 Task: Look for Airbnb properties in Yara, Cuba from 21st November, 2023 to 29th November, 2023 for 4 adults.2 bedrooms having 2 beds and 2 bathrooms. Property type can be flat. Look for 4 properties as per requirement.
Action: Mouse moved to (405, 92)
Screenshot: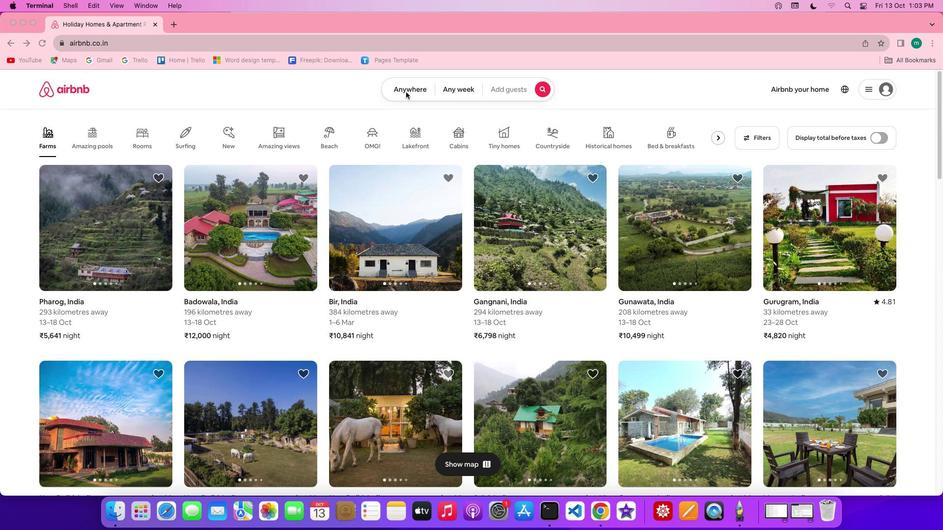 
Action: Mouse pressed left at (405, 92)
Screenshot: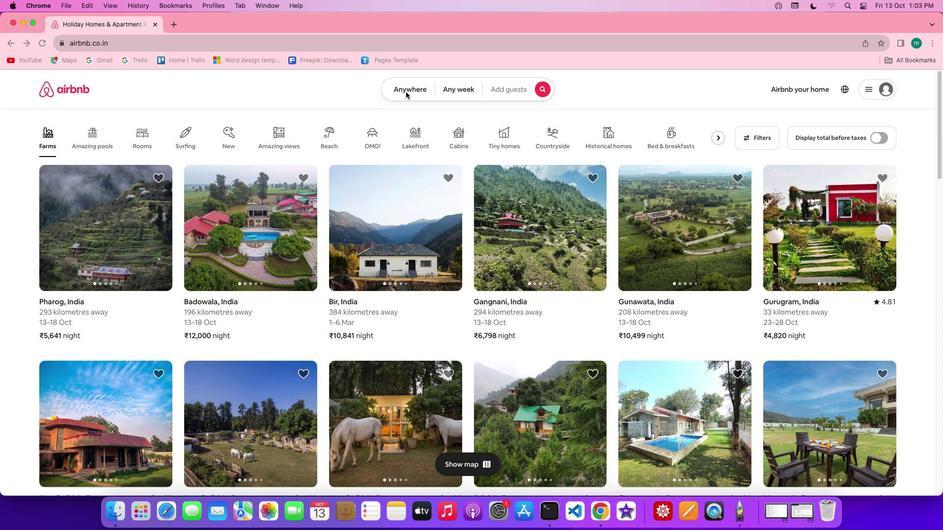 
Action: Mouse pressed left at (405, 92)
Screenshot: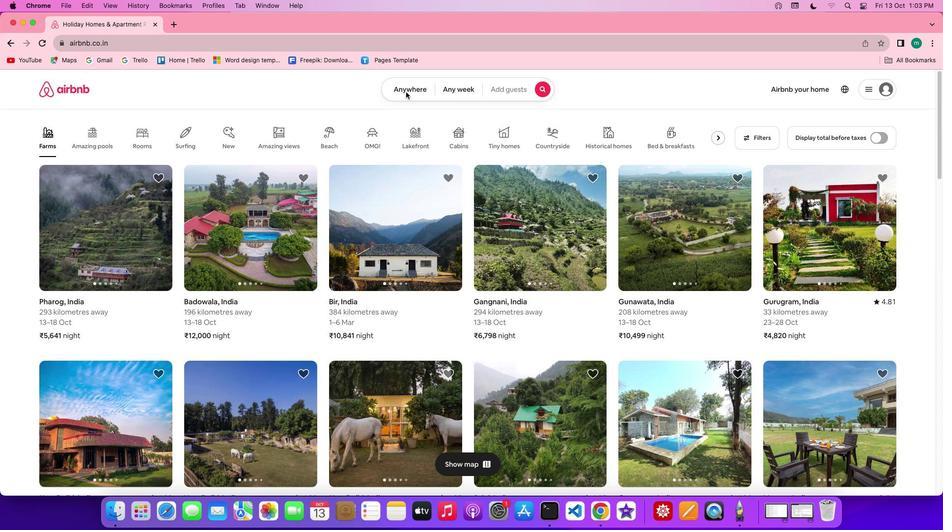 
Action: Mouse moved to (368, 119)
Screenshot: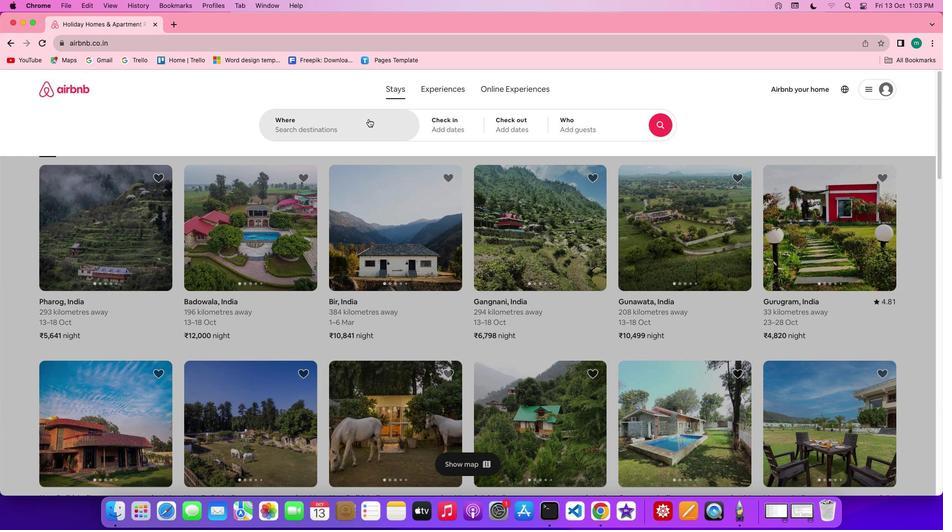 
Action: Mouse pressed left at (368, 119)
Screenshot: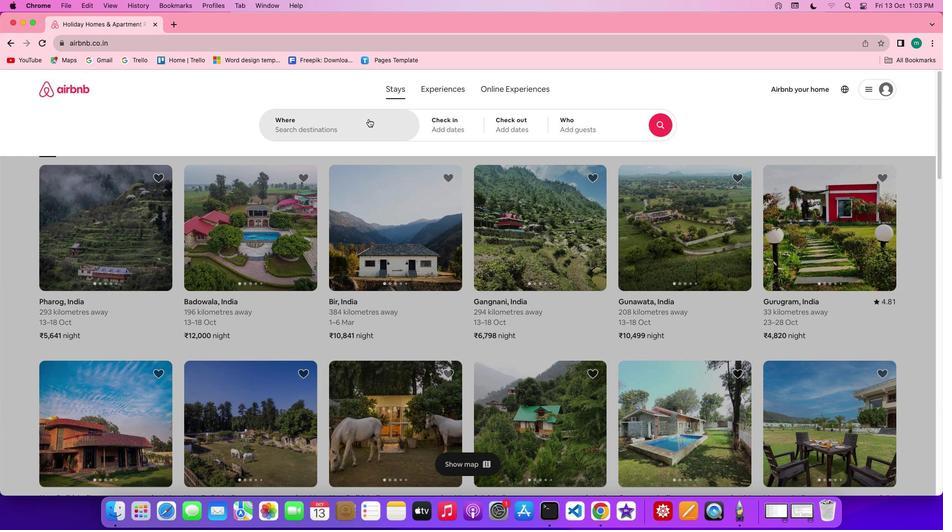 
Action: Key pressed Key.shift'Y''a''r''a'',''c''u''b''a'
Screenshot: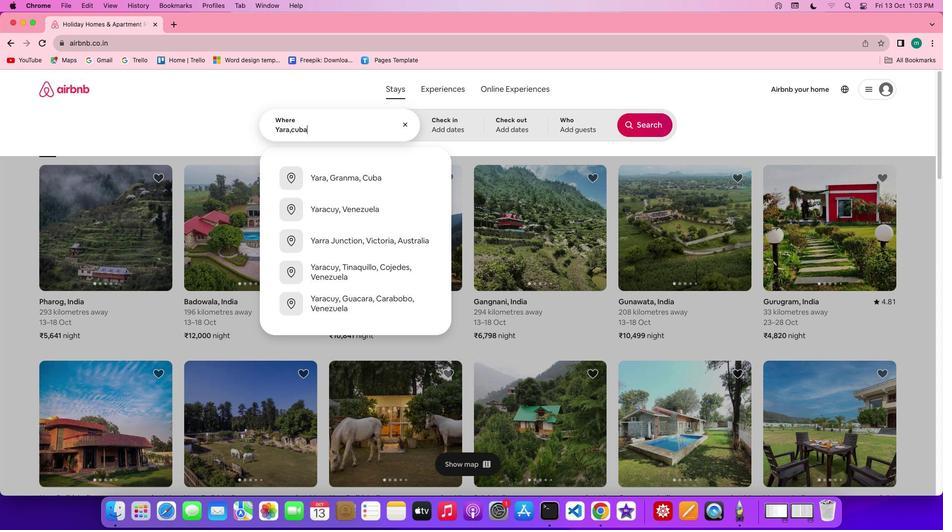 
Action: Mouse moved to (461, 126)
Screenshot: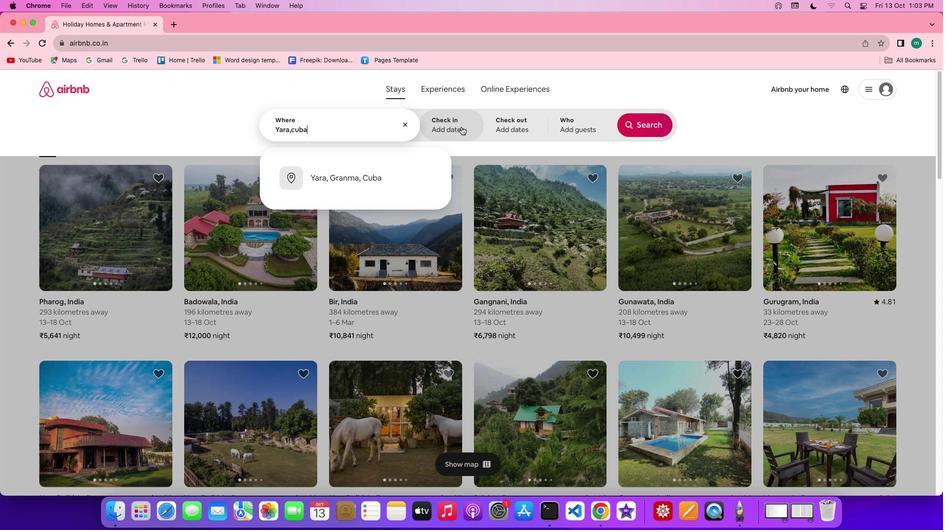 
Action: Mouse pressed left at (461, 126)
Screenshot: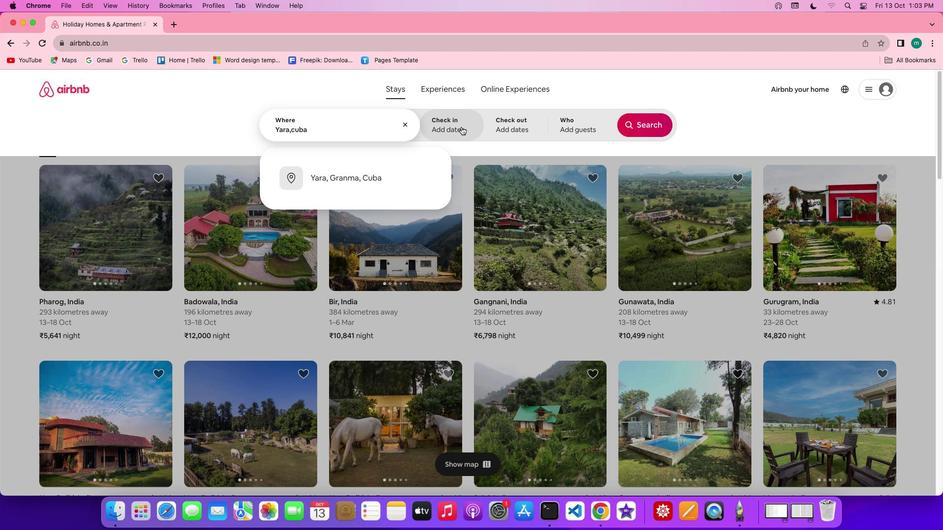 
Action: Mouse moved to (543, 318)
Screenshot: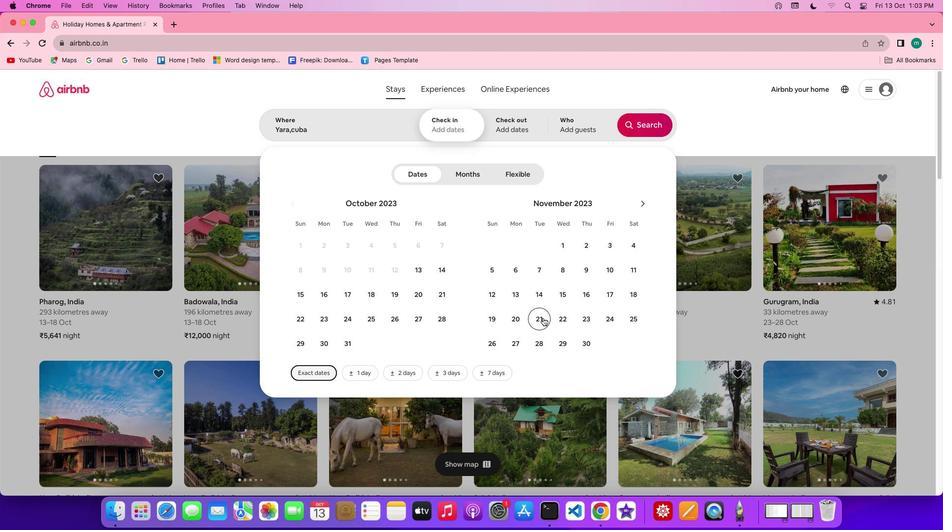 
Action: Mouse pressed left at (543, 318)
Screenshot: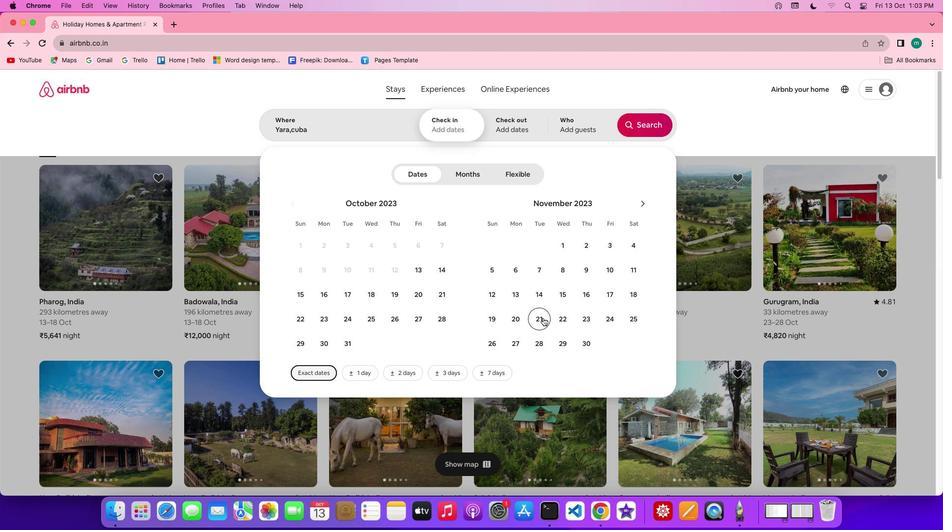 
Action: Mouse moved to (553, 340)
Screenshot: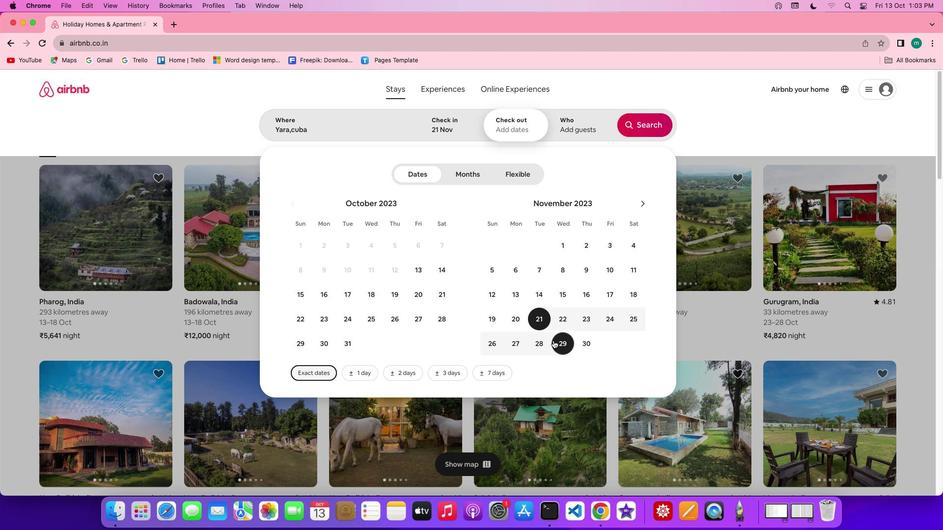 
Action: Mouse pressed left at (553, 340)
Screenshot: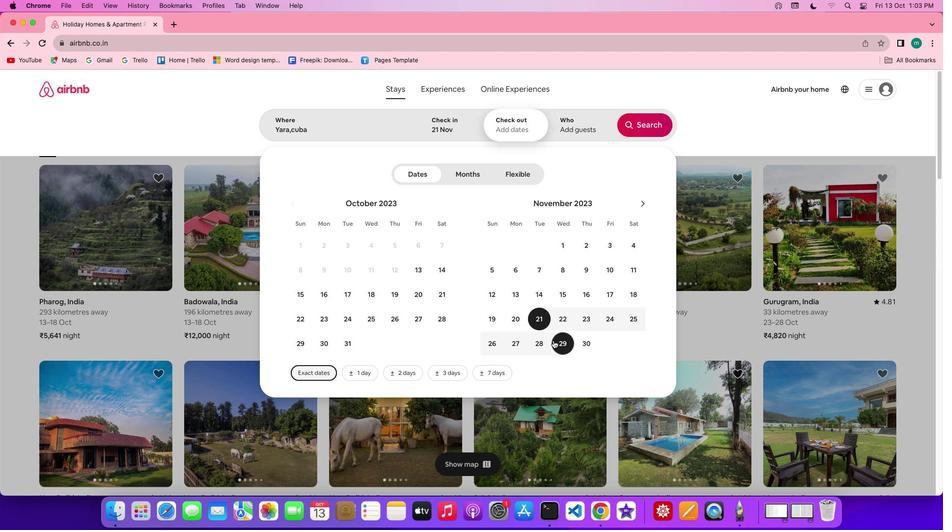 
Action: Mouse moved to (560, 131)
Screenshot: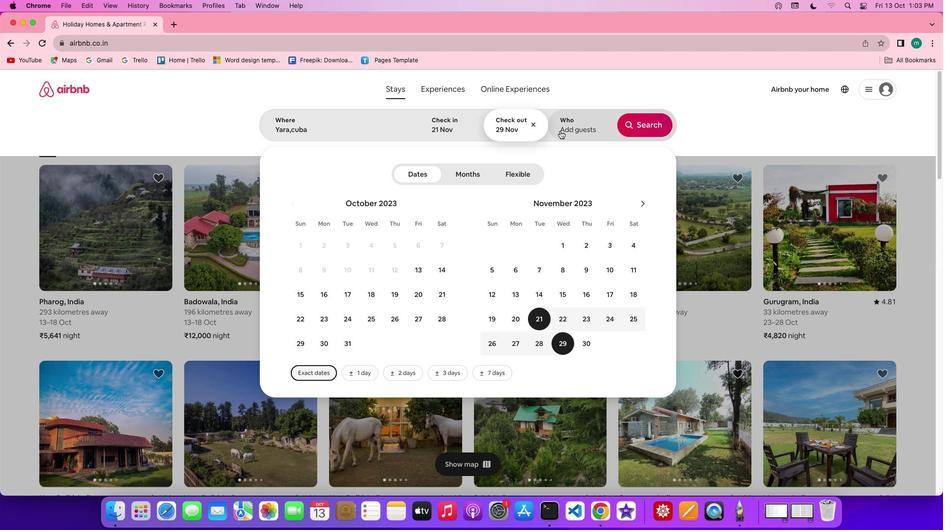 
Action: Mouse pressed left at (560, 131)
Screenshot: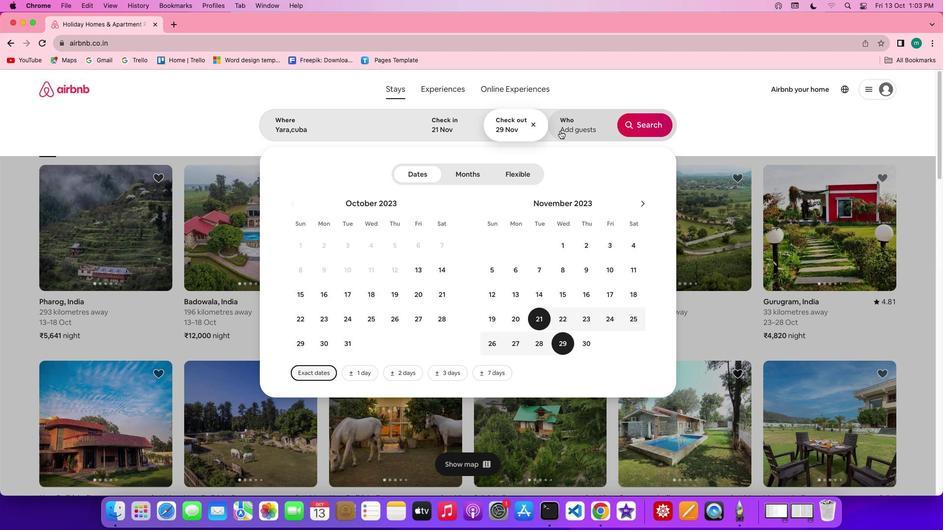 
Action: Mouse moved to (644, 181)
Screenshot: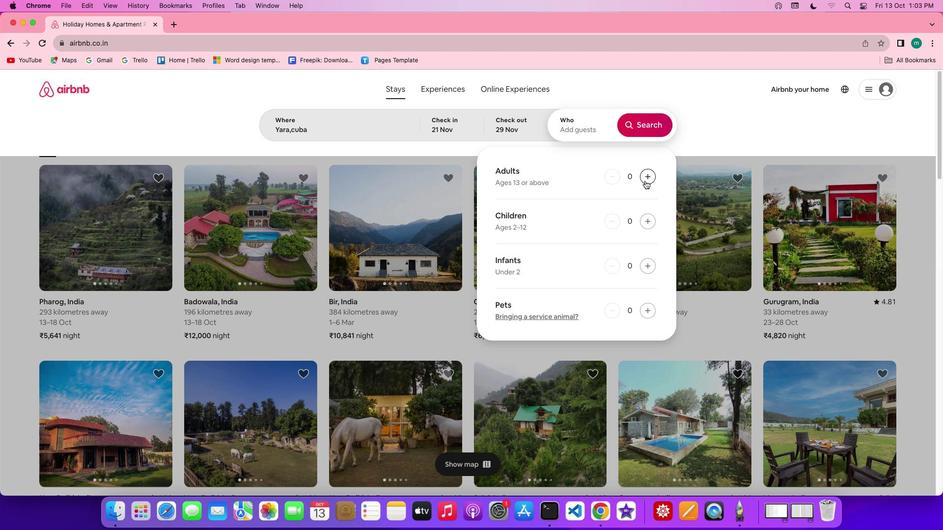 
Action: Mouse pressed left at (644, 181)
Screenshot: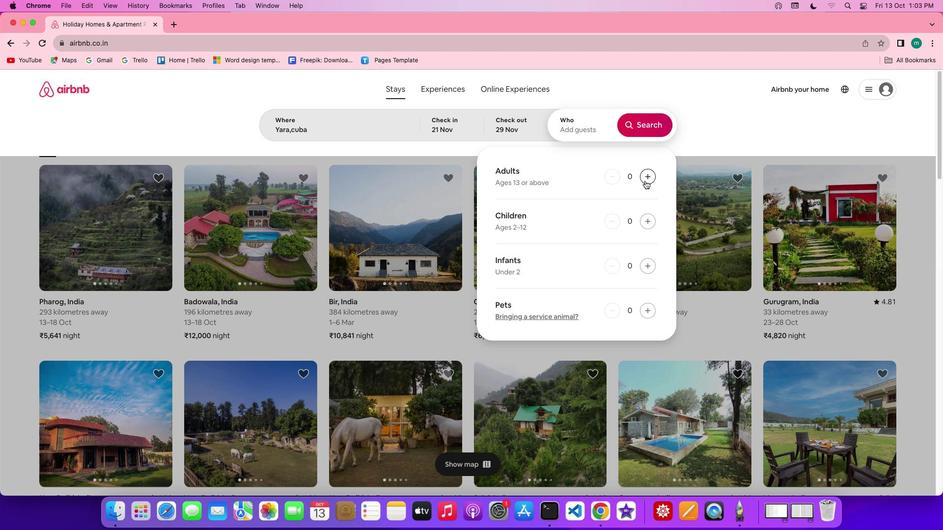 
Action: Mouse pressed left at (644, 181)
Screenshot: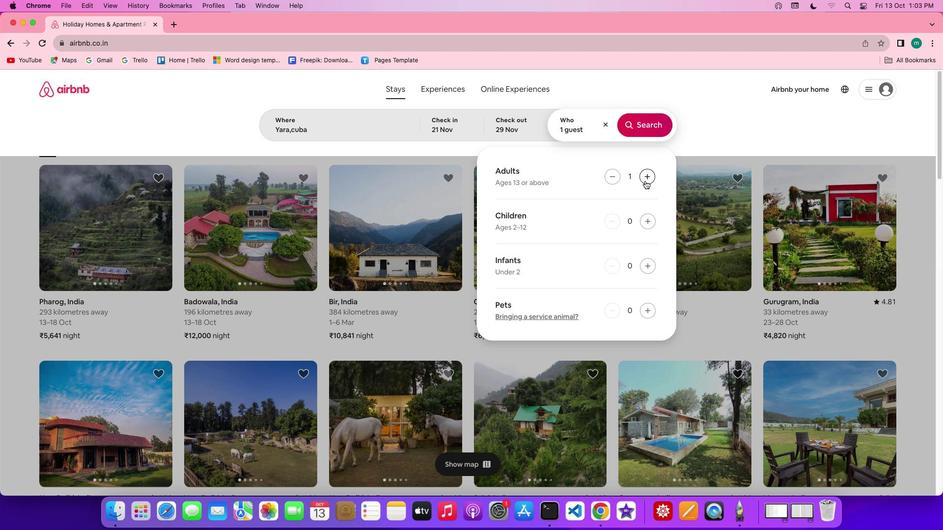 
Action: Mouse pressed left at (644, 181)
Screenshot: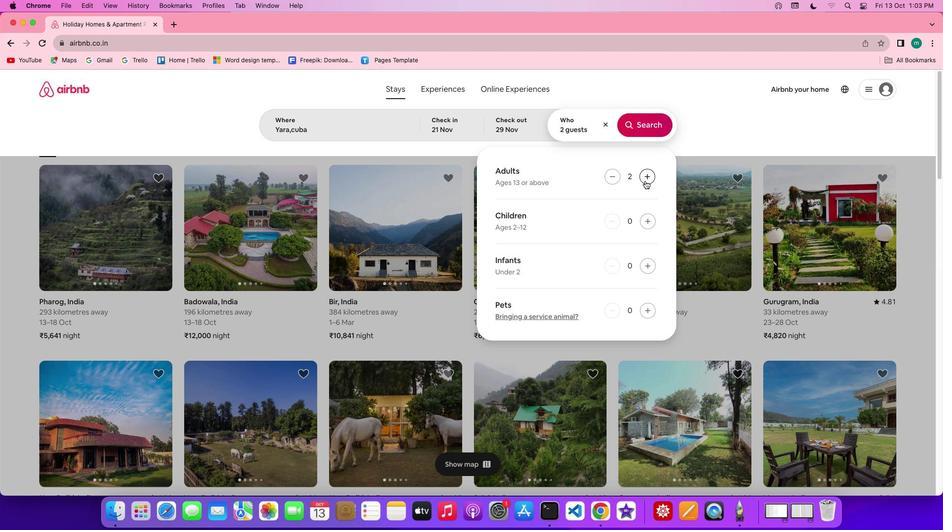 
Action: Mouse pressed left at (644, 181)
Screenshot: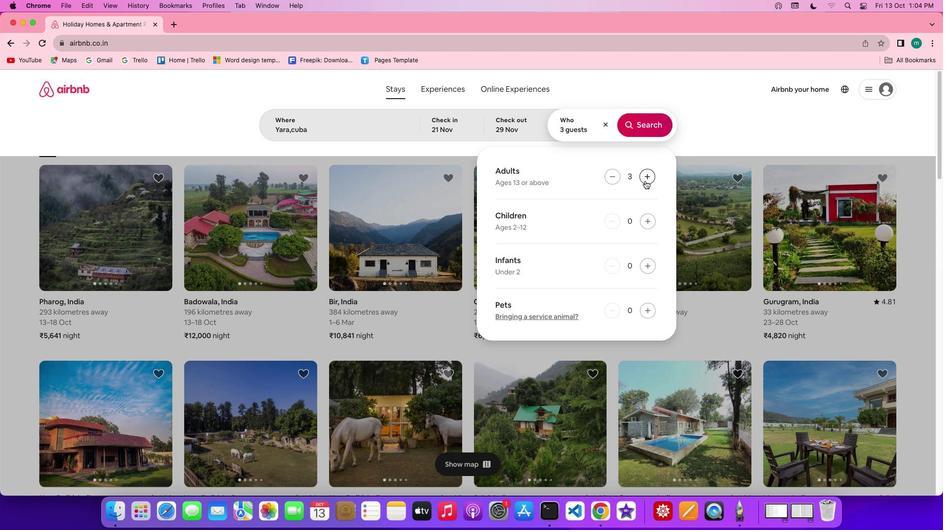 
Action: Mouse moved to (638, 124)
Screenshot: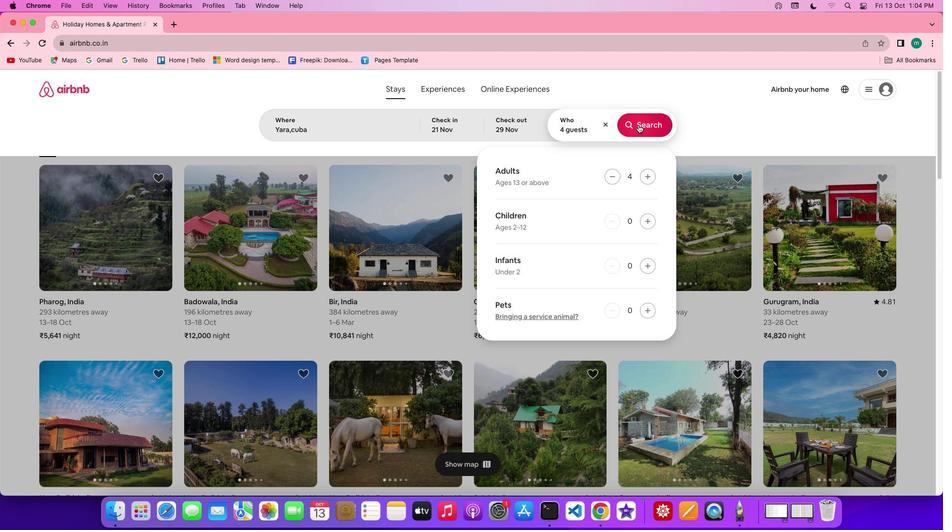 
Action: Mouse pressed left at (638, 124)
Screenshot: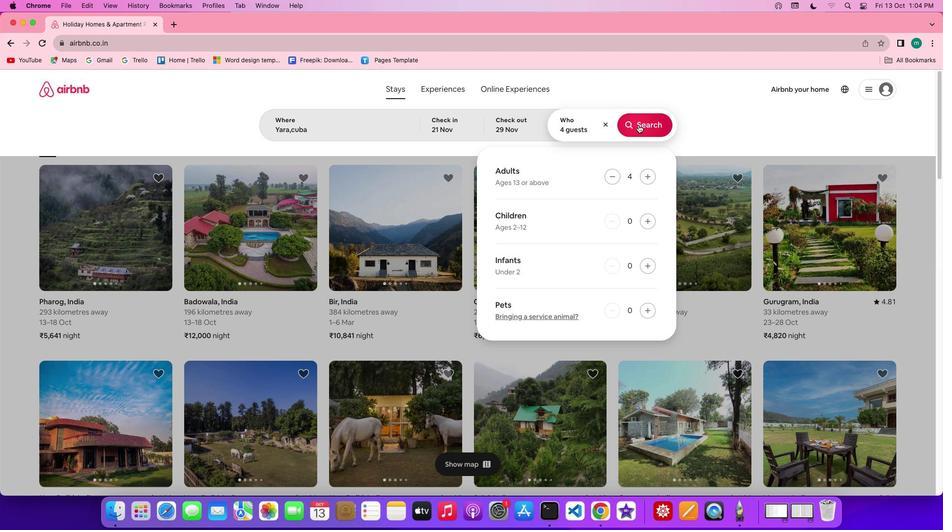 
Action: Mouse moved to (770, 128)
Screenshot: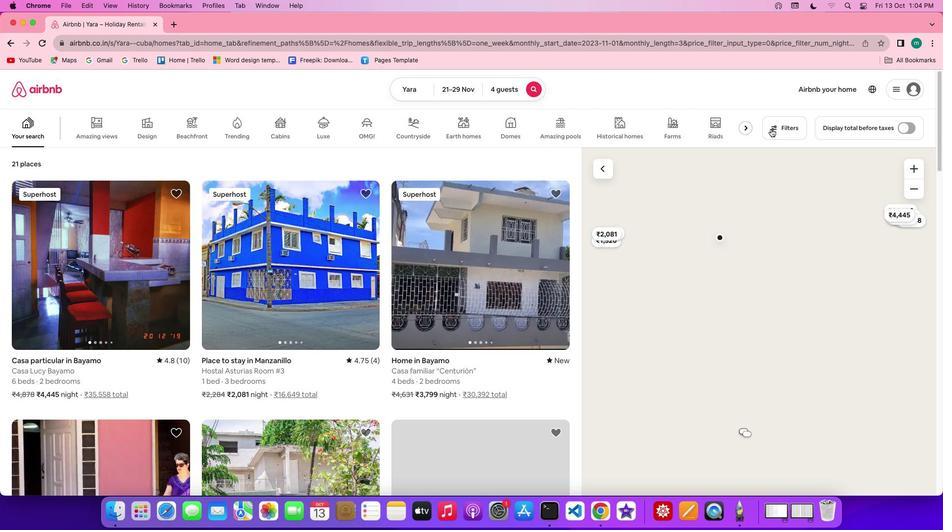 
Action: Mouse pressed left at (770, 128)
Screenshot: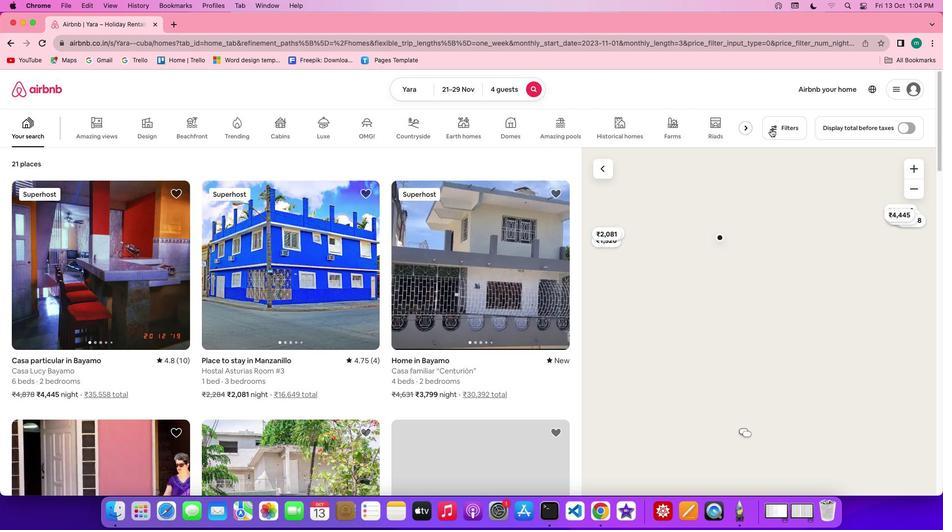 
Action: Mouse moved to (474, 298)
Screenshot: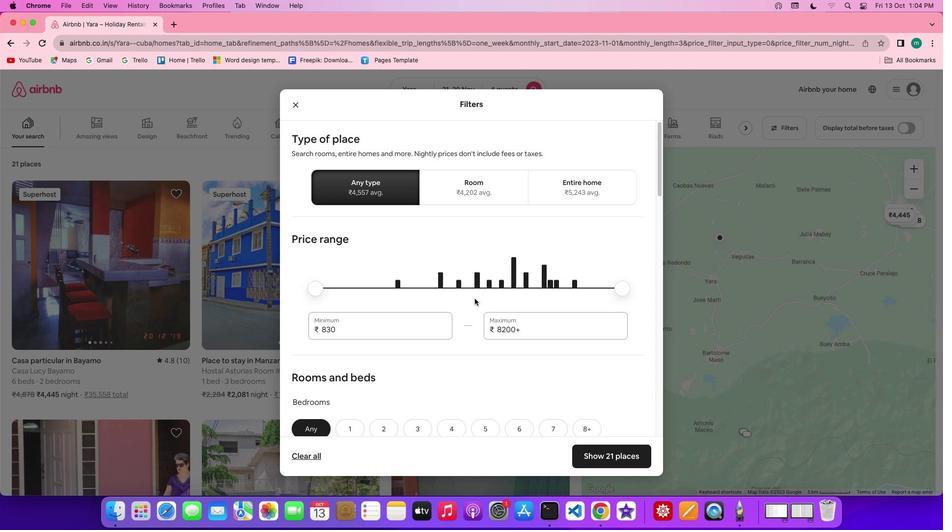 
Action: Mouse scrolled (474, 298) with delta (0, 0)
Screenshot: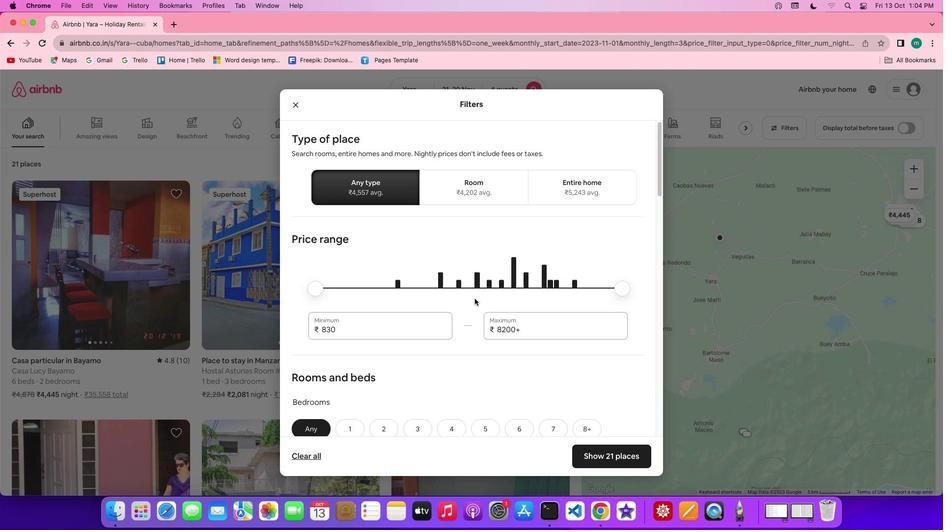 
Action: Mouse scrolled (474, 298) with delta (0, 0)
Screenshot: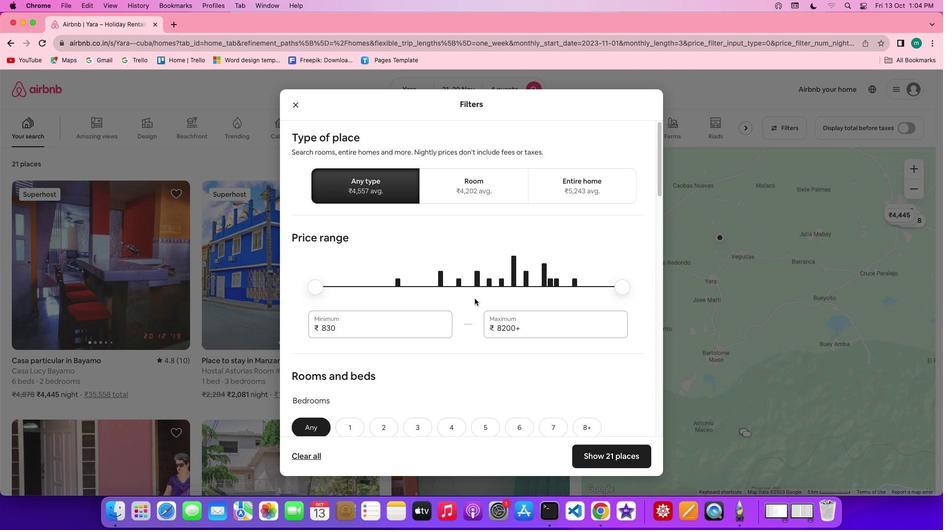 
Action: Mouse scrolled (474, 298) with delta (0, -1)
Screenshot: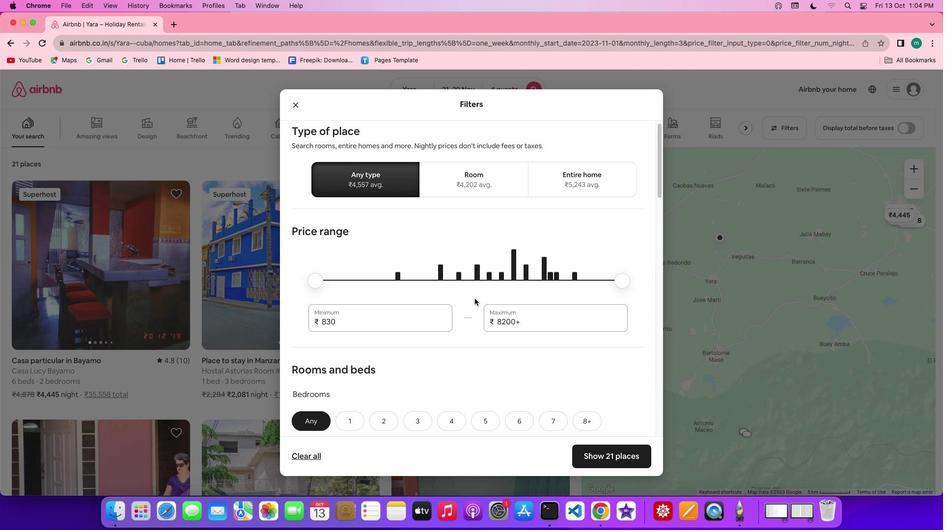 
Action: Mouse scrolled (474, 298) with delta (0, -1)
Screenshot: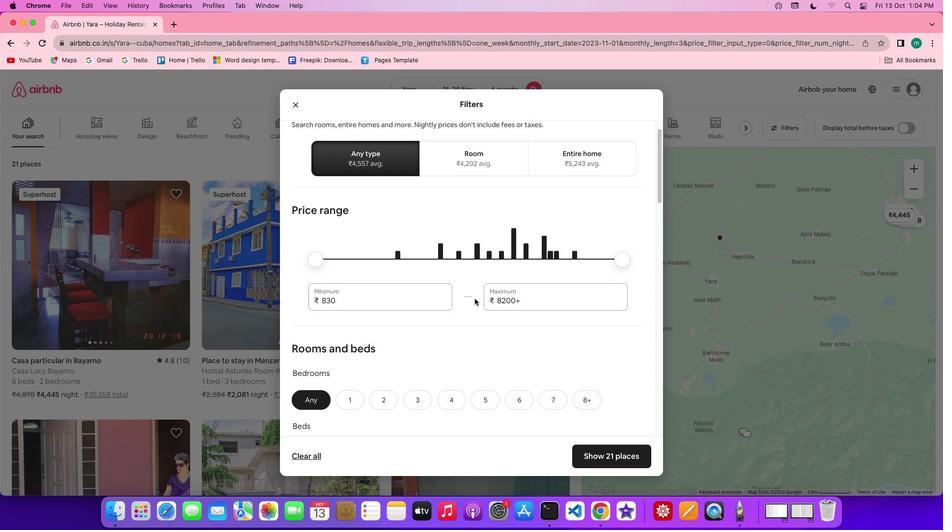 
Action: Mouse scrolled (474, 298) with delta (0, -1)
Screenshot: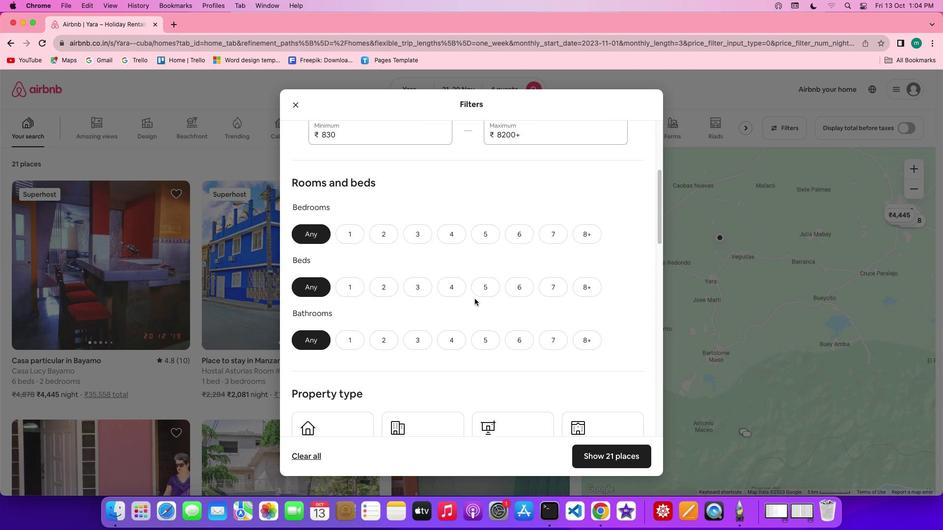 
Action: Mouse moved to (389, 176)
Screenshot: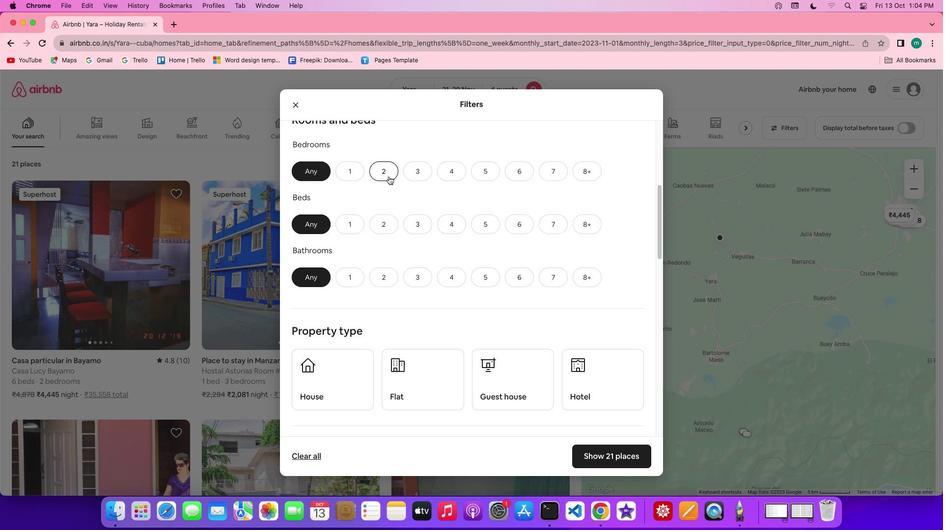 
Action: Mouse pressed left at (389, 176)
Screenshot: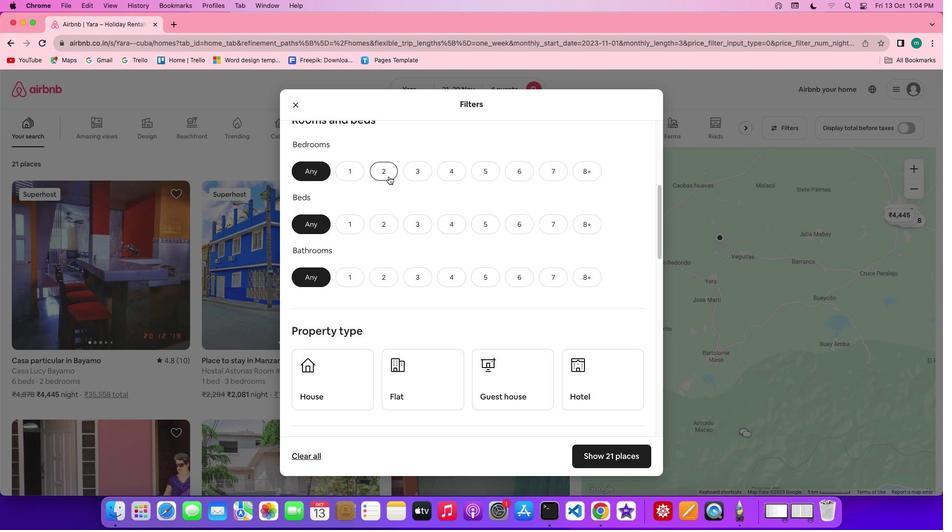 
Action: Mouse moved to (385, 224)
Screenshot: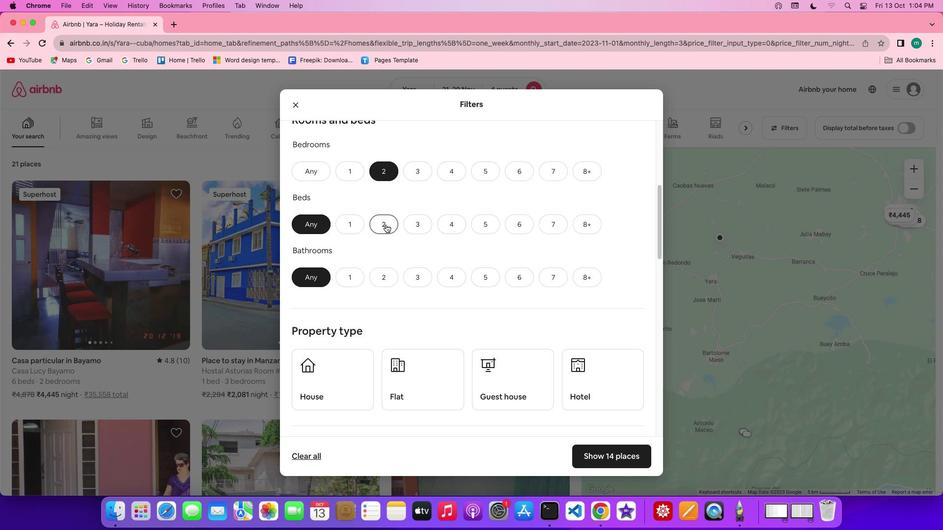 
Action: Mouse pressed left at (385, 224)
Screenshot: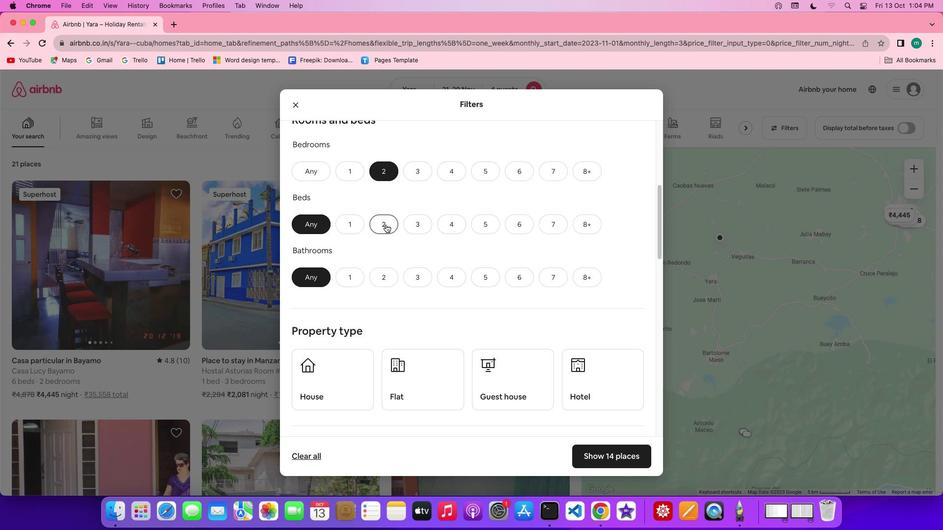 
Action: Mouse moved to (381, 273)
Screenshot: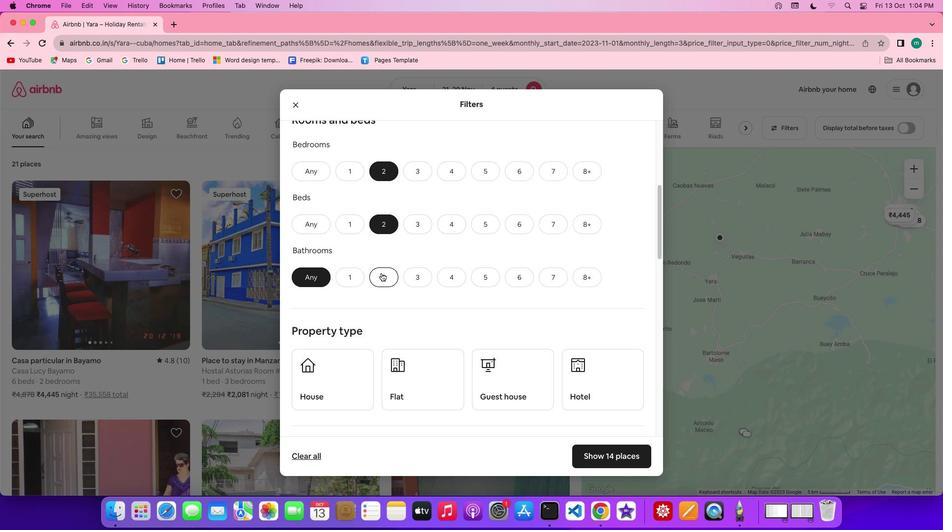 
Action: Mouse pressed left at (381, 273)
Screenshot: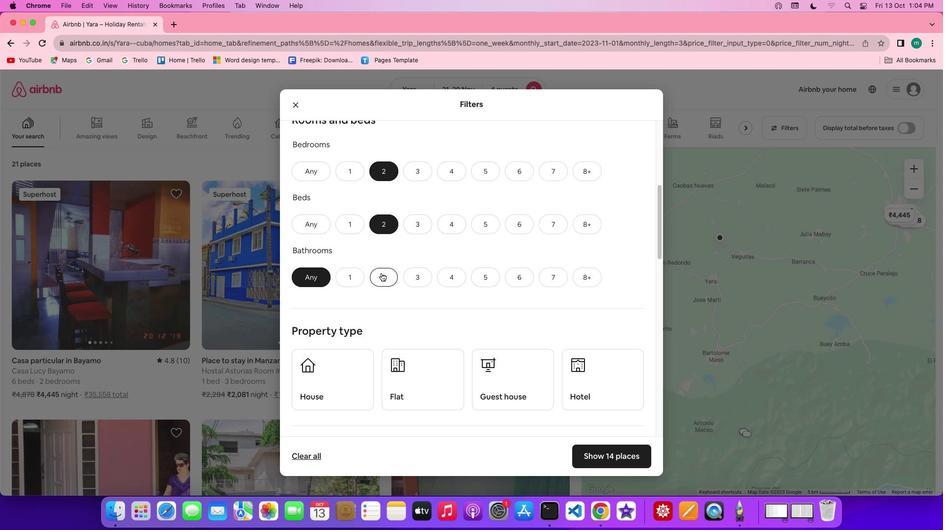 
Action: Mouse moved to (461, 255)
Screenshot: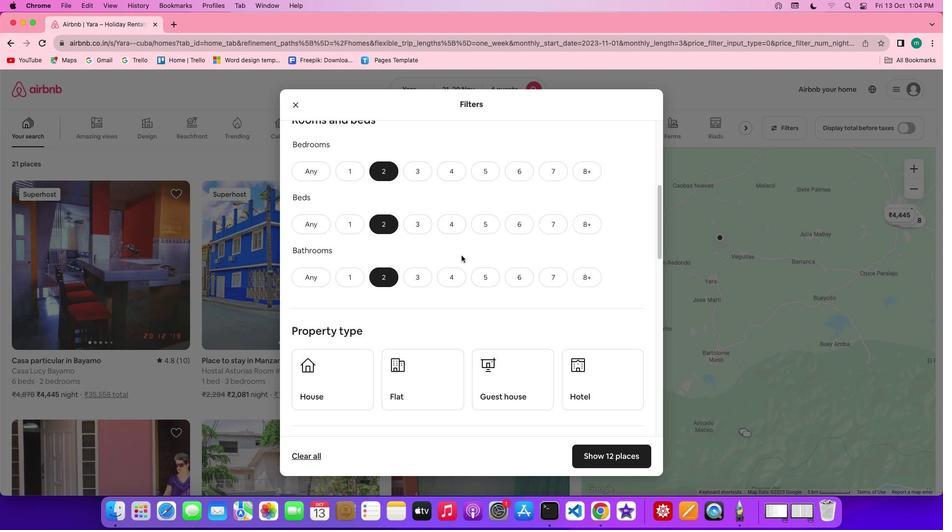 
Action: Mouse scrolled (461, 255) with delta (0, 0)
Screenshot: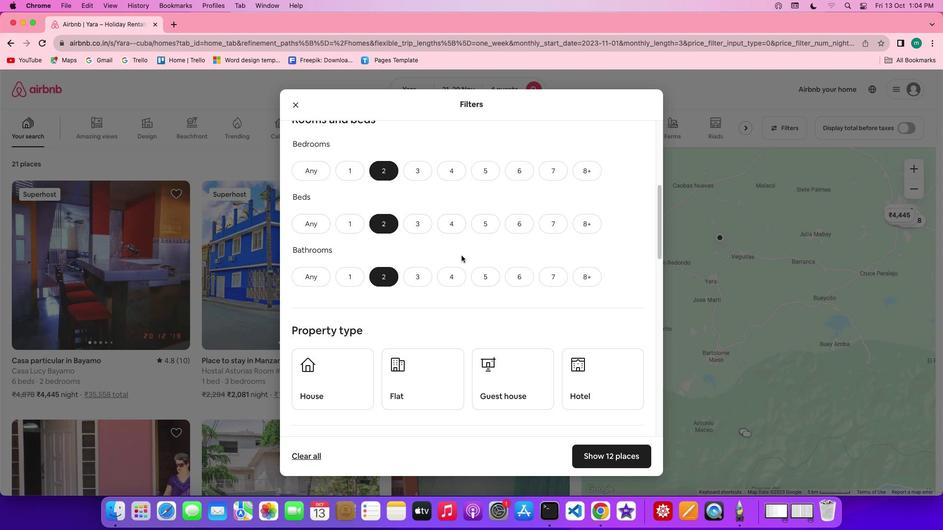 
Action: Mouse scrolled (461, 255) with delta (0, 0)
Screenshot: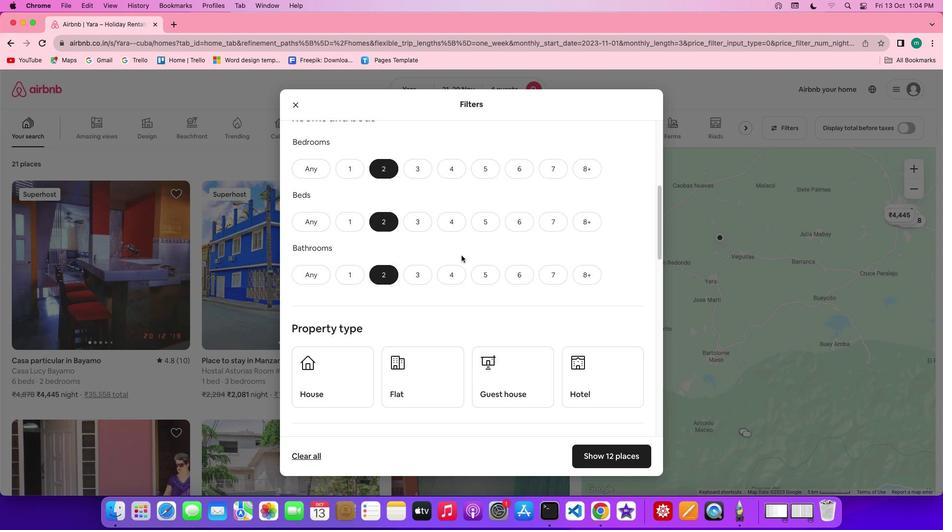 
Action: Mouse scrolled (461, 255) with delta (0, 0)
Screenshot: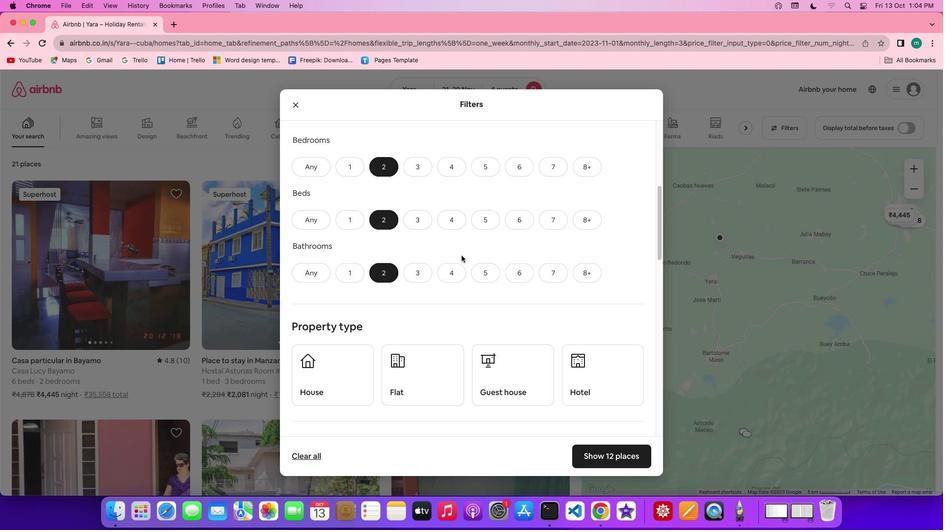 
Action: Mouse scrolled (461, 255) with delta (0, 0)
Screenshot: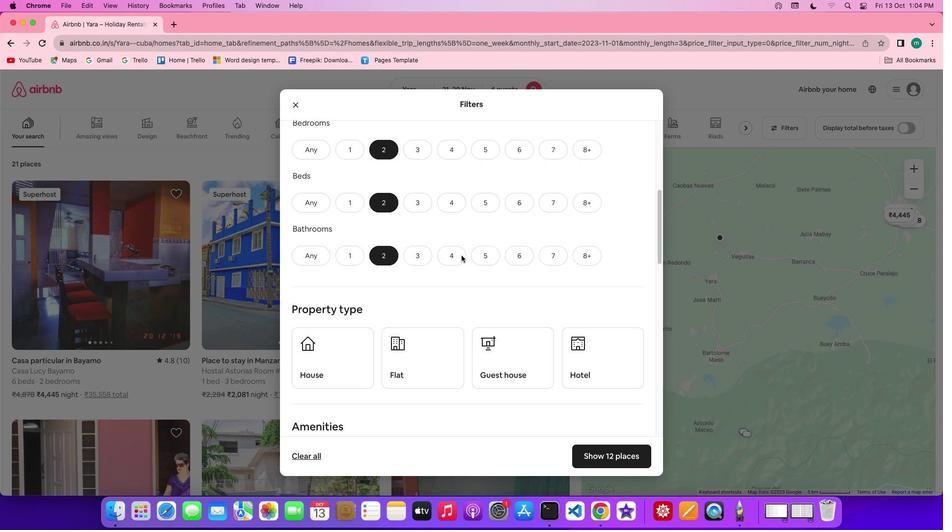 
Action: Mouse scrolled (461, 255) with delta (0, 0)
Screenshot: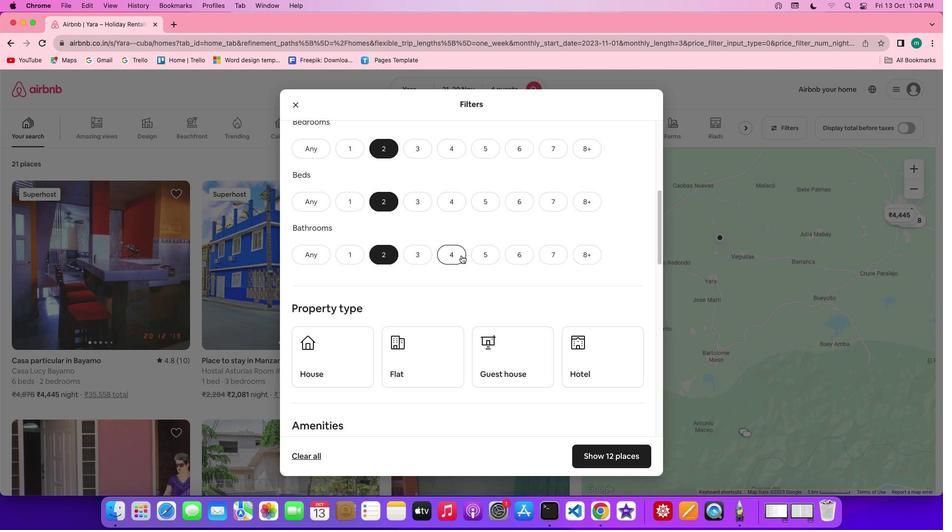 
Action: Mouse scrolled (461, 255) with delta (0, 0)
Screenshot: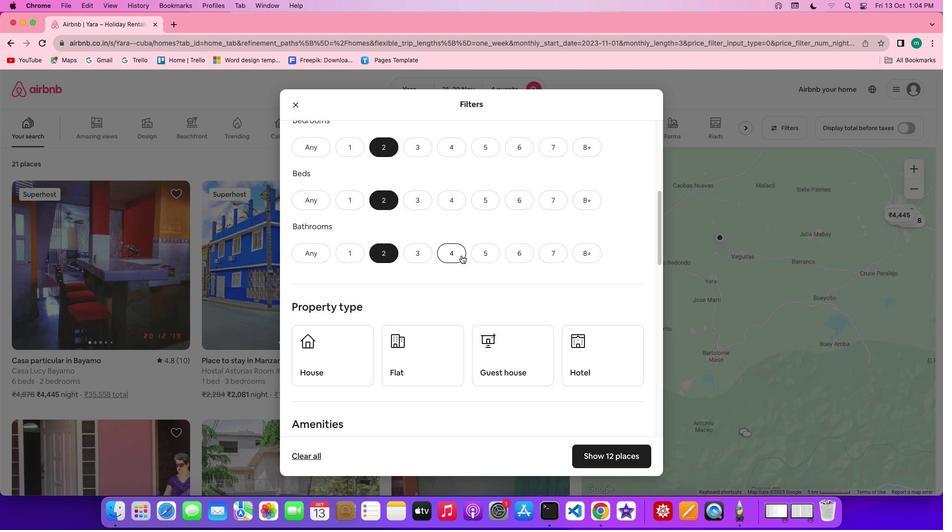 
Action: Mouse scrolled (461, 255) with delta (0, 0)
Screenshot: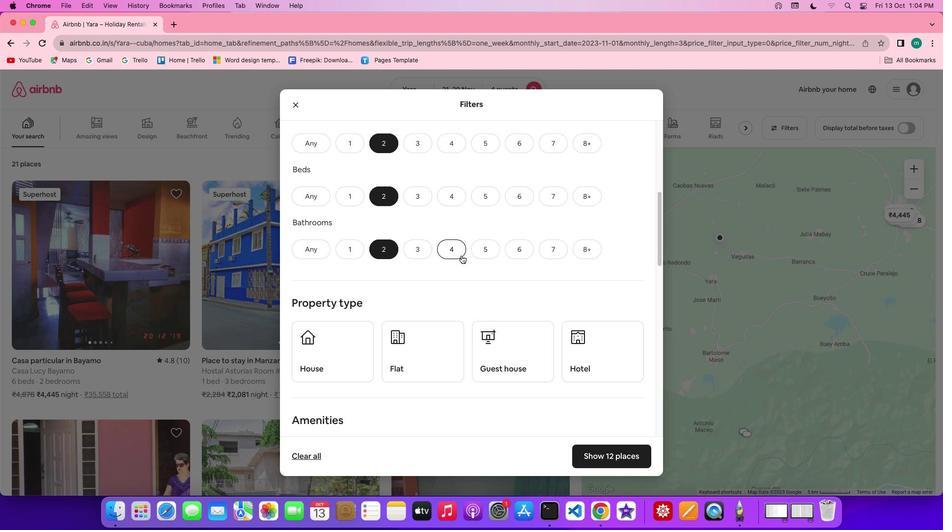 
Action: Mouse scrolled (461, 255) with delta (0, 0)
Screenshot: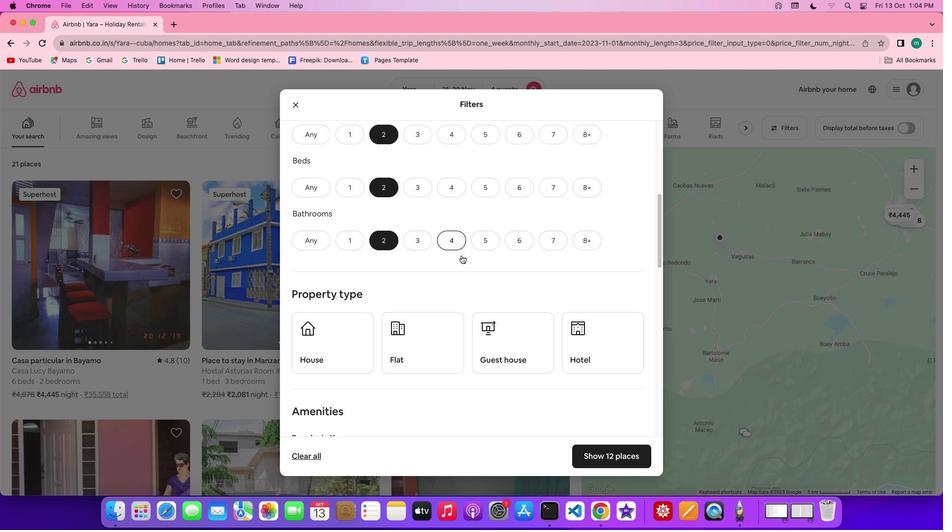 
Action: Mouse scrolled (461, 255) with delta (0, 0)
Screenshot: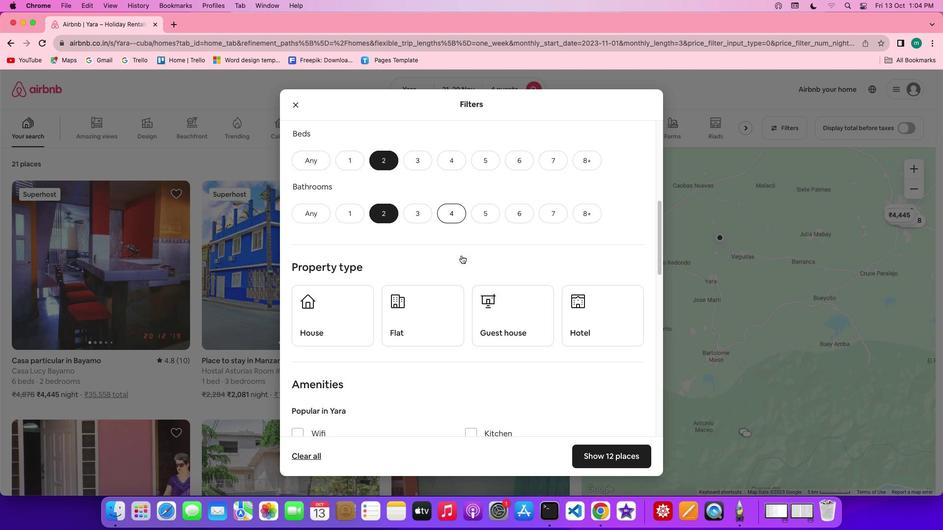 
Action: Mouse scrolled (461, 255) with delta (0, 0)
Screenshot: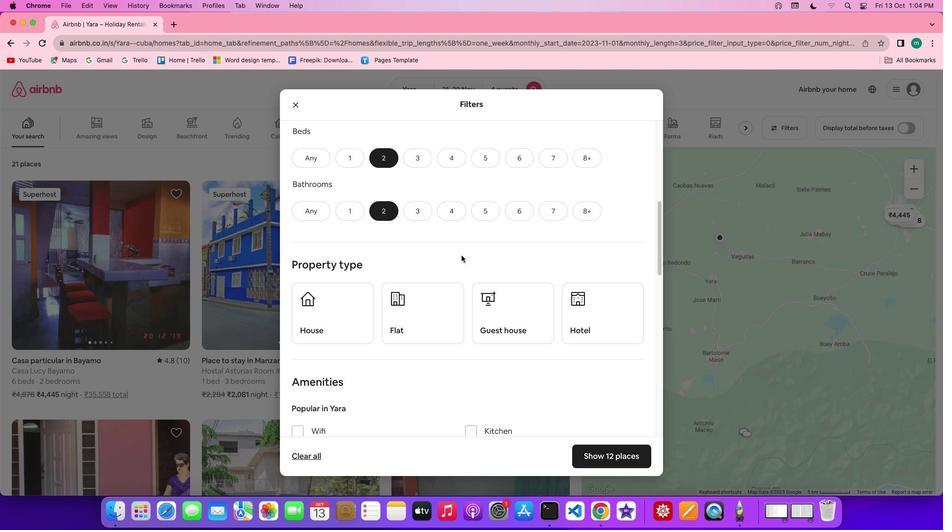 
Action: Mouse scrolled (461, 255) with delta (0, 0)
Screenshot: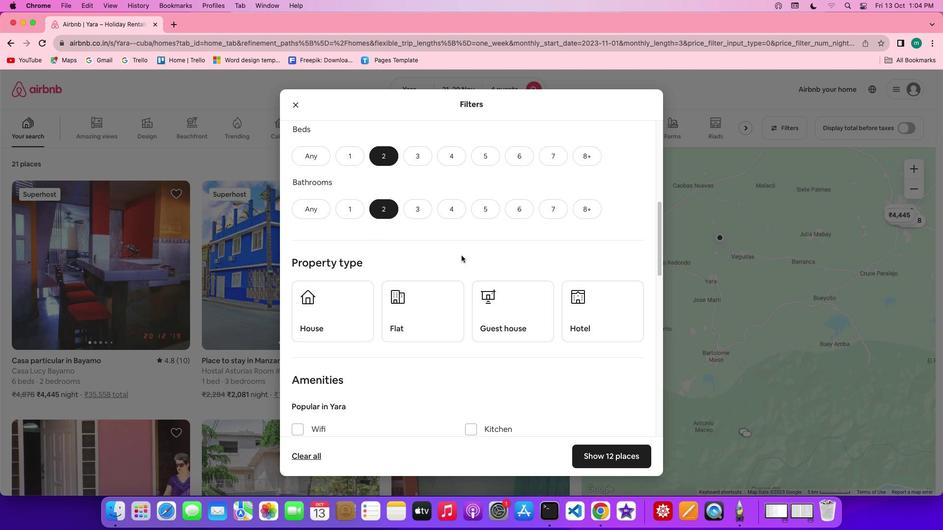 
Action: Mouse scrolled (461, 255) with delta (0, 0)
Screenshot: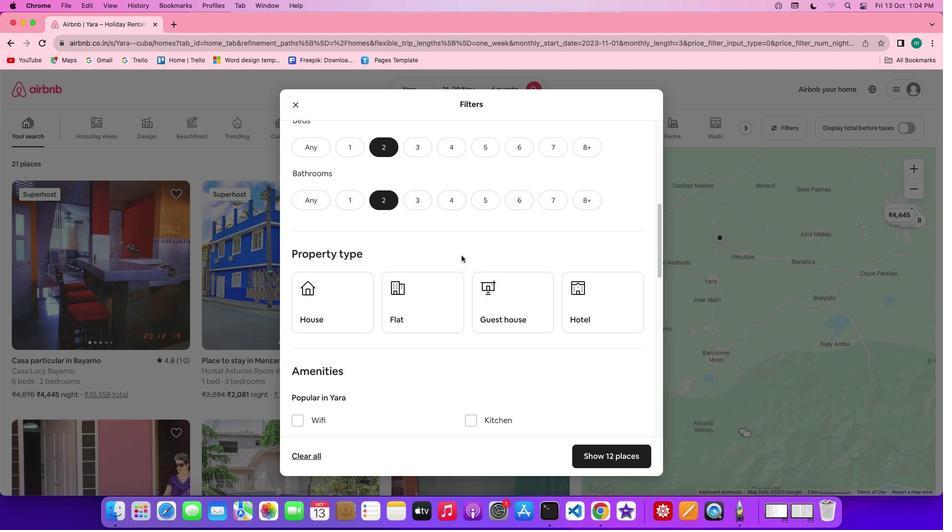 
Action: Mouse scrolled (461, 255) with delta (0, 0)
Screenshot: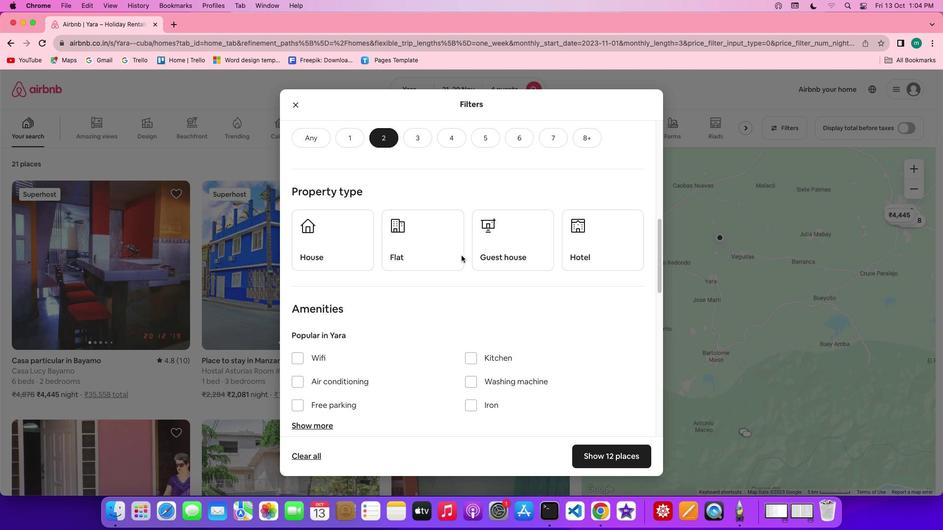 
Action: Mouse moved to (430, 252)
Screenshot: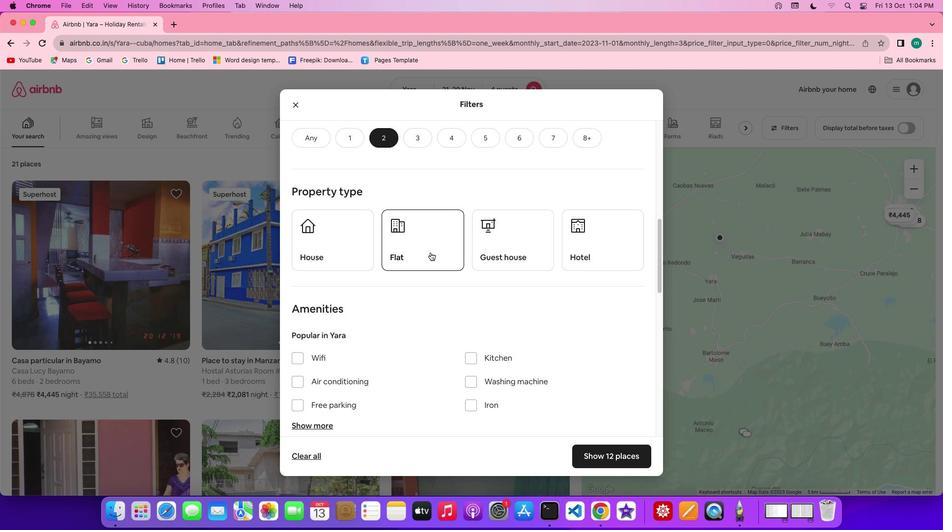 
Action: Mouse pressed left at (430, 252)
Screenshot: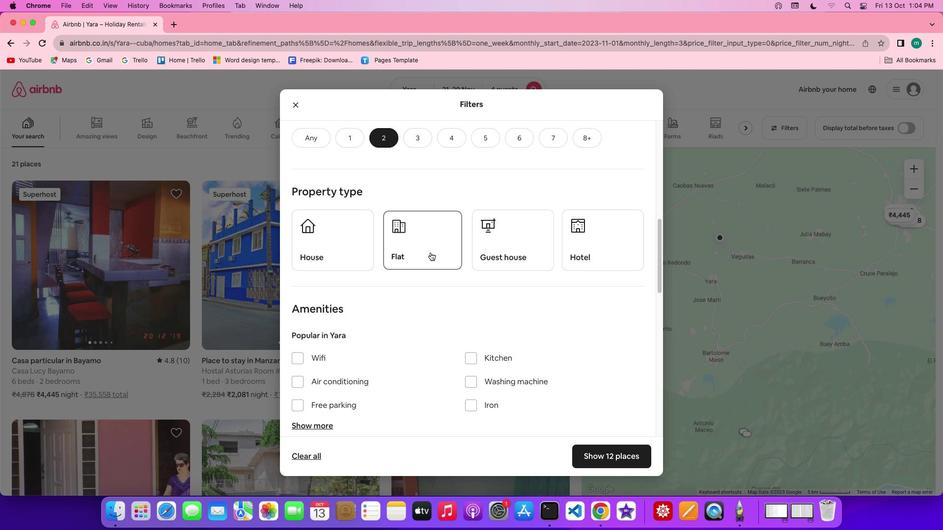 
Action: Mouse moved to (557, 274)
Screenshot: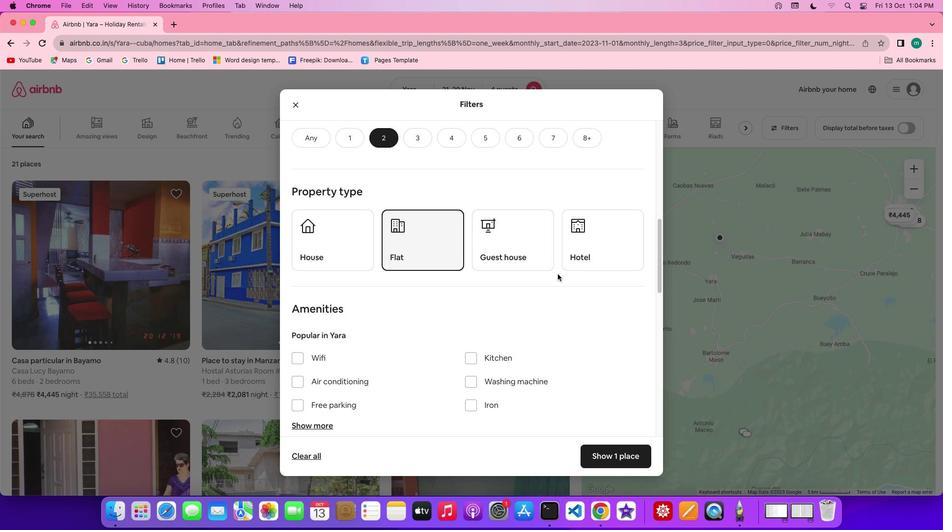 
Action: Mouse scrolled (557, 274) with delta (0, 0)
Screenshot: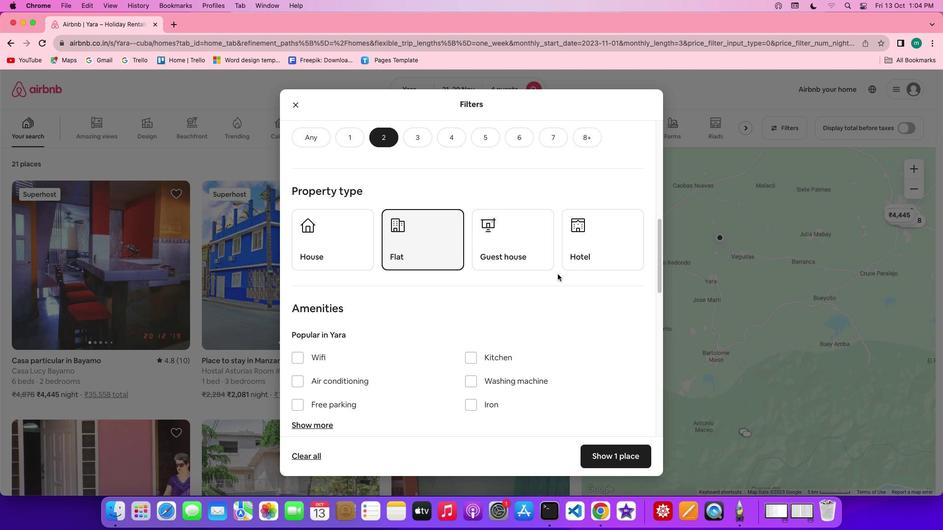 
Action: Mouse scrolled (557, 274) with delta (0, 0)
Screenshot: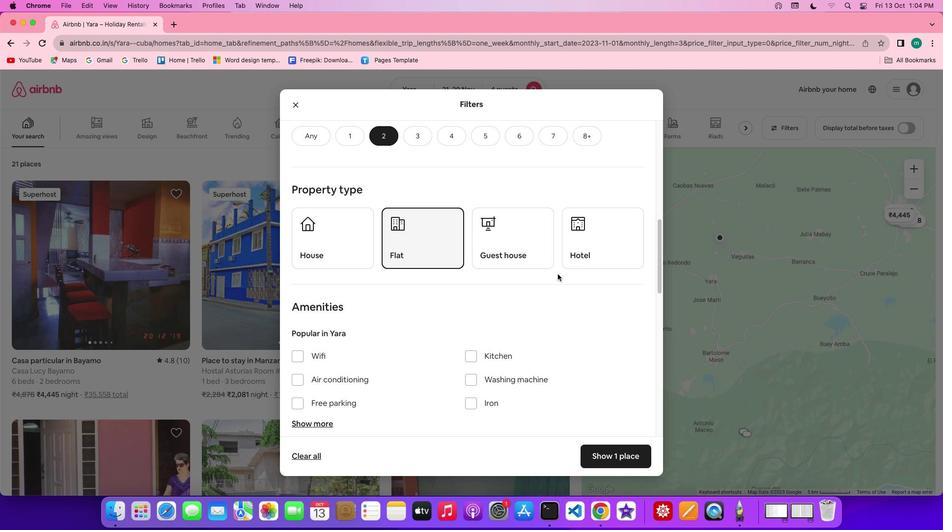 
Action: Mouse scrolled (557, 274) with delta (0, 0)
Screenshot: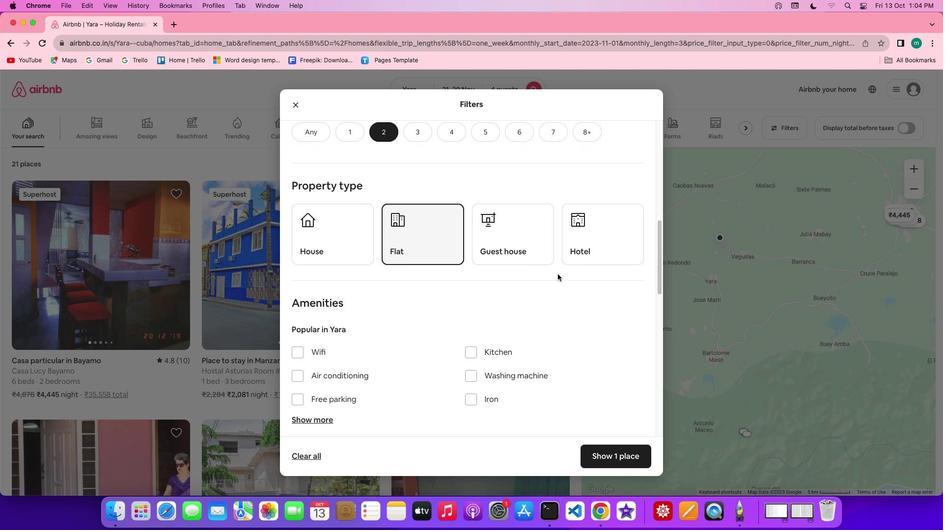 
Action: Mouse scrolled (557, 274) with delta (0, 0)
Screenshot: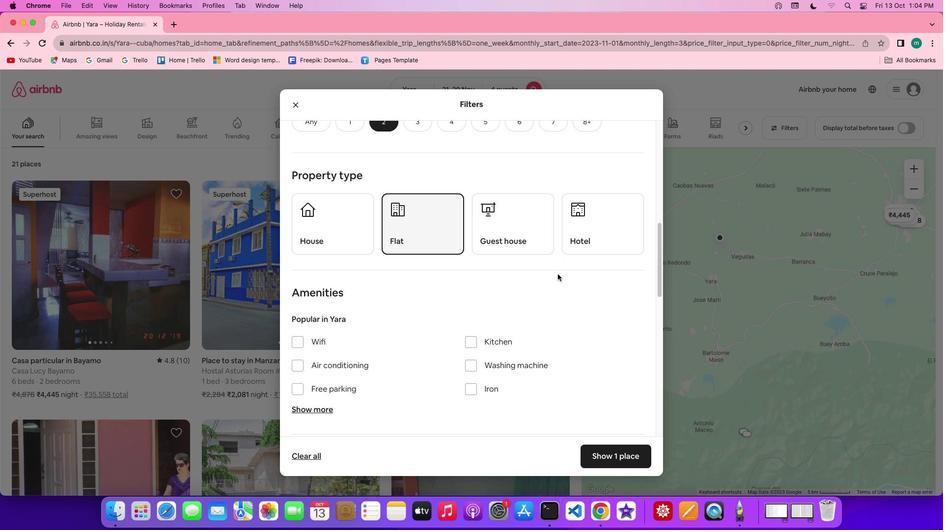 
Action: Mouse scrolled (557, 274) with delta (0, 0)
Screenshot: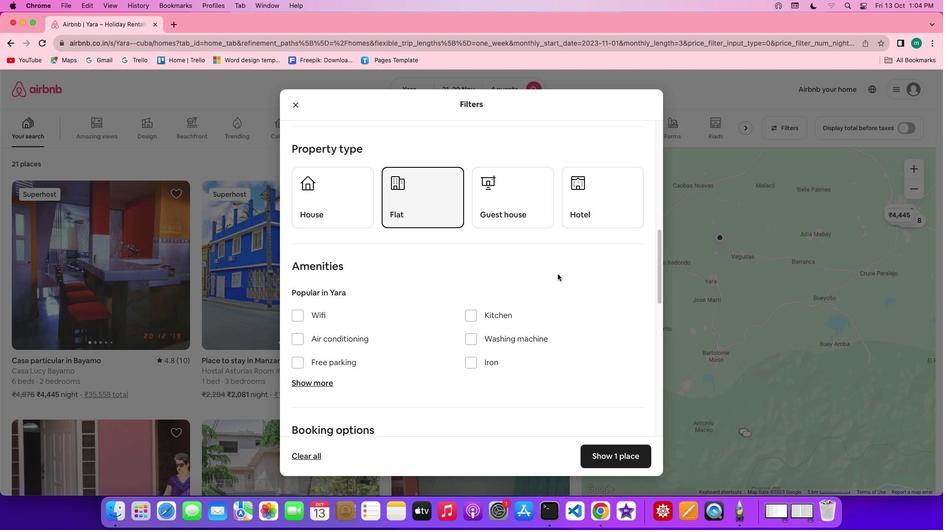 
Action: Mouse scrolled (557, 274) with delta (0, 0)
Screenshot: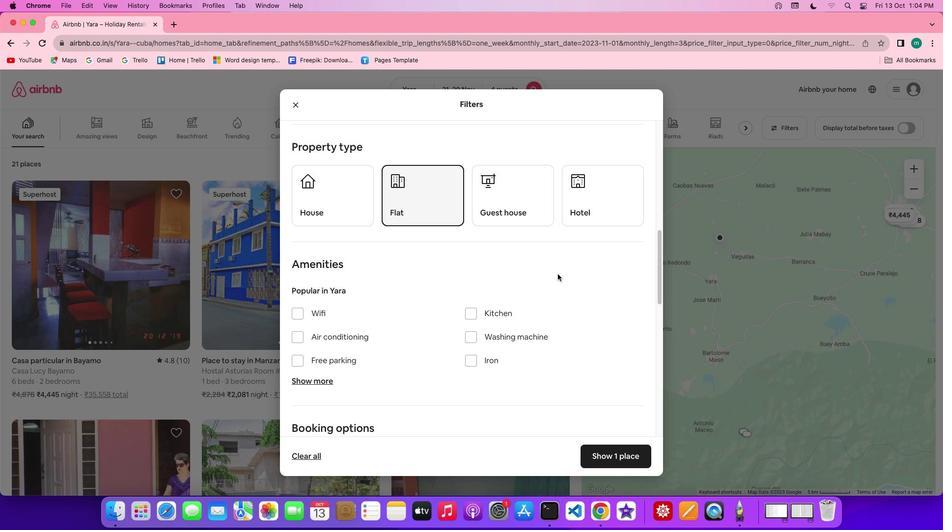 
Action: Mouse scrolled (557, 274) with delta (0, 0)
Screenshot: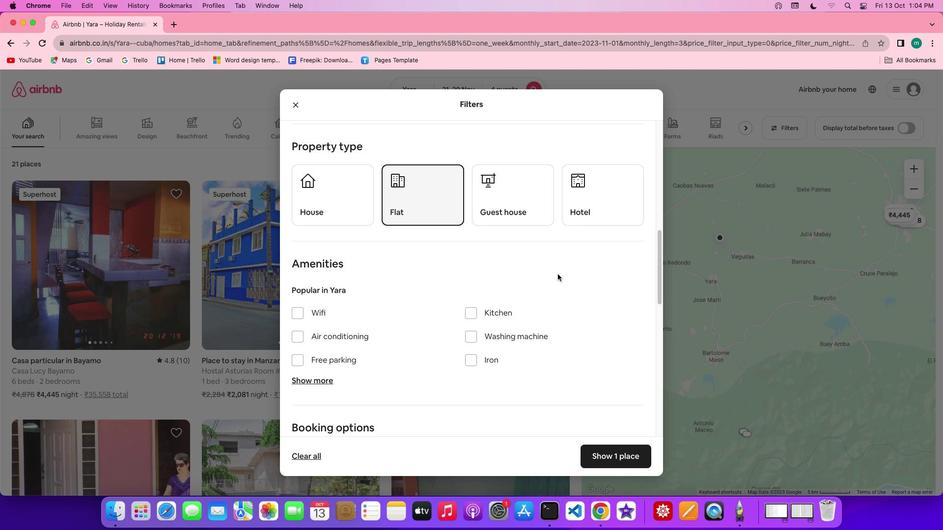 
Action: Mouse scrolled (557, 274) with delta (0, 0)
Screenshot: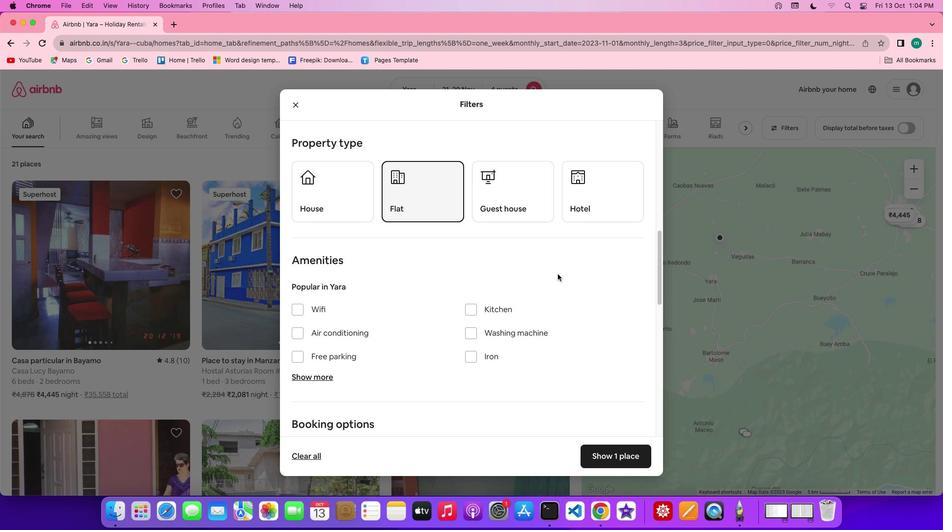 
Action: Mouse scrolled (557, 274) with delta (0, 0)
Screenshot: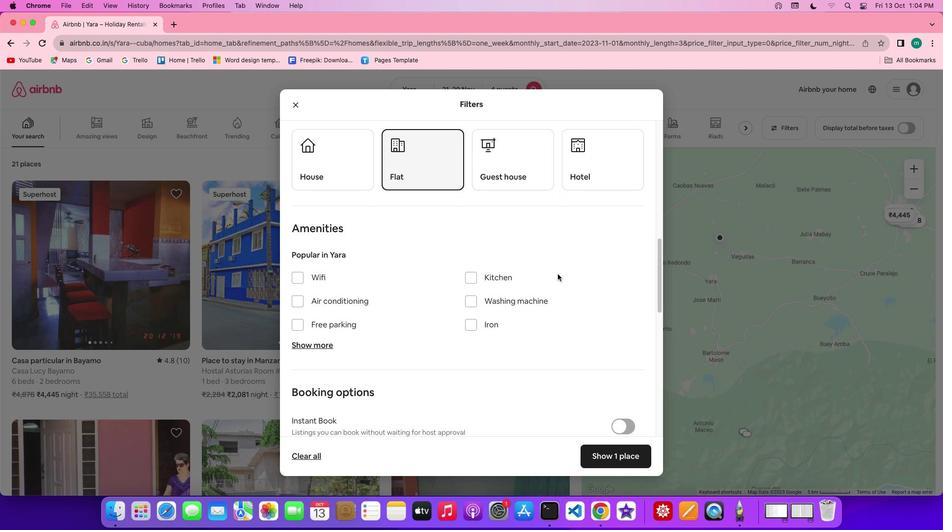 
Action: Mouse scrolled (557, 274) with delta (0, 0)
Screenshot: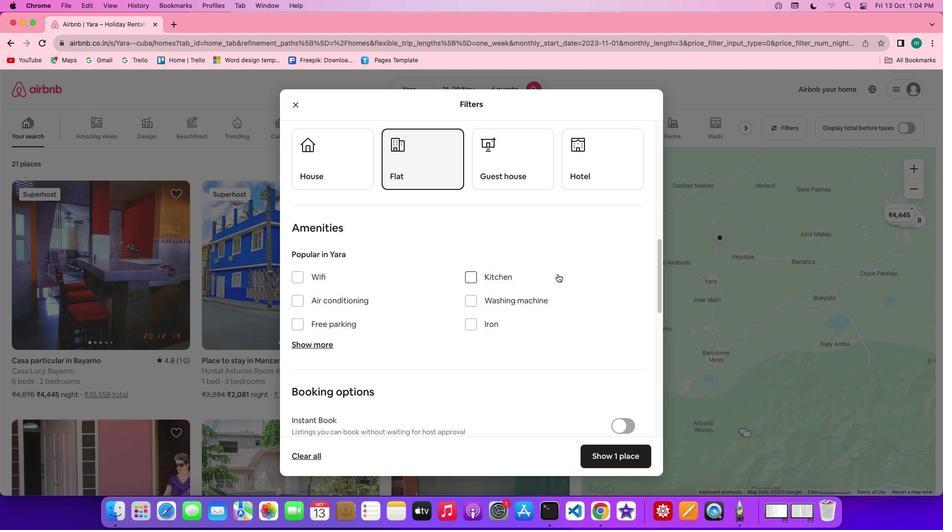 
Action: Mouse scrolled (557, 274) with delta (0, 0)
Screenshot: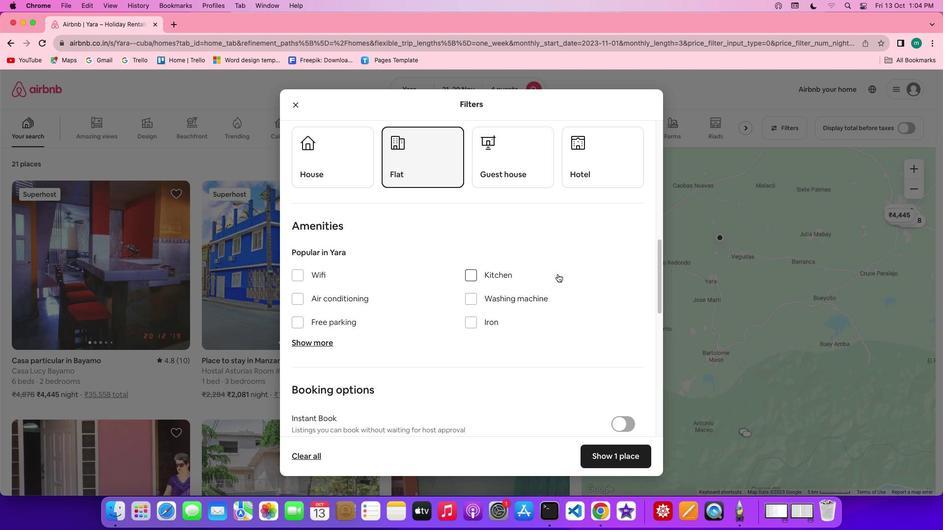 
Action: Mouse scrolled (557, 274) with delta (0, 0)
Screenshot: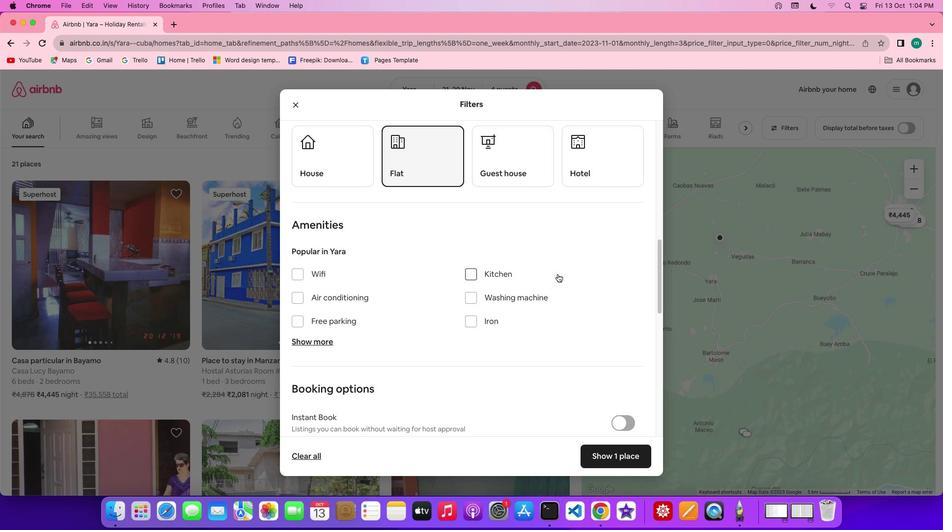 
Action: Mouse scrolled (557, 274) with delta (0, 0)
Screenshot: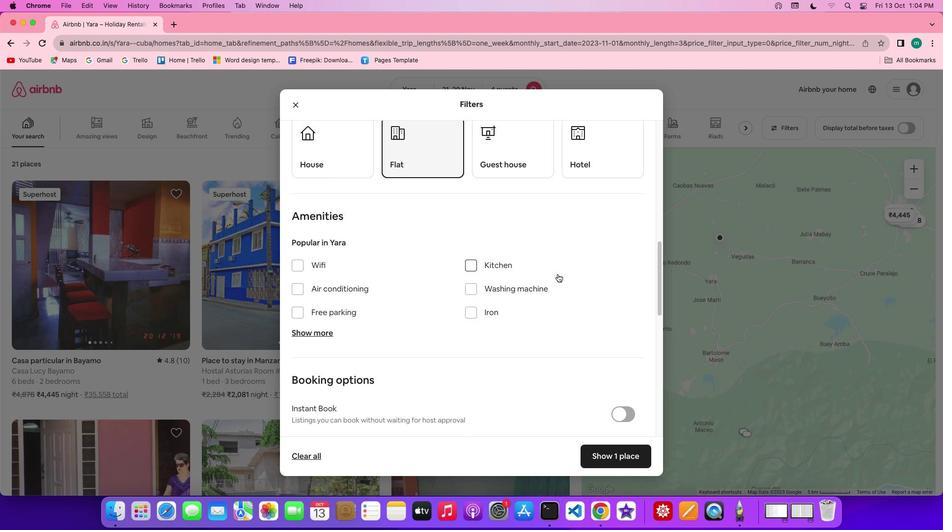 
Action: Mouse scrolled (557, 274) with delta (0, 0)
Screenshot: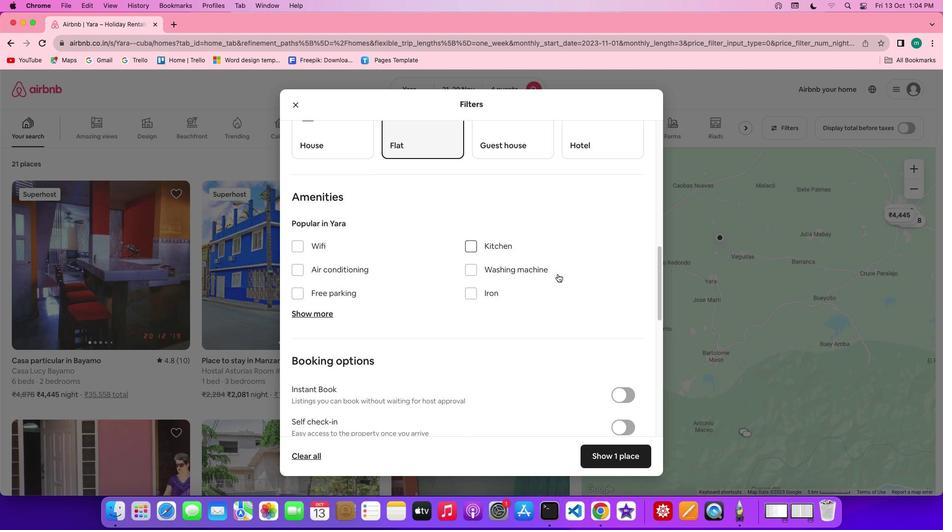 
Action: Mouse scrolled (557, 274) with delta (0, 0)
Screenshot: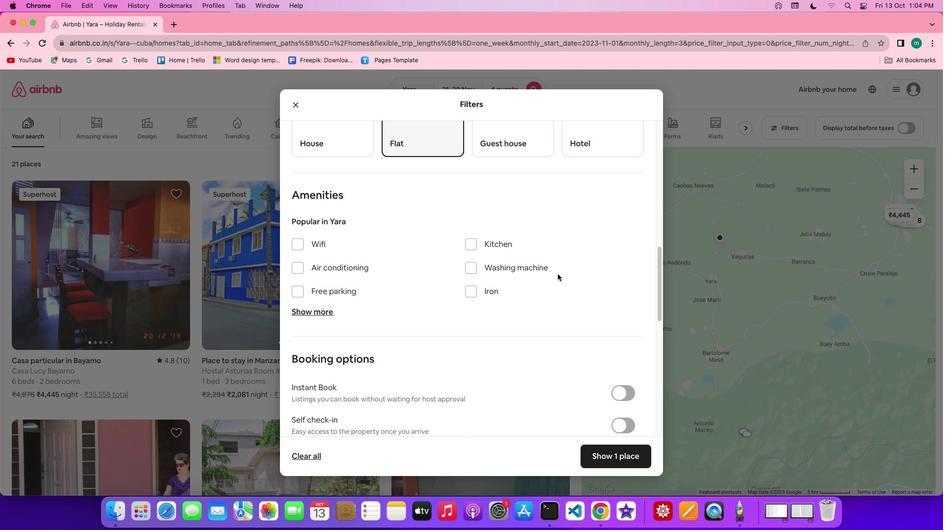 
Action: Mouse scrolled (557, 274) with delta (0, 0)
Screenshot: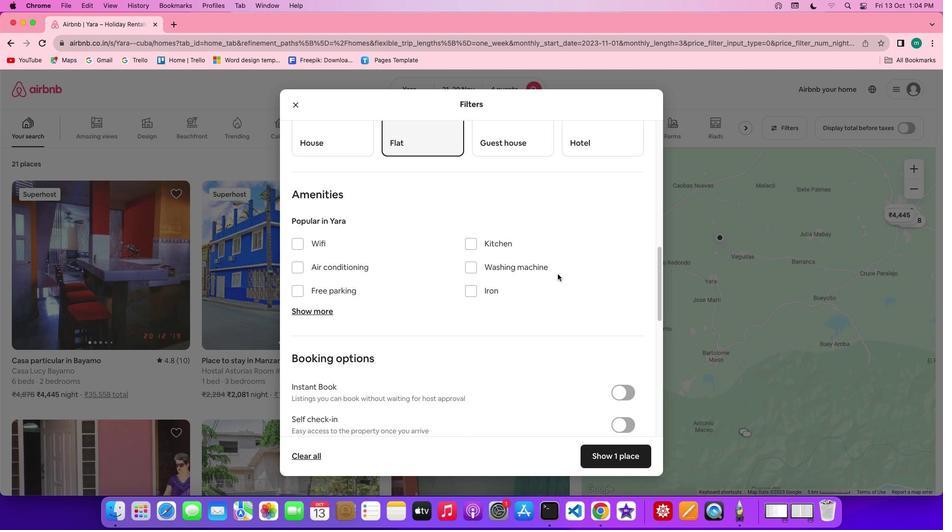 
Action: Mouse scrolled (557, 274) with delta (0, 0)
Screenshot: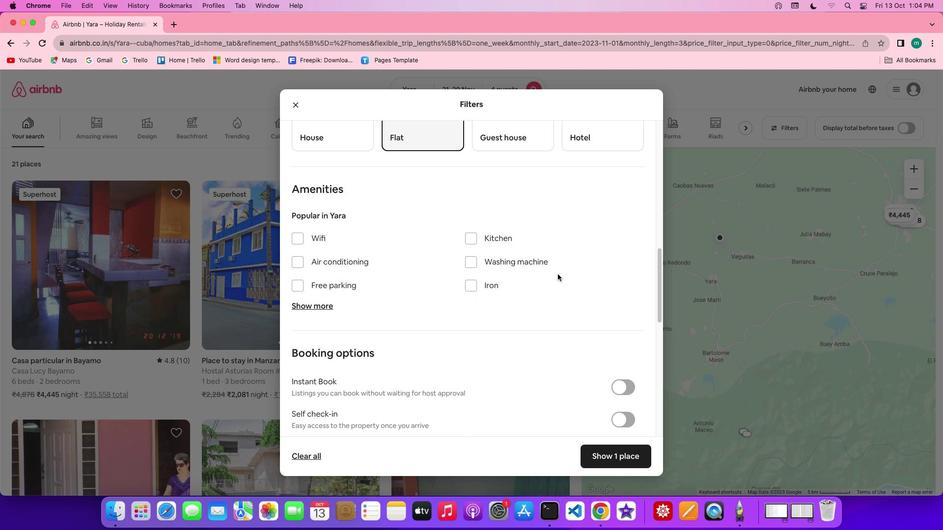 
Action: Mouse scrolled (557, 274) with delta (0, 0)
Screenshot: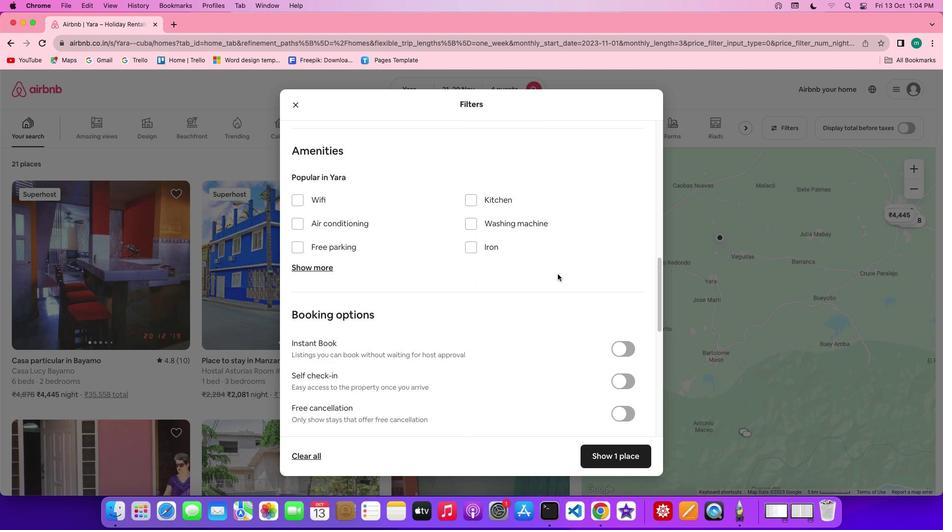 
Action: Mouse scrolled (557, 274) with delta (0, 0)
Screenshot: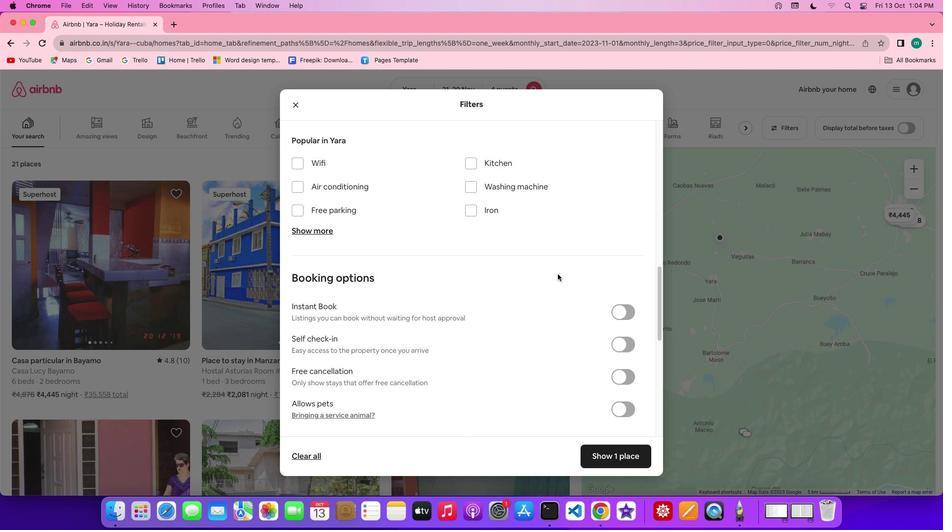 
Action: Mouse scrolled (557, 274) with delta (0, 0)
Screenshot: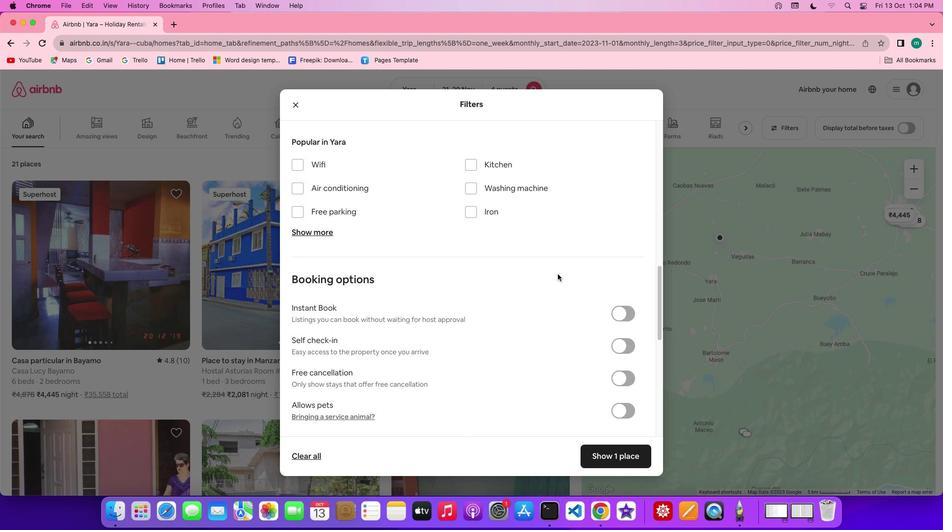 
Action: Mouse scrolled (557, 274) with delta (0, 0)
Screenshot: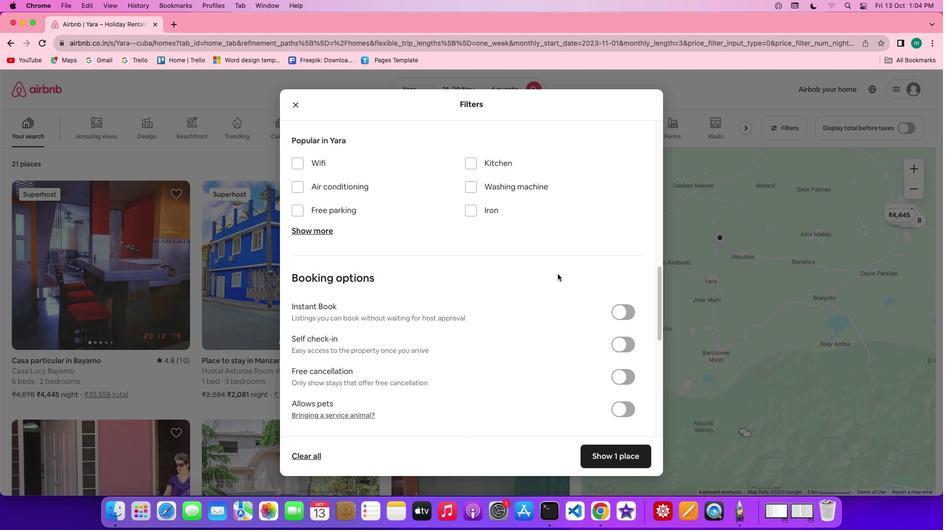 
Action: Mouse scrolled (557, 274) with delta (0, 0)
Screenshot: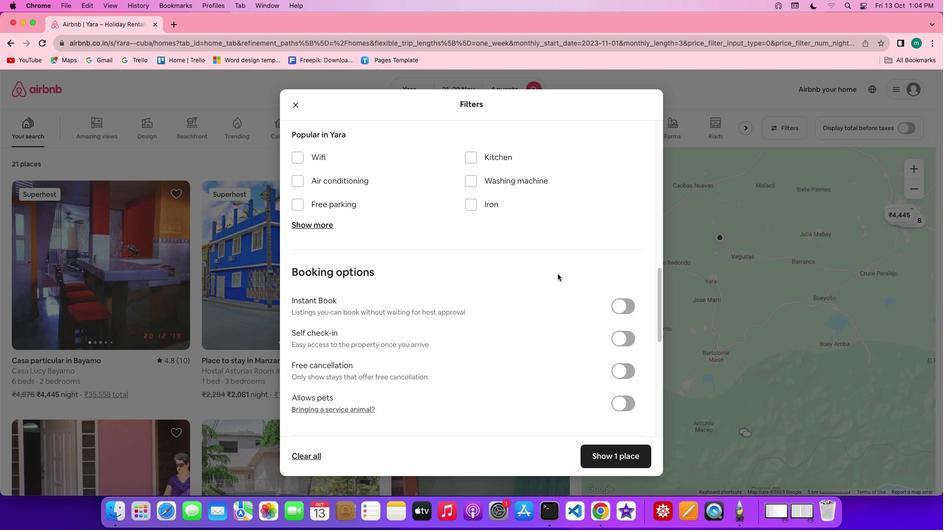 
Action: Mouse scrolled (557, 274) with delta (0, 0)
Screenshot: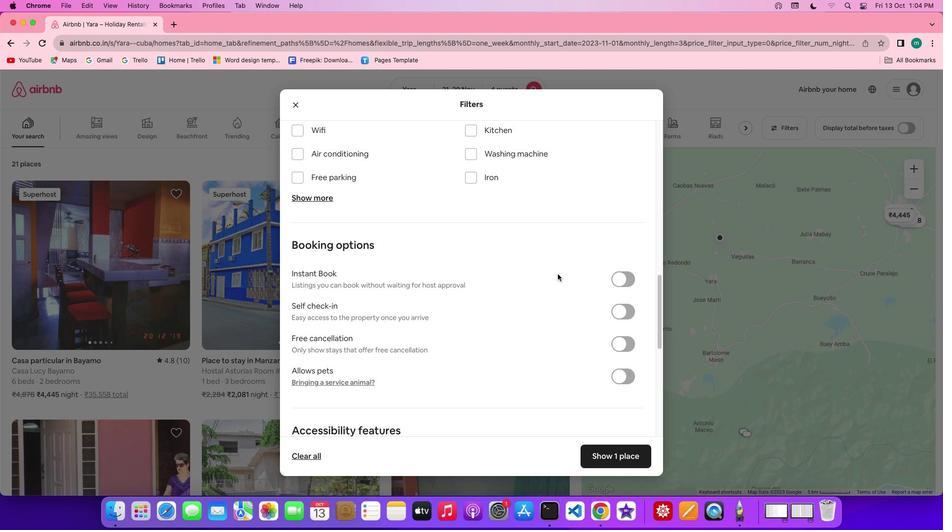 
Action: Mouse scrolled (557, 274) with delta (0, 0)
Screenshot: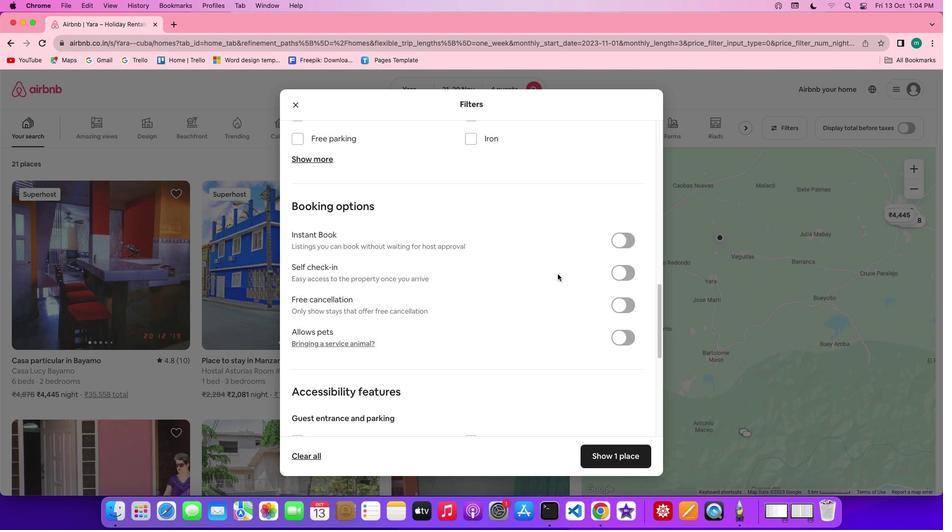 
Action: Mouse scrolled (557, 274) with delta (0, 0)
Screenshot: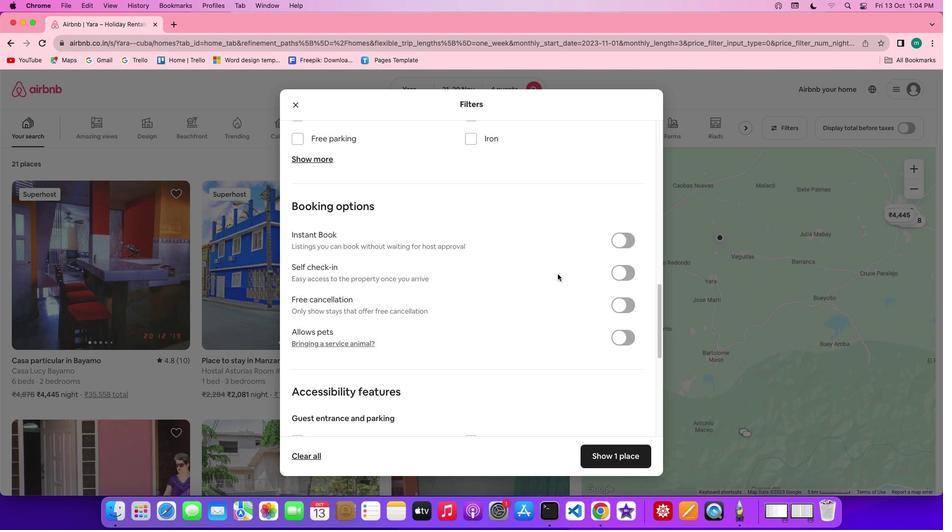 
Action: Mouse scrolled (557, 274) with delta (0, -1)
Screenshot: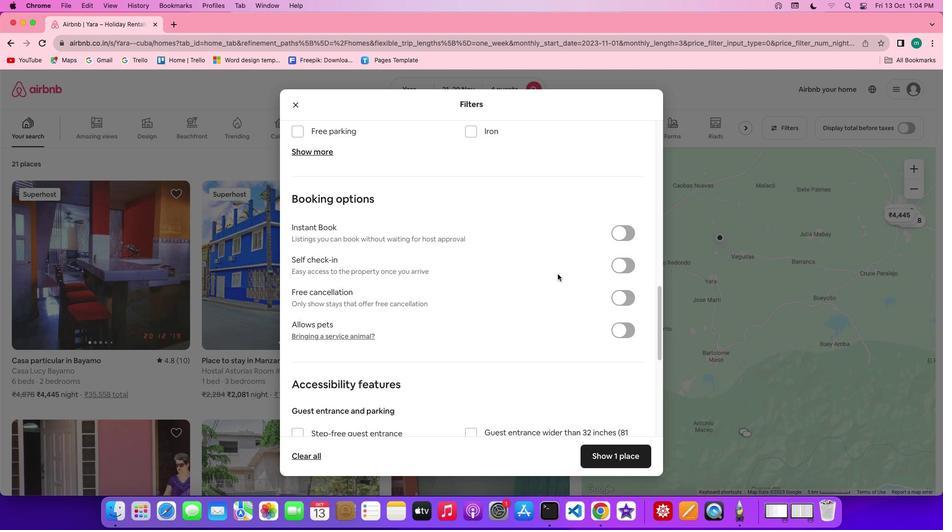 
Action: Mouse scrolled (557, 274) with delta (0, -2)
Screenshot: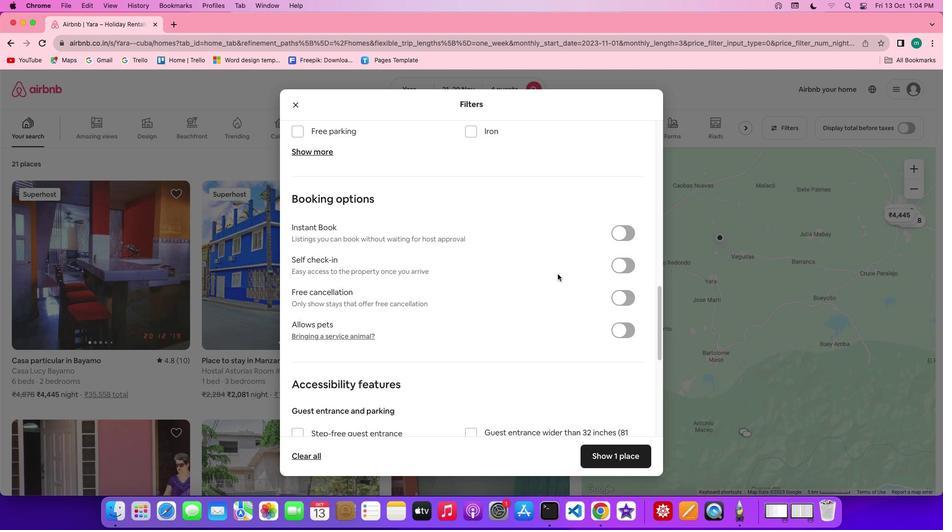 
Action: Mouse scrolled (557, 274) with delta (0, -2)
Screenshot: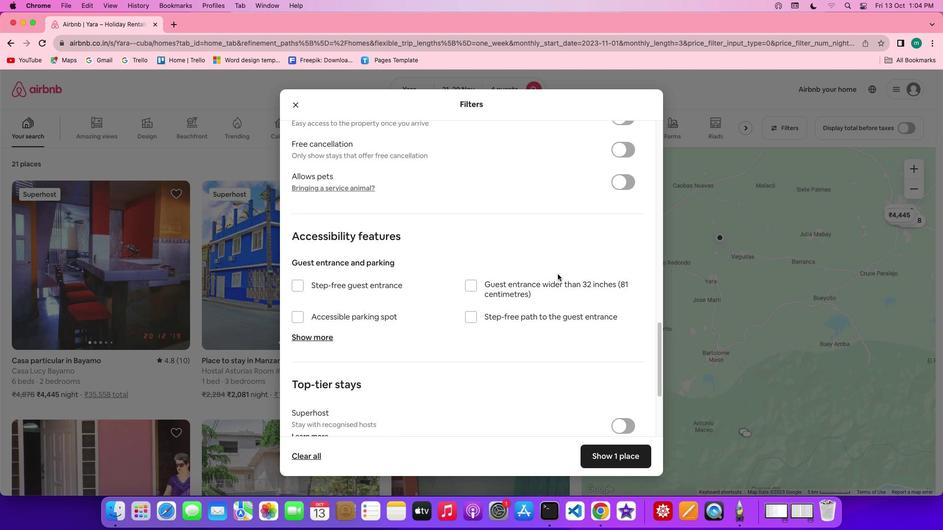 
Action: Mouse moved to (620, 462)
Screenshot: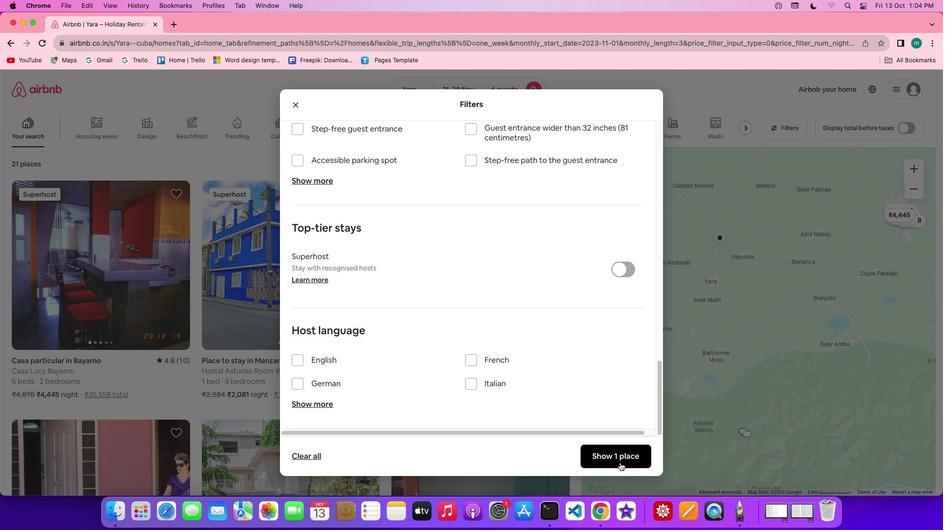 
Action: Mouse pressed left at (620, 462)
Screenshot: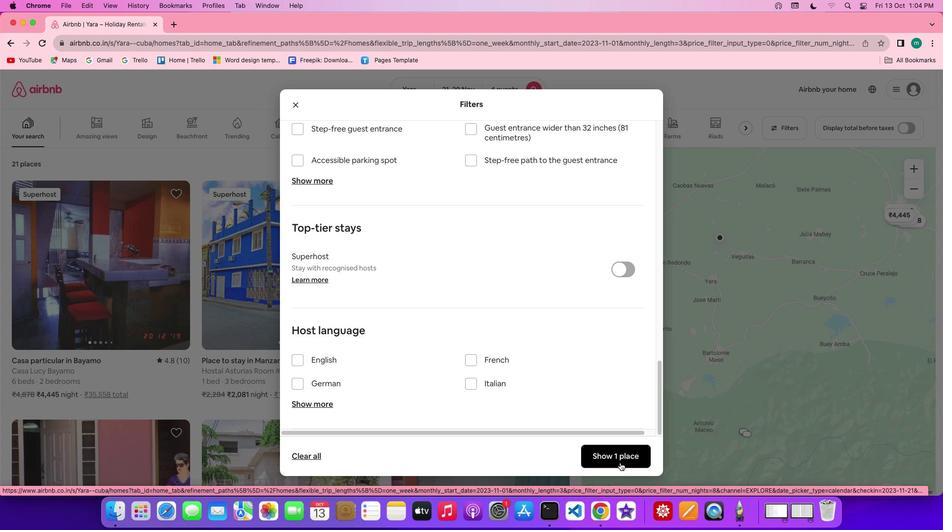 
Action: Mouse moved to (140, 300)
Screenshot: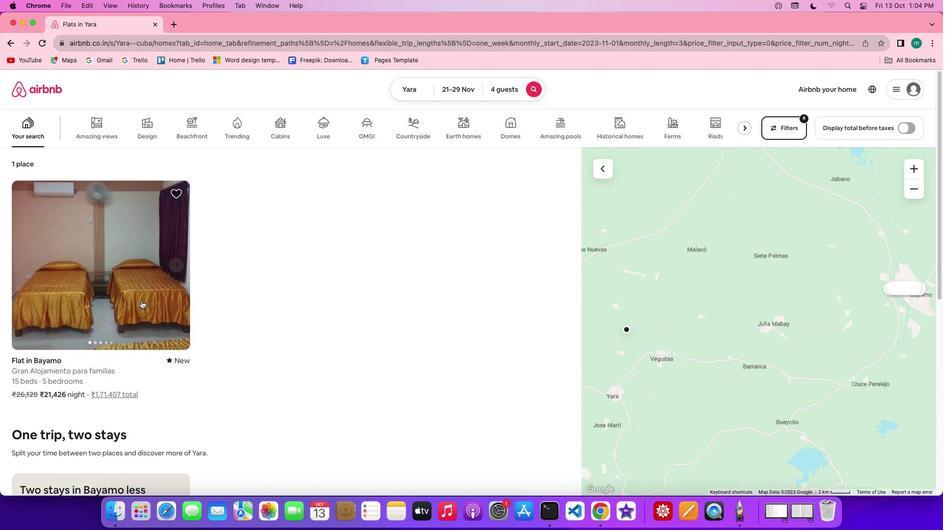 
Action: Mouse pressed left at (140, 300)
Screenshot: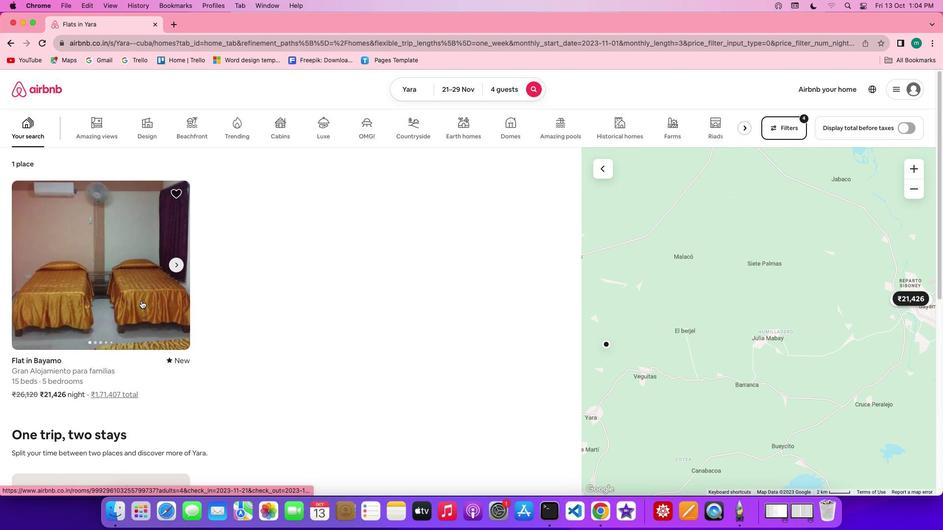 
Action: Mouse moved to (700, 366)
Screenshot: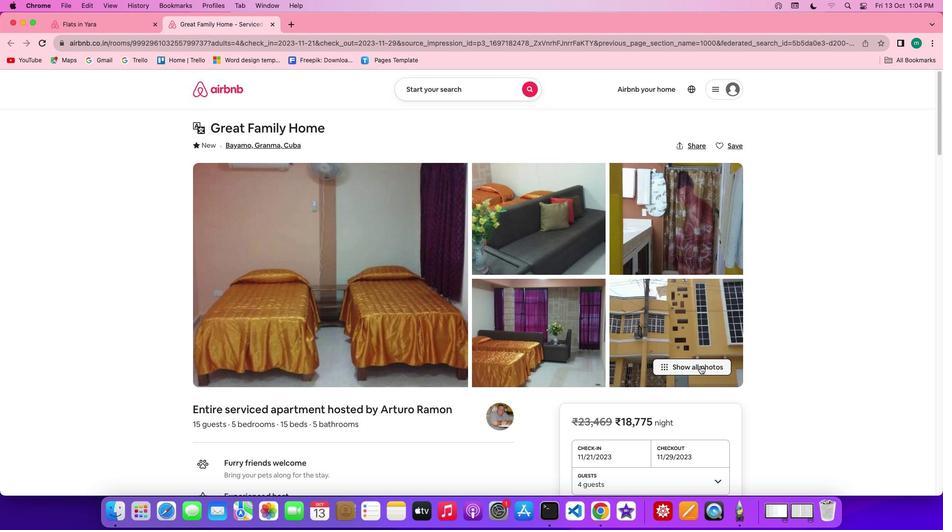 
Action: Mouse pressed left at (700, 366)
Screenshot: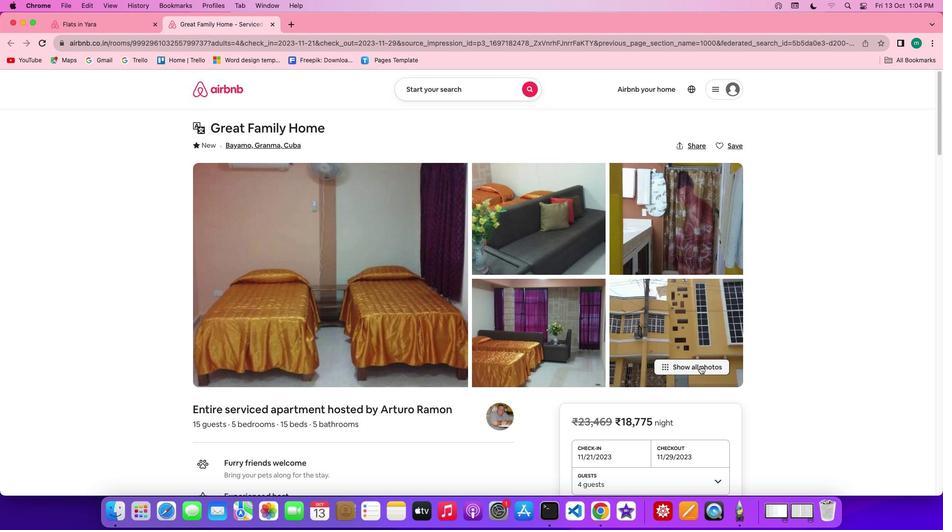 
Action: Mouse moved to (700, 366)
Screenshot: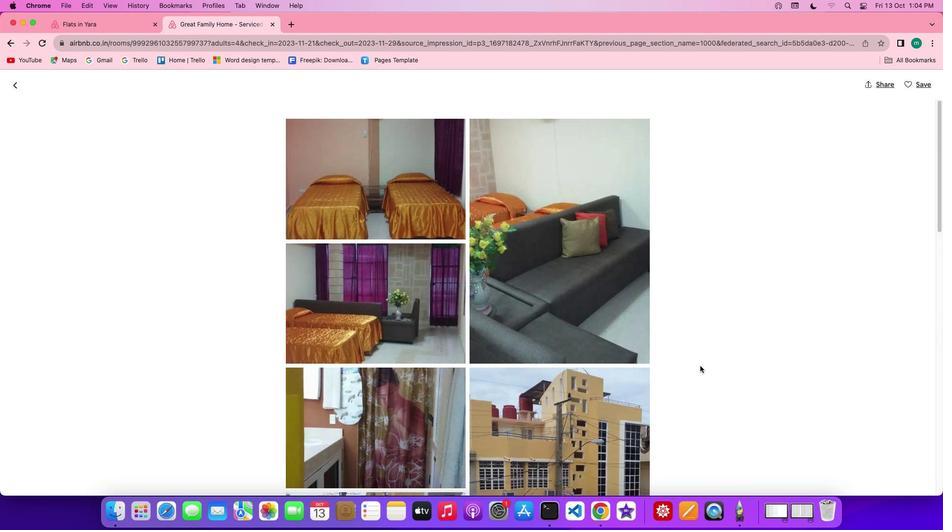 
Action: Mouse scrolled (700, 366) with delta (0, 0)
Screenshot: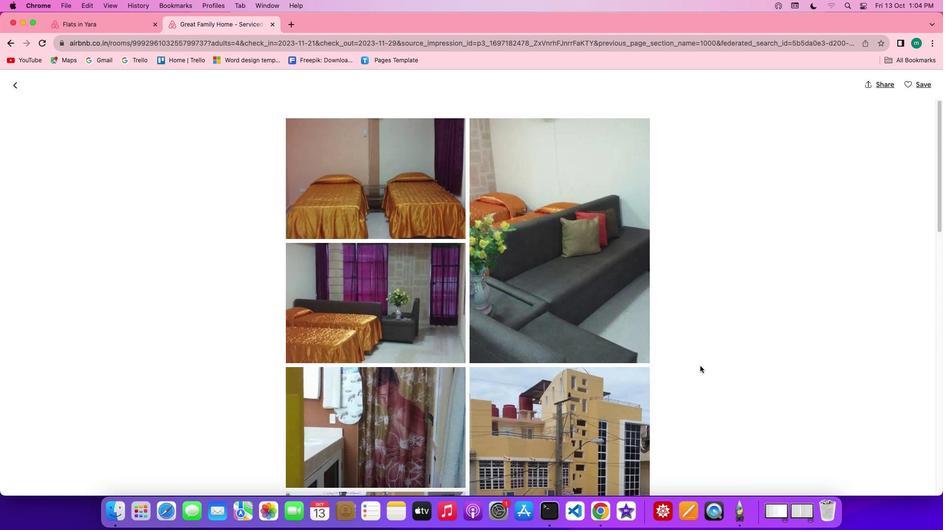 
Action: Mouse scrolled (700, 366) with delta (0, 0)
Screenshot: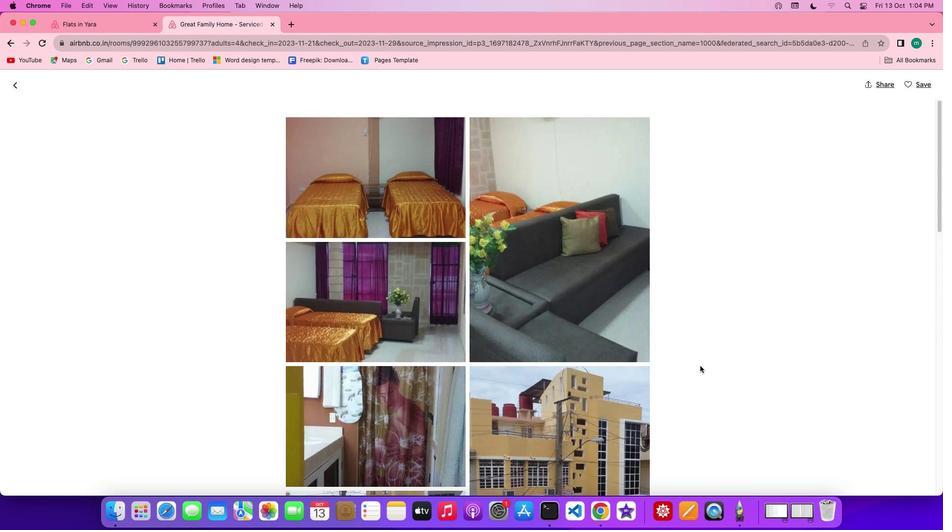 
Action: Mouse scrolled (700, 366) with delta (0, 0)
Screenshot: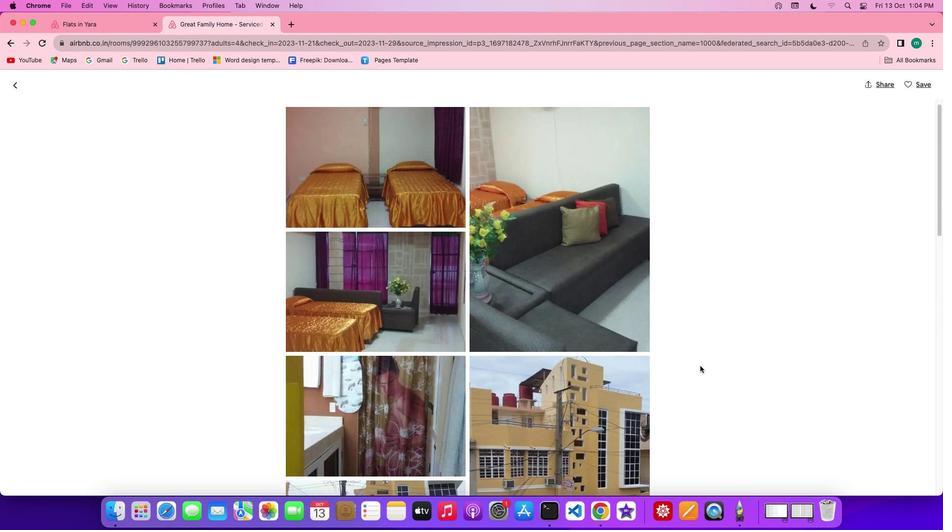 
Action: Mouse scrolled (700, 366) with delta (0, 0)
Screenshot: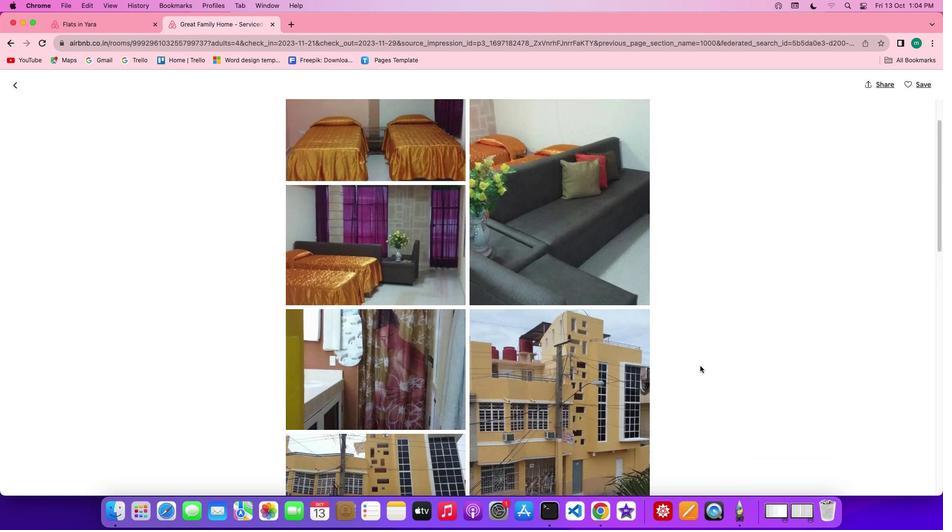 
Action: Mouse scrolled (700, 366) with delta (0, 0)
Screenshot: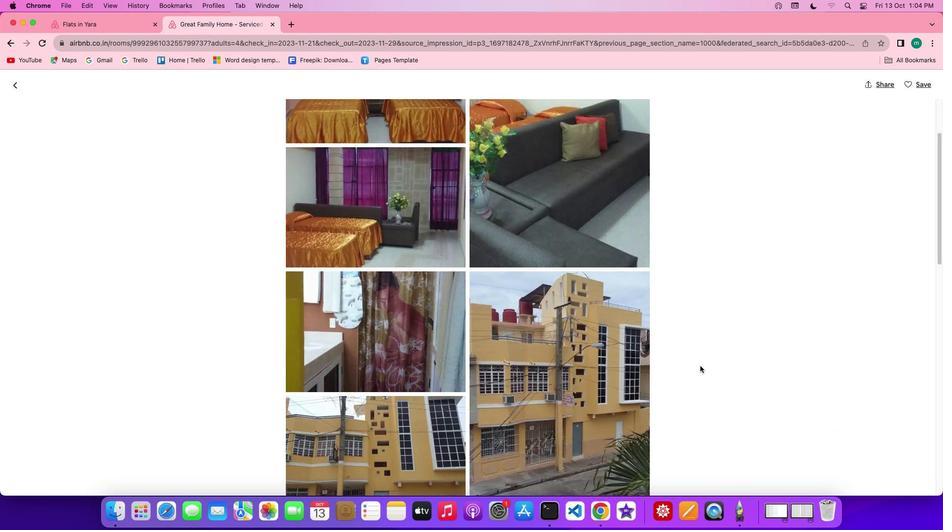 
Action: Mouse scrolled (700, 366) with delta (0, 0)
Screenshot: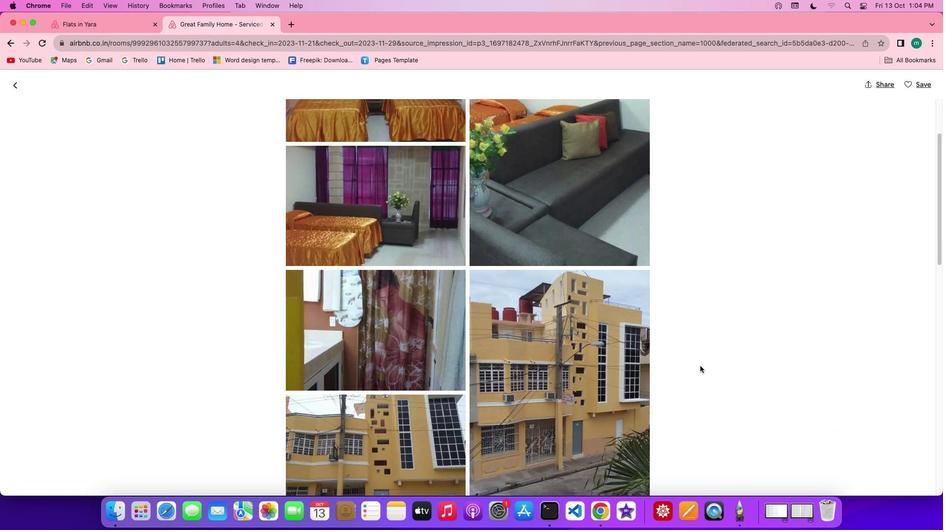 
Action: Mouse scrolled (700, 366) with delta (0, 0)
Screenshot: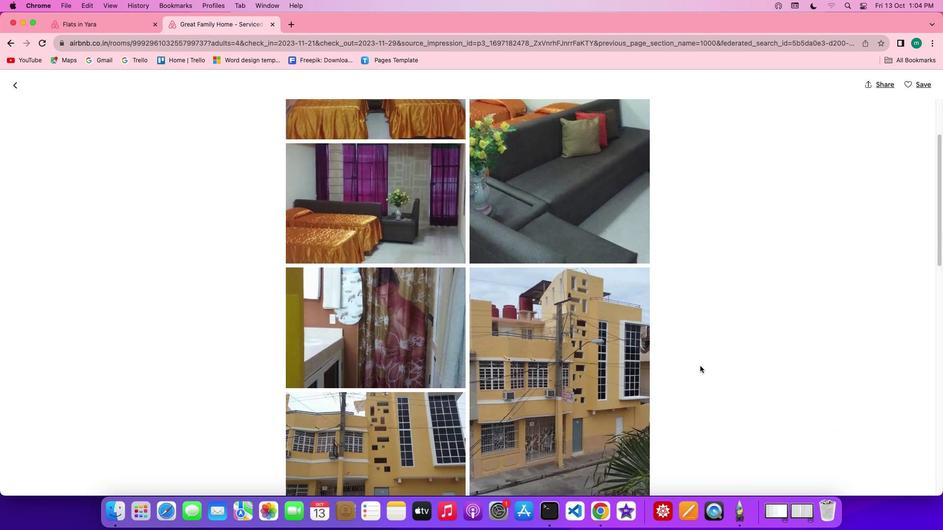 
Action: Mouse scrolled (700, 366) with delta (0, 0)
Screenshot: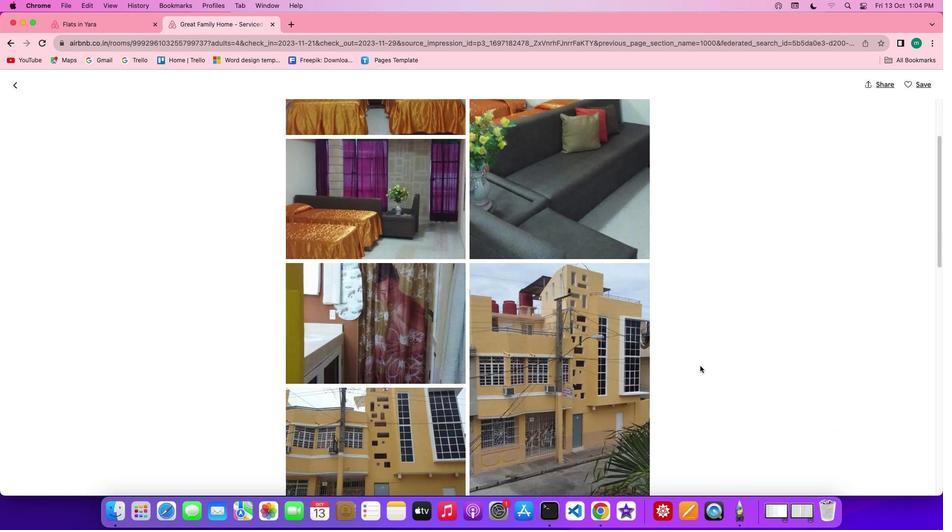 
Action: Mouse scrolled (700, 366) with delta (0, -1)
Screenshot: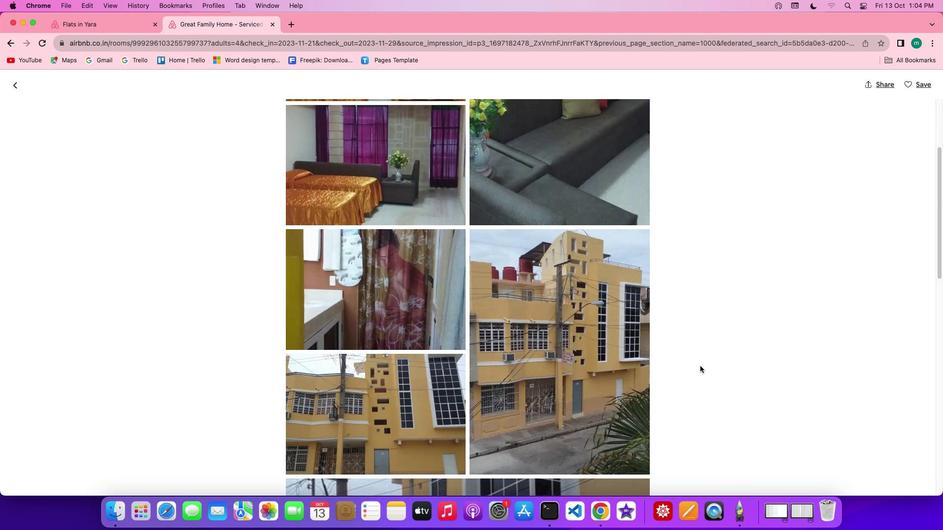 
Action: Mouse scrolled (700, 366) with delta (0, -1)
Screenshot: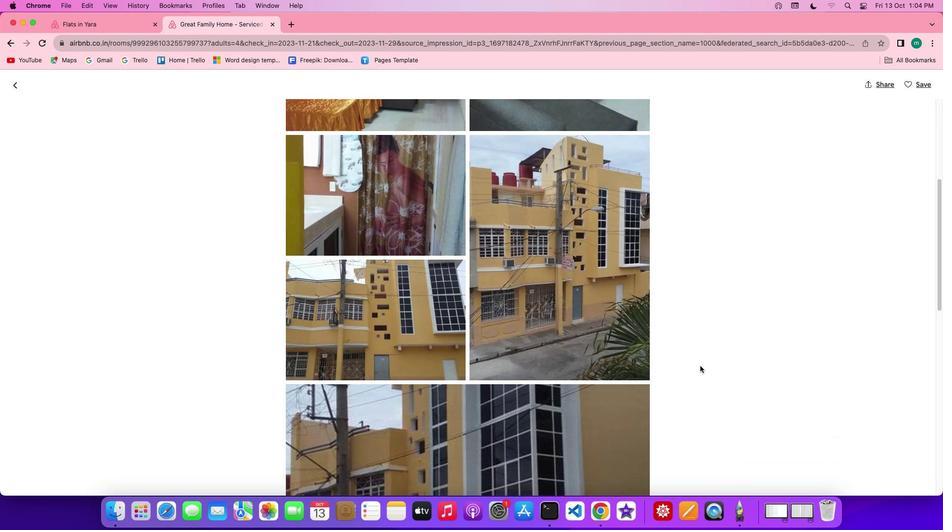 
Action: Mouse scrolled (700, 366) with delta (0, 0)
Screenshot: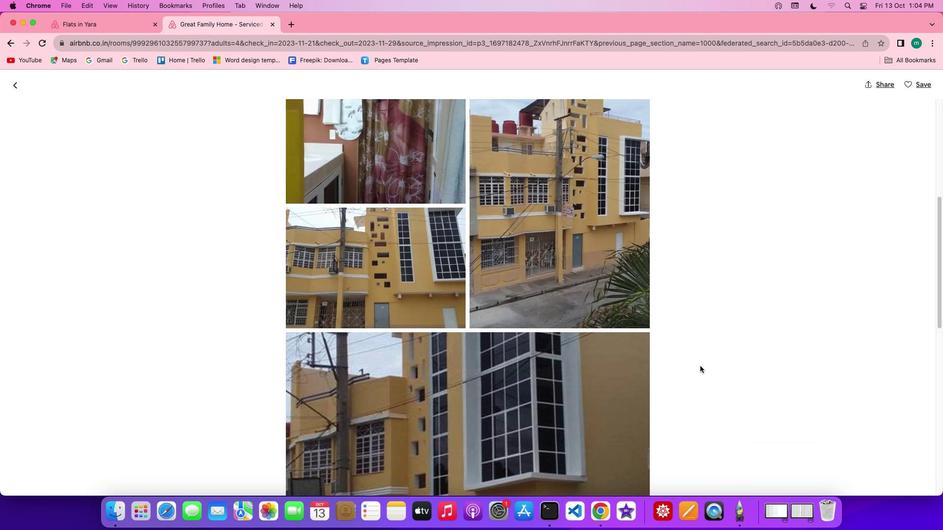 
Action: Mouse scrolled (700, 366) with delta (0, 0)
Screenshot: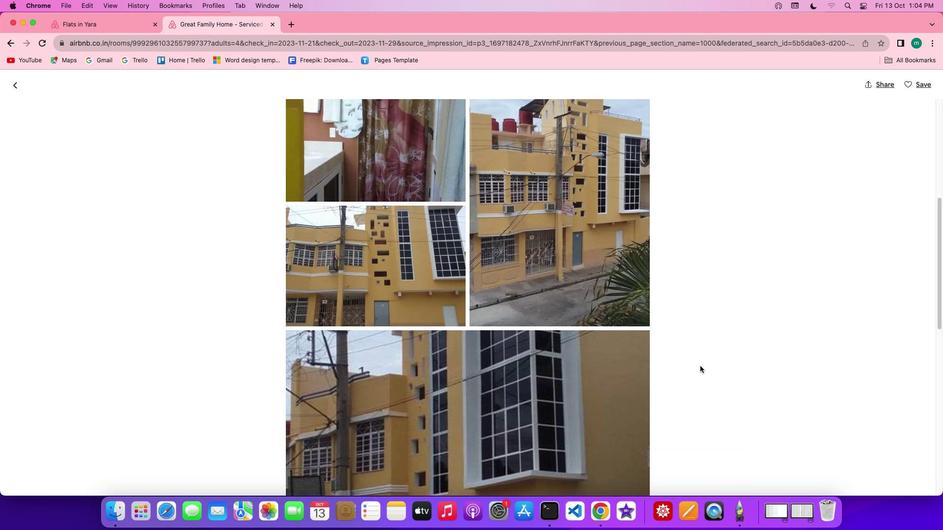 
Action: Mouse scrolled (700, 366) with delta (0, 0)
Screenshot: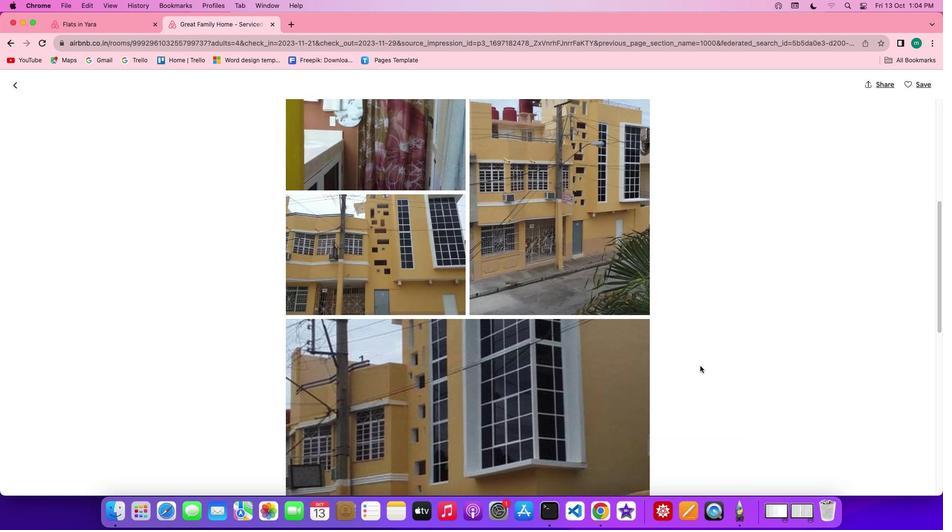 
Action: Mouse scrolled (700, 366) with delta (0, 0)
Screenshot: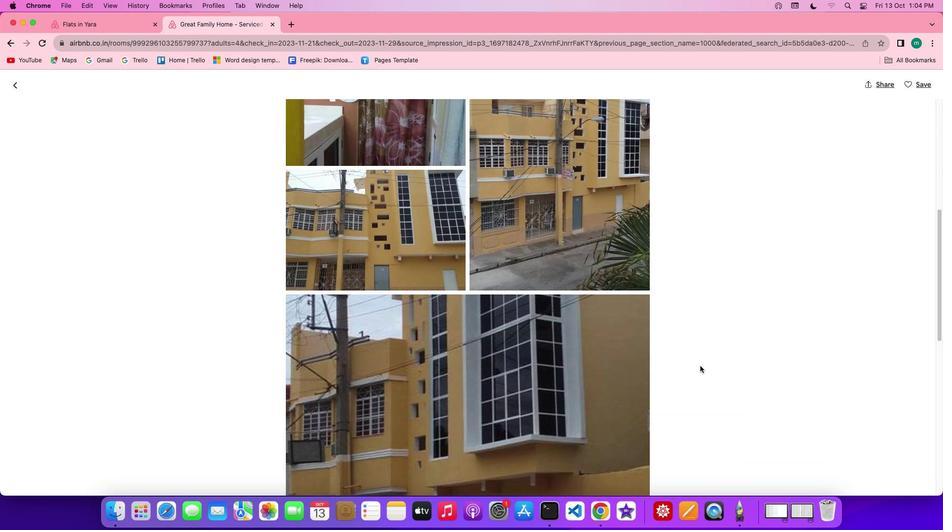 
Action: Mouse scrolled (700, 366) with delta (0, 0)
Screenshot: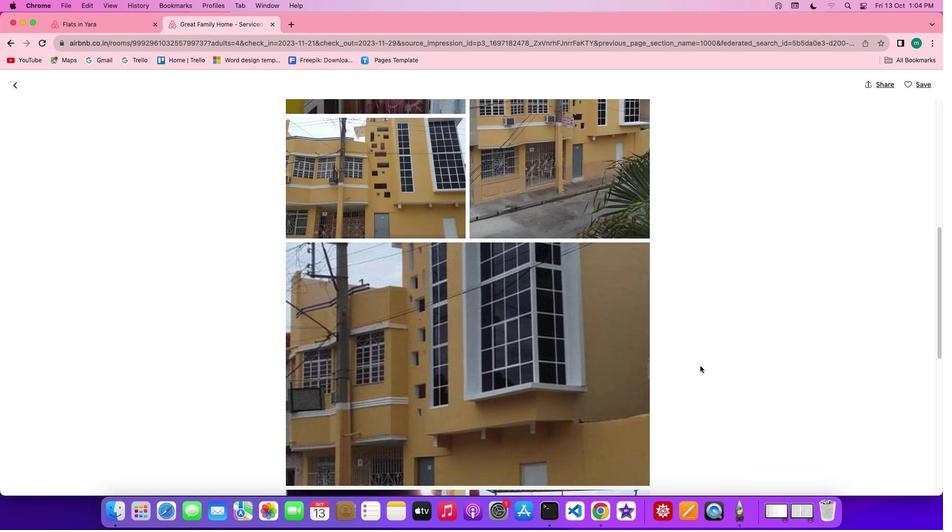 
Action: Mouse scrolled (700, 366) with delta (0, 0)
Screenshot: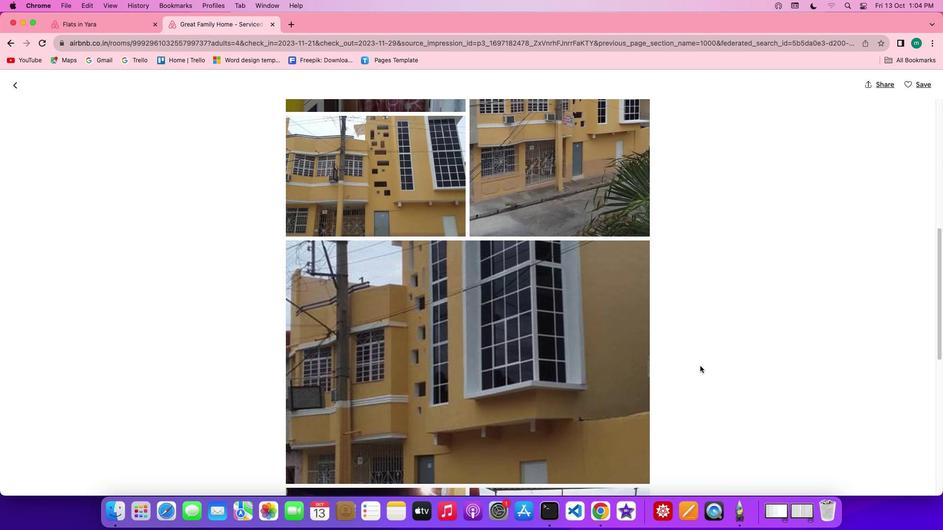 
Action: Mouse scrolled (700, 366) with delta (0, 0)
Screenshot: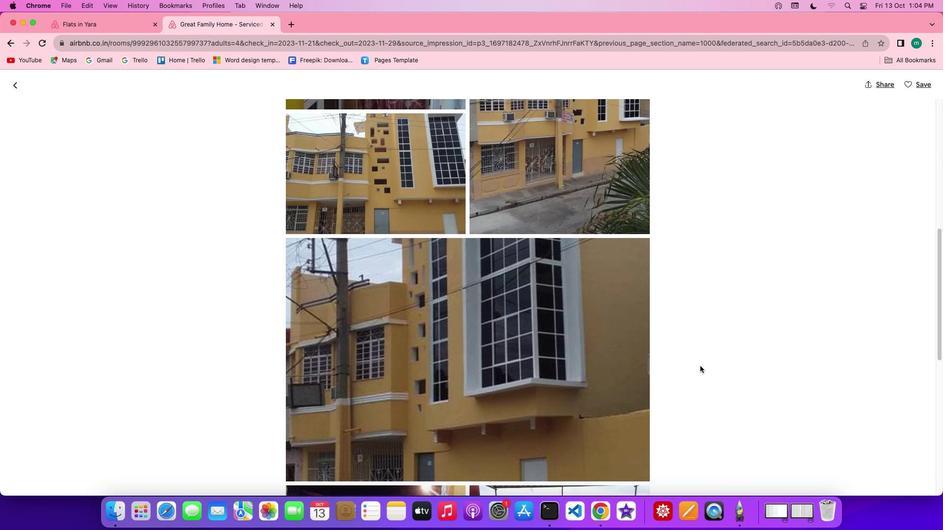 
Action: Mouse scrolled (700, 366) with delta (0, 0)
Screenshot: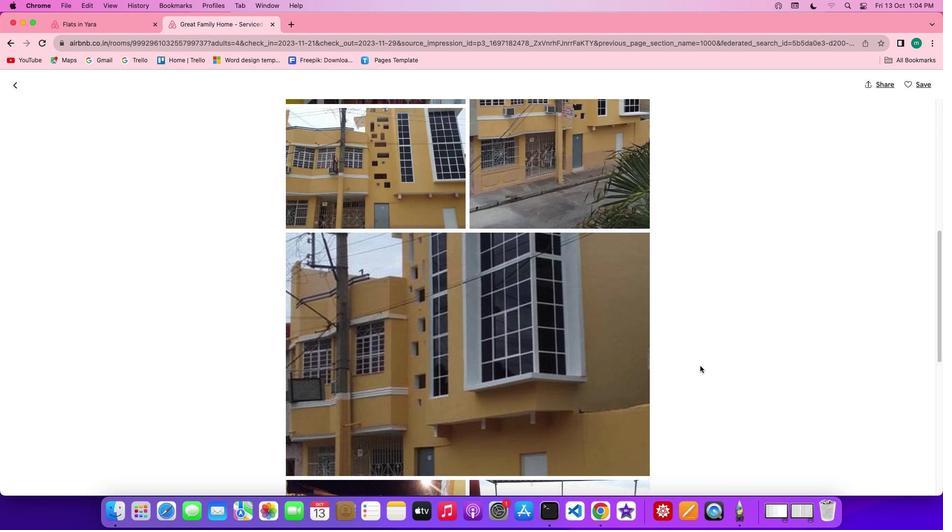
Action: Mouse scrolled (700, 366) with delta (0, 0)
Screenshot: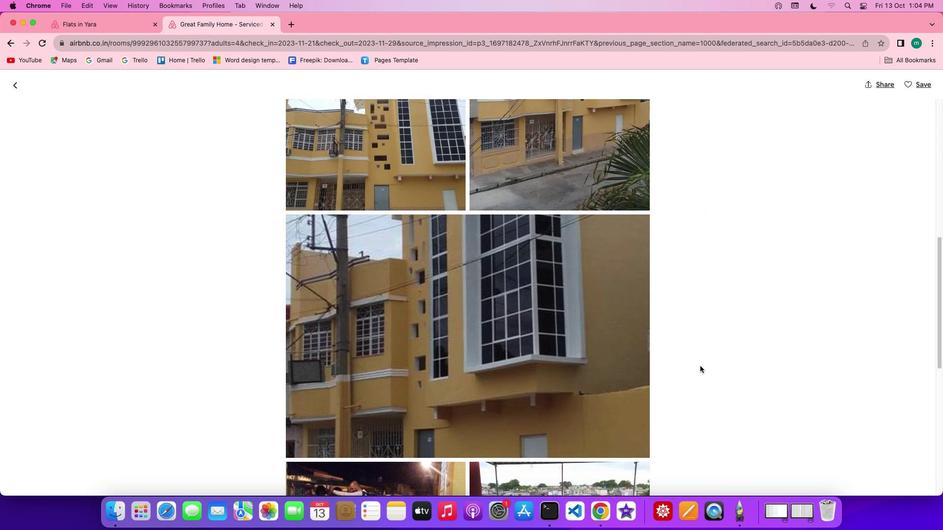 
Action: Mouse scrolled (700, 366) with delta (0, 0)
Screenshot: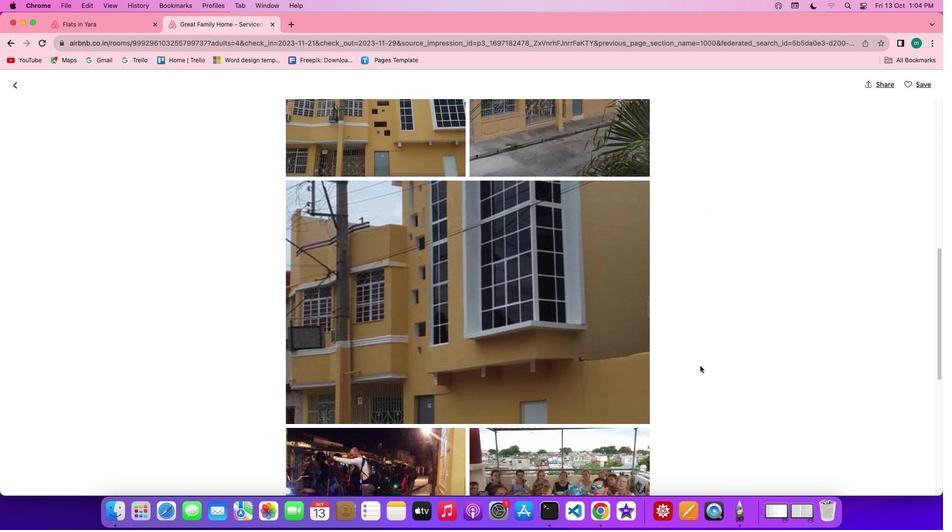 
Action: Mouse scrolled (700, 366) with delta (0, 0)
Screenshot: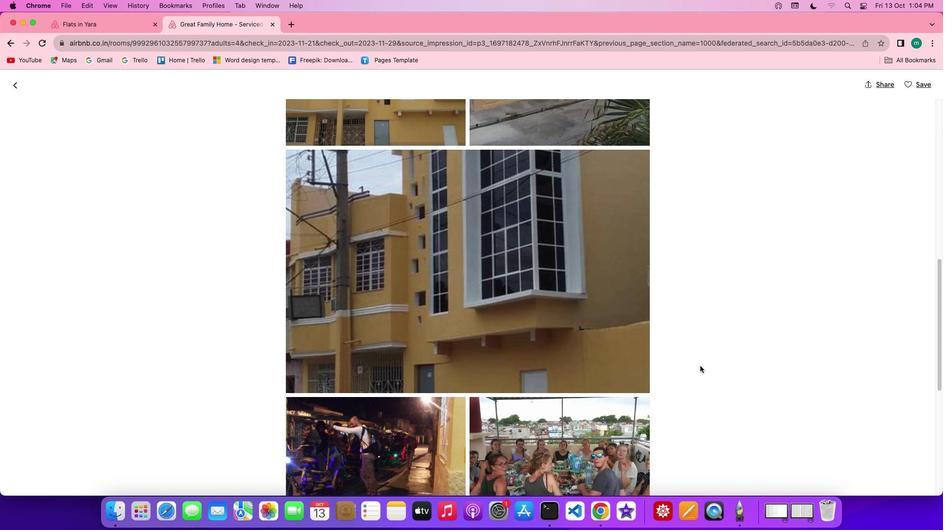 
Action: Mouse scrolled (700, 366) with delta (0, 0)
Screenshot: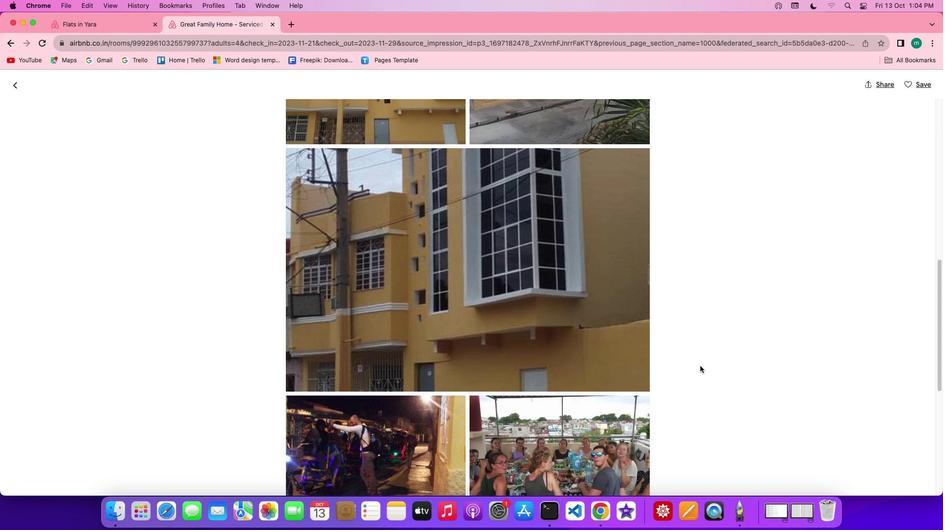 
Action: Mouse scrolled (700, 366) with delta (0, 0)
Screenshot: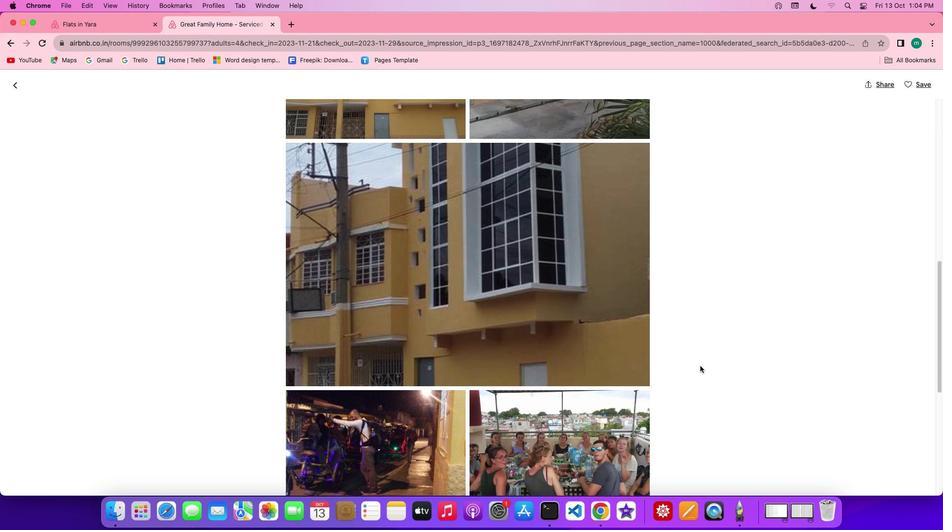 
Action: Mouse scrolled (700, 366) with delta (0, -1)
Screenshot: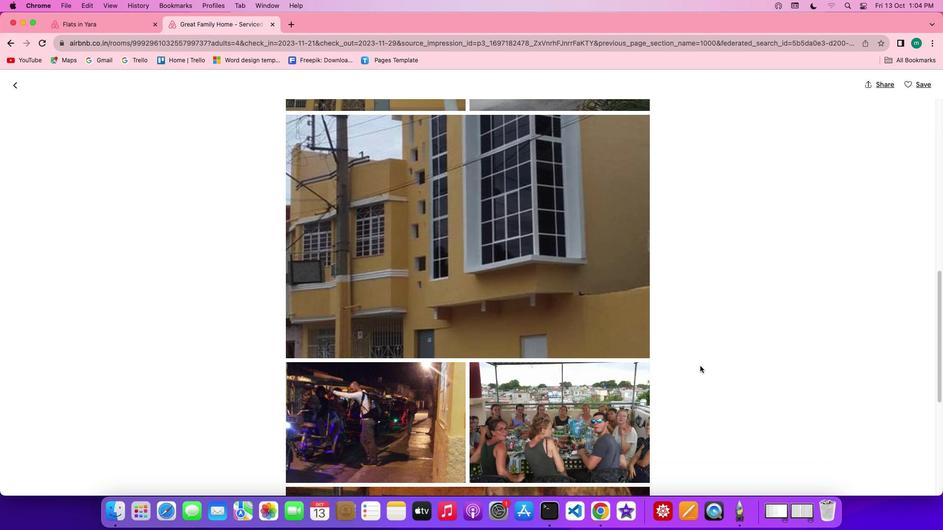 
Action: Mouse scrolled (700, 366) with delta (0, 0)
Screenshot: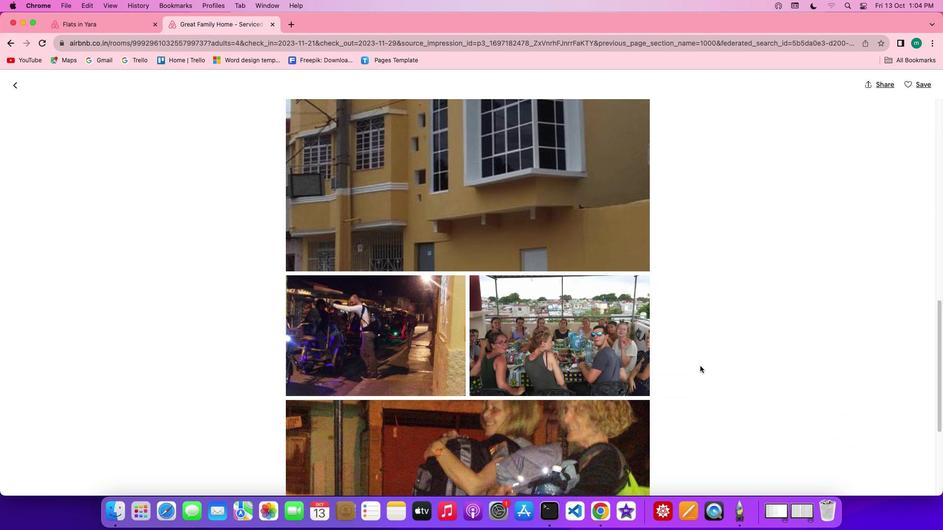
Action: Mouse scrolled (700, 366) with delta (0, 0)
Screenshot: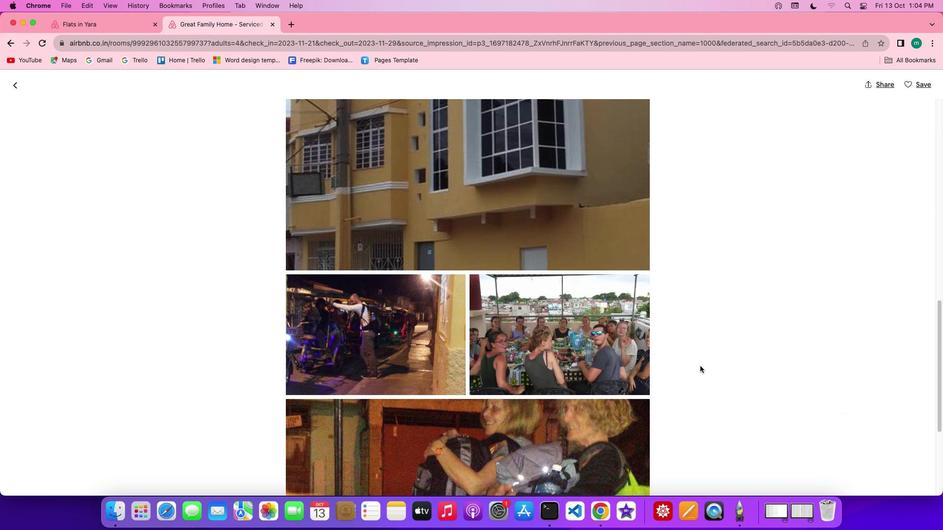 
Action: Mouse scrolled (700, 366) with delta (0, 0)
Screenshot: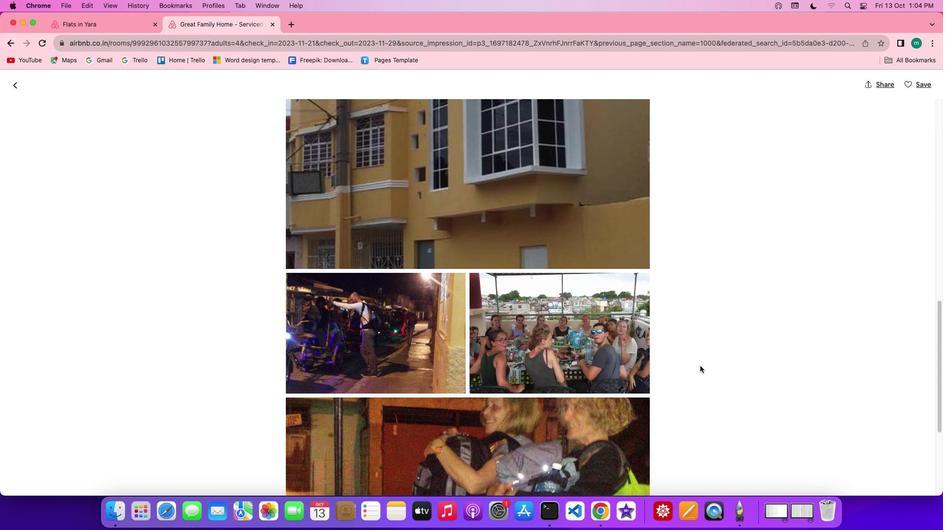 
Action: Mouse scrolled (700, 366) with delta (0, 0)
Screenshot: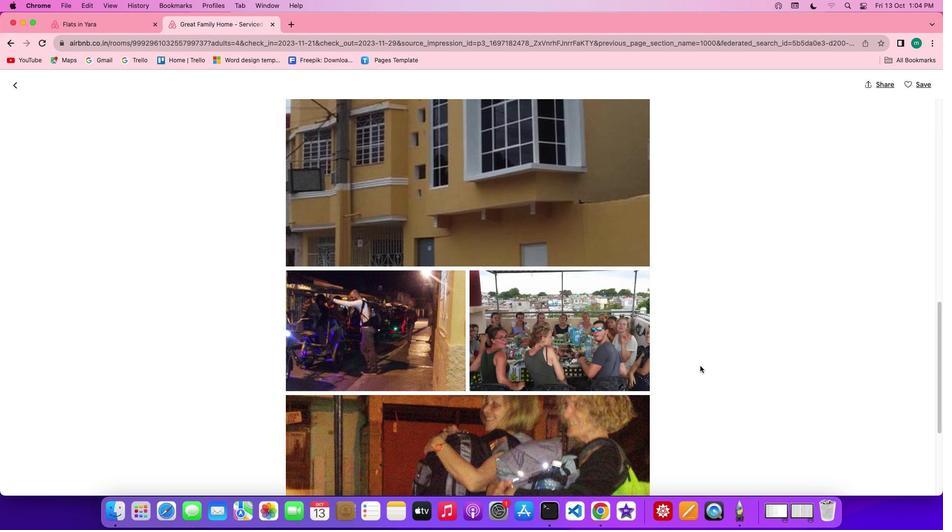 
Action: Mouse scrolled (700, 366) with delta (0, 0)
Screenshot: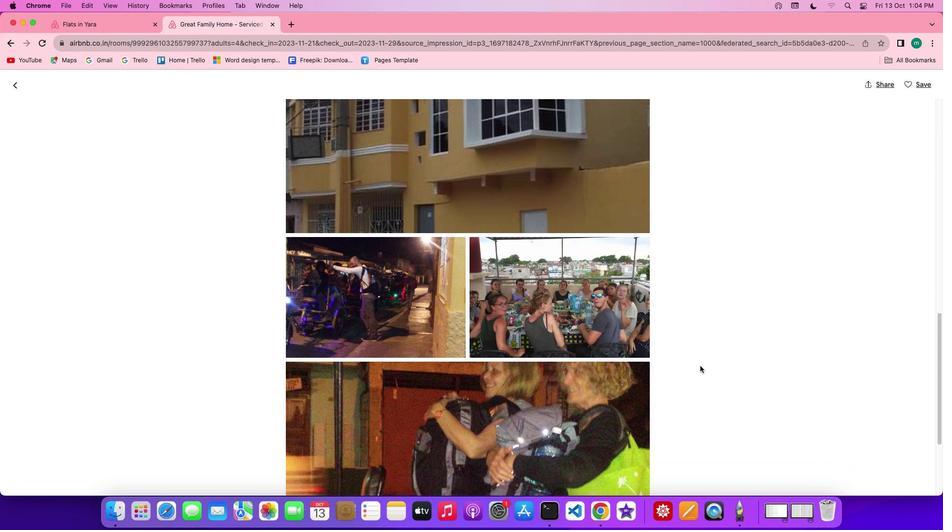 
Action: Mouse scrolled (700, 366) with delta (0, 0)
Screenshot: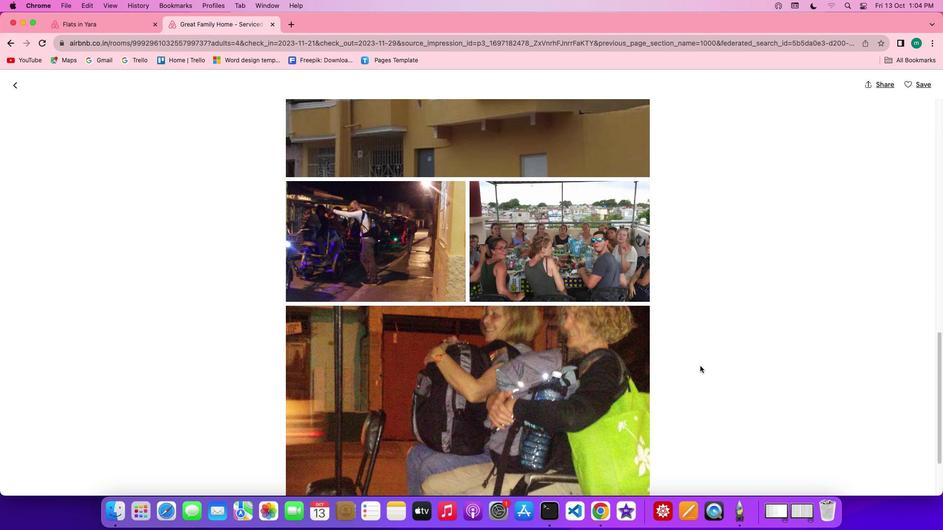 
Action: Mouse scrolled (700, 366) with delta (0, 0)
Screenshot: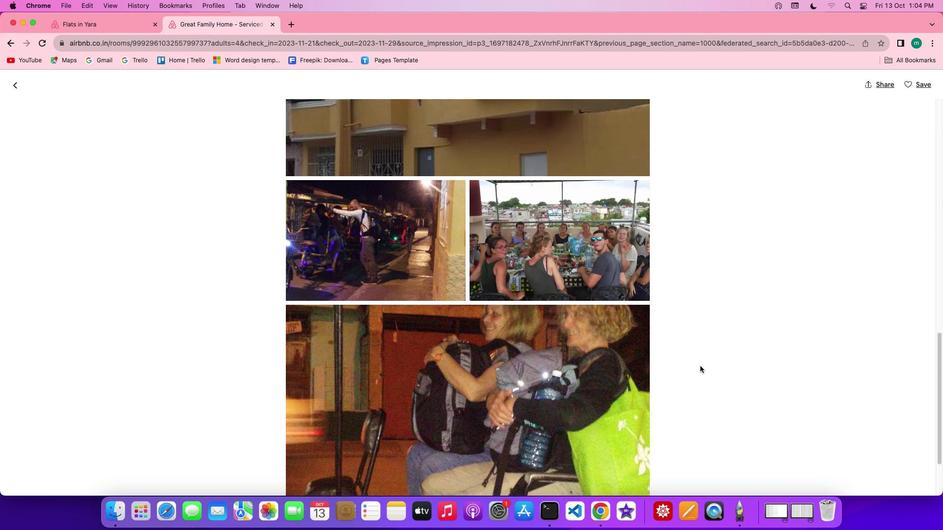 
Action: Mouse scrolled (700, 366) with delta (0, 0)
Screenshot: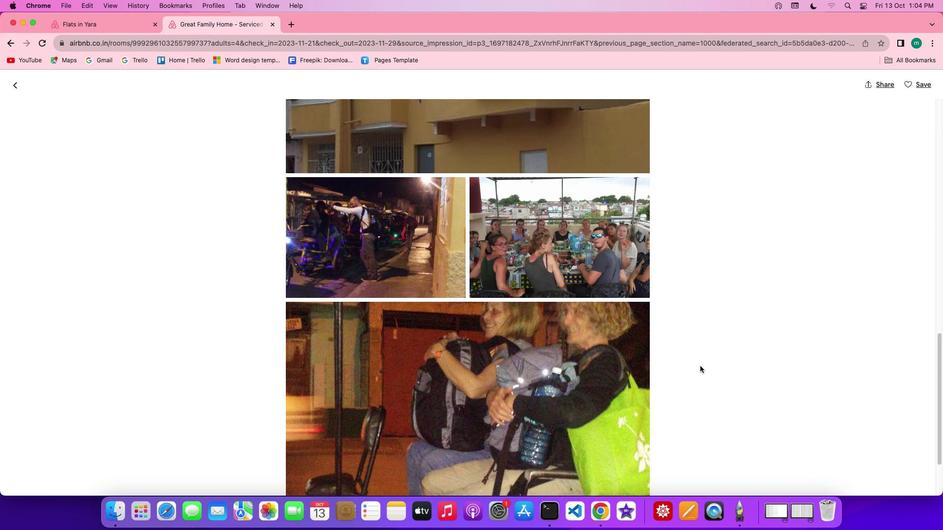 
Action: Mouse scrolled (700, 366) with delta (0, 0)
Screenshot: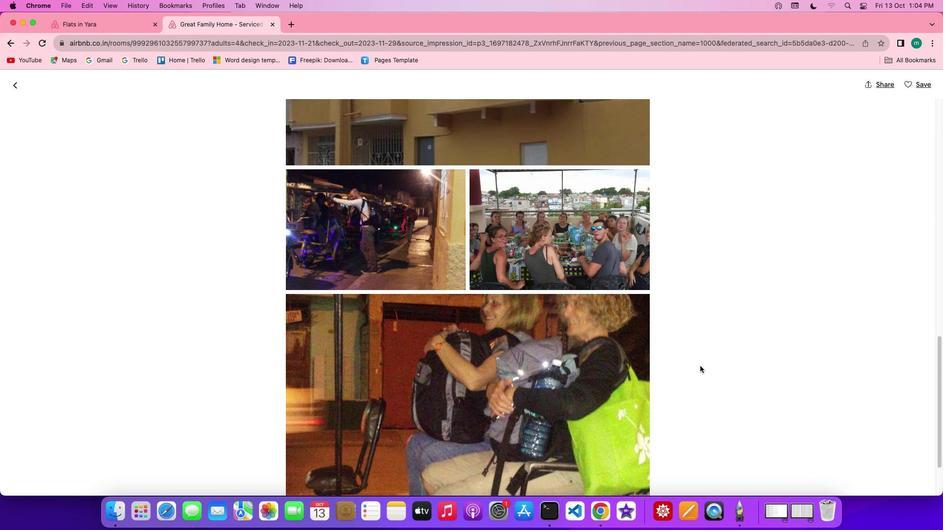 
Action: Mouse scrolled (700, 366) with delta (0, 0)
Screenshot: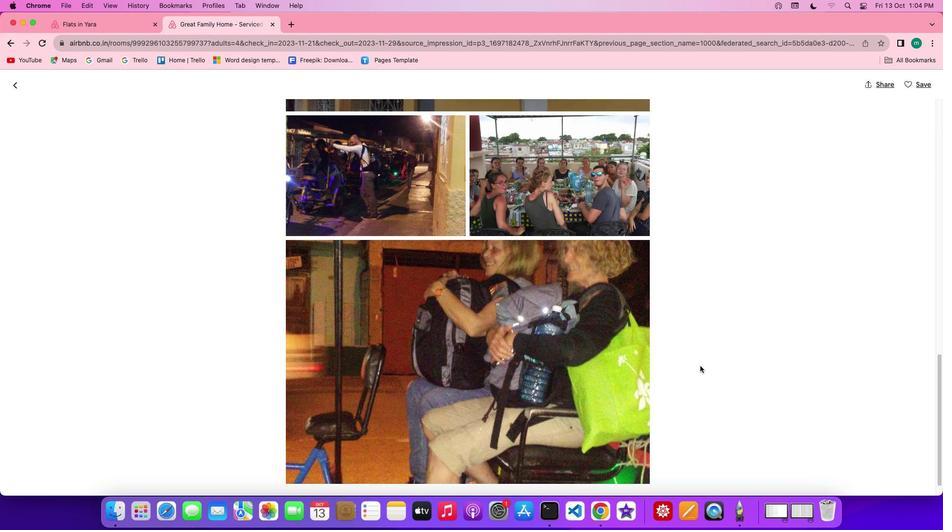 
Action: Mouse scrolled (700, 366) with delta (0, 0)
Screenshot: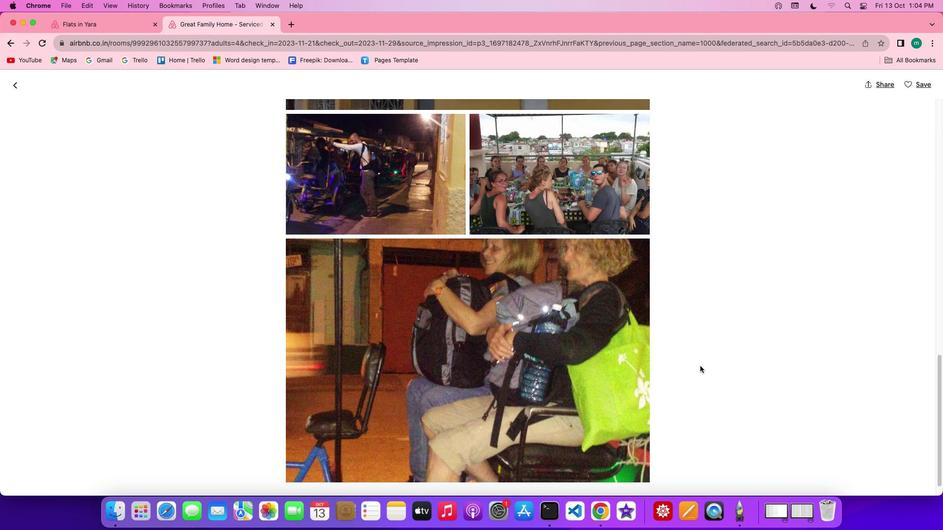 
Action: Mouse scrolled (700, 366) with delta (0, 0)
Screenshot: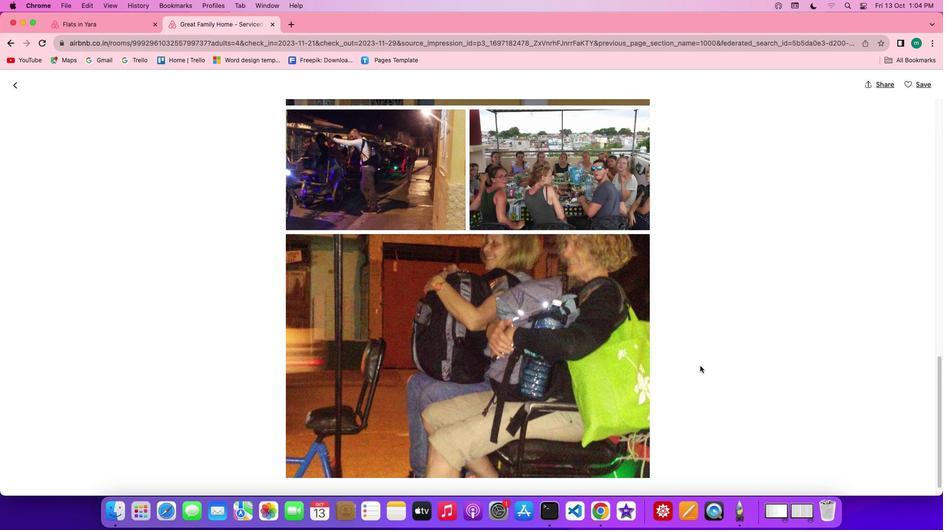 
Action: Mouse scrolled (700, 366) with delta (0, 0)
Screenshot: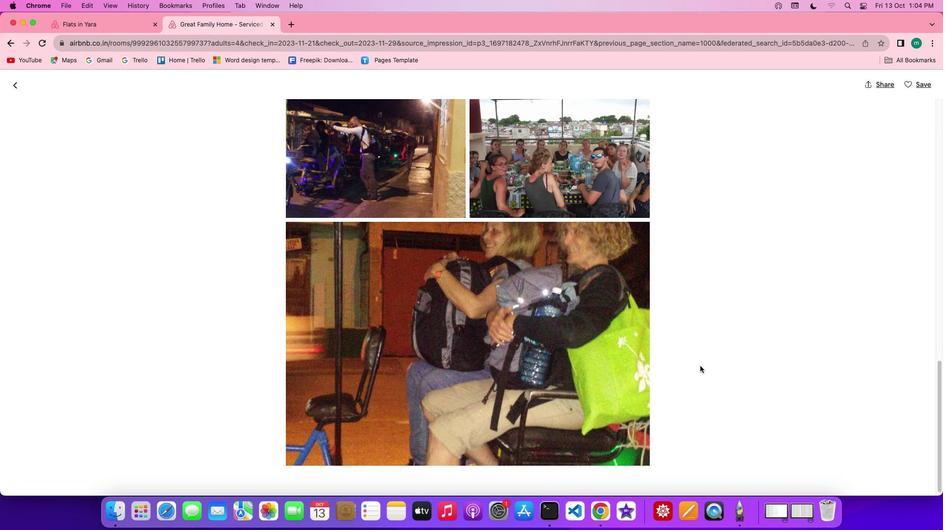 
Action: Mouse scrolled (700, 366) with delta (0, 0)
Screenshot: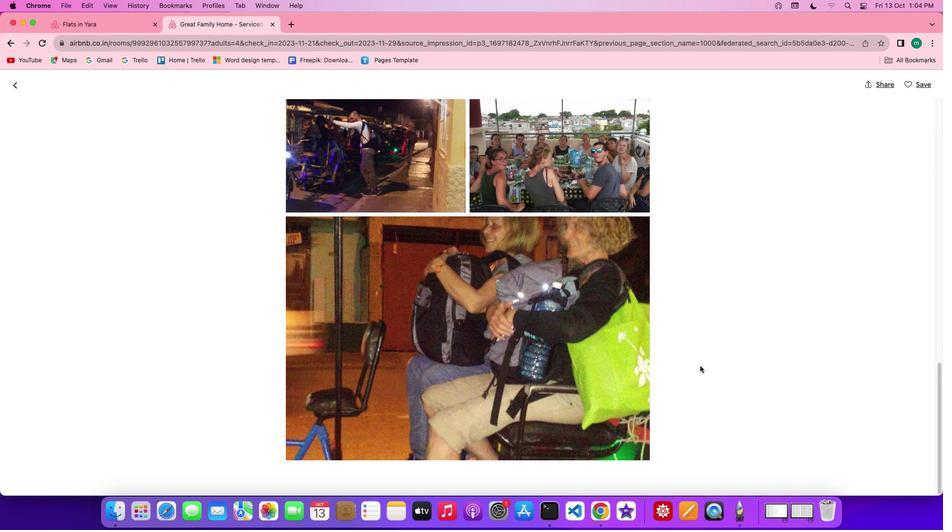 
Action: Mouse scrolled (700, 366) with delta (0, 0)
Screenshot: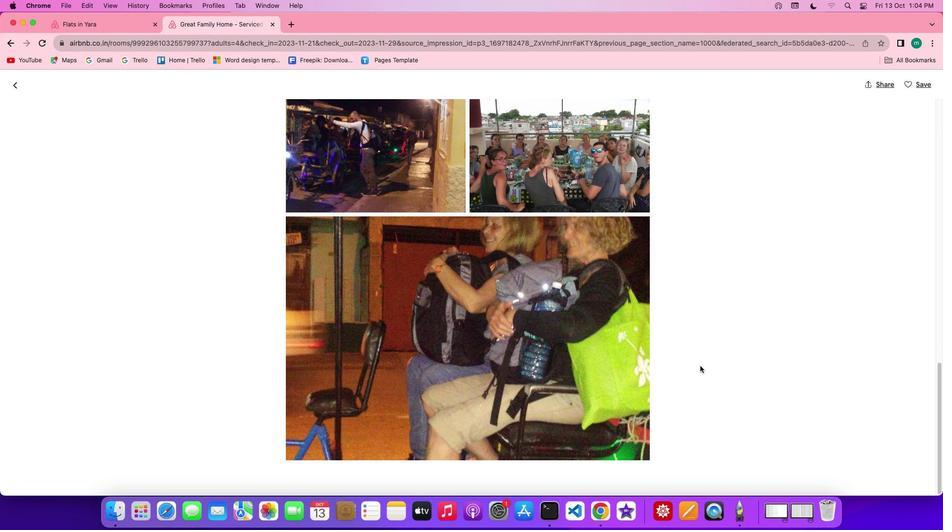 
Action: Mouse scrolled (700, 366) with delta (0, 0)
Screenshot: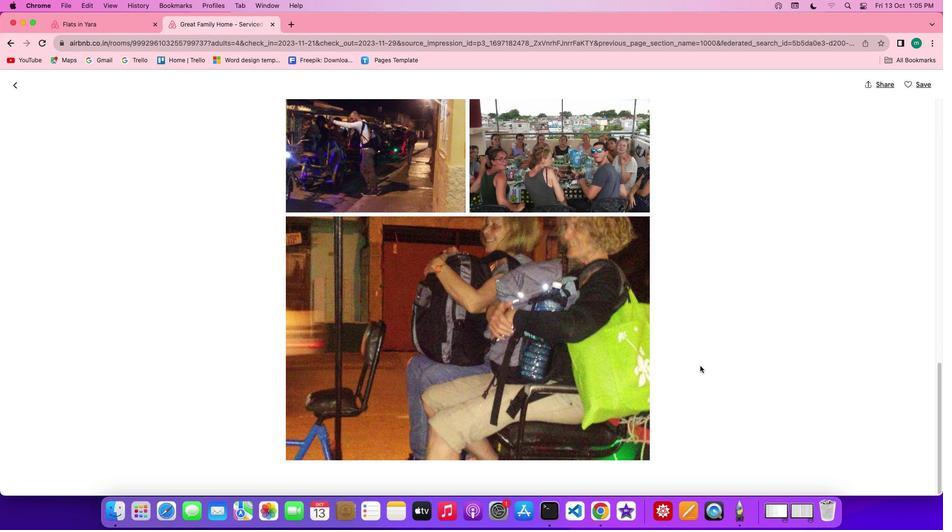 
Action: Mouse scrolled (700, 366) with delta (0, 0)
Screenshot: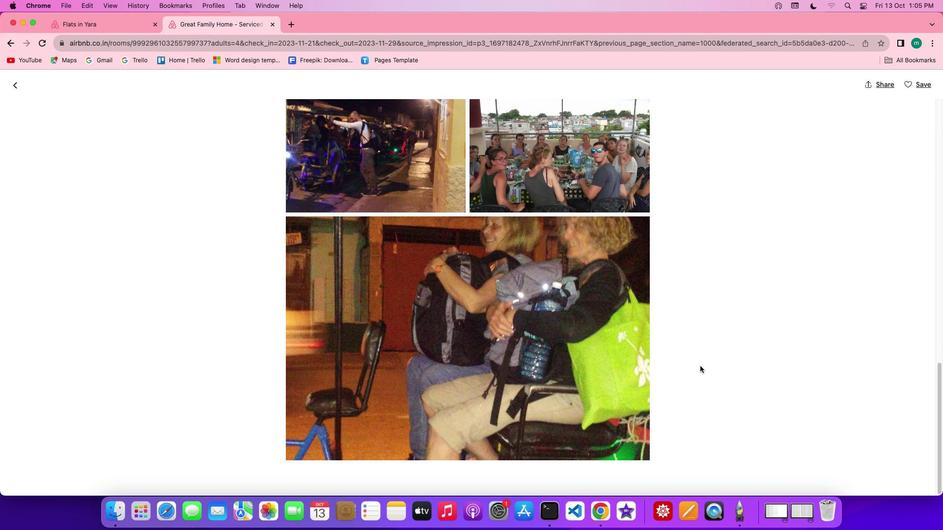 
Action: Mouse scrolled (700, 366) with delta (0, 0)
Screenshot: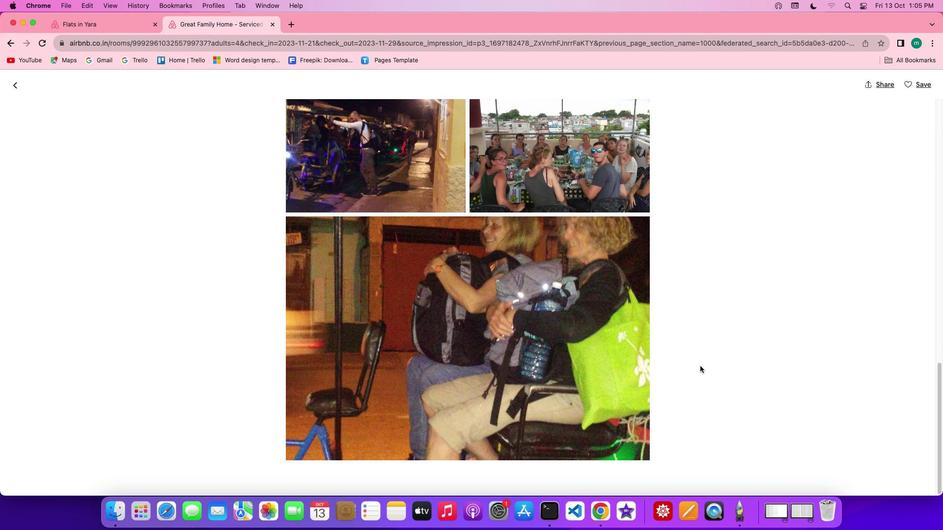 
Action: Mouse scrolled (700, 366) with delta (0, 0)
Screenshot: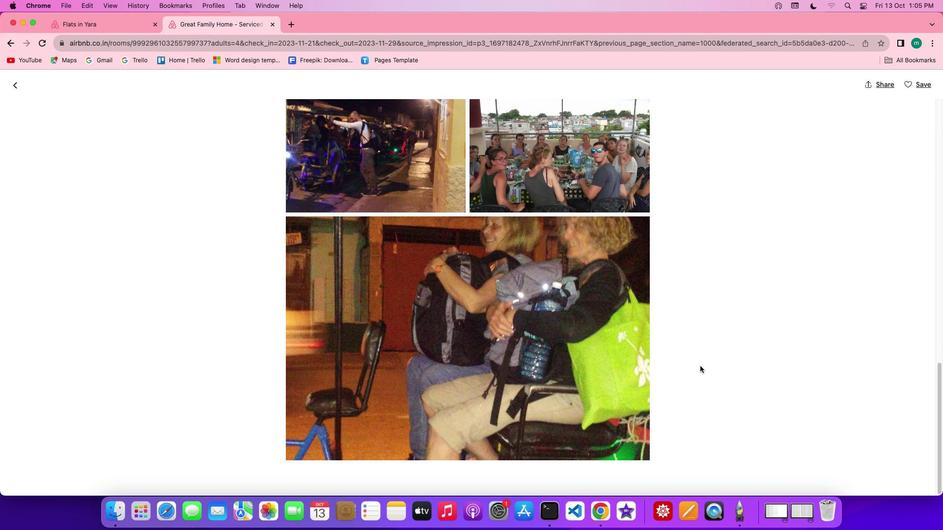 
Action: Mouse scrolled (700, 366) with delta (0, 0)
Screenshot: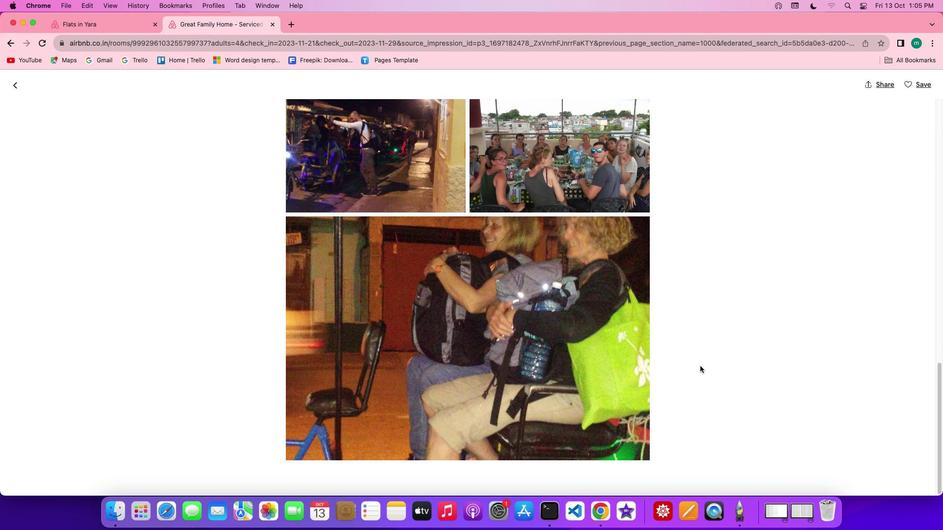 
Action: Mouse scrolled (700, 366) with delta (0, 0)
Screenshot: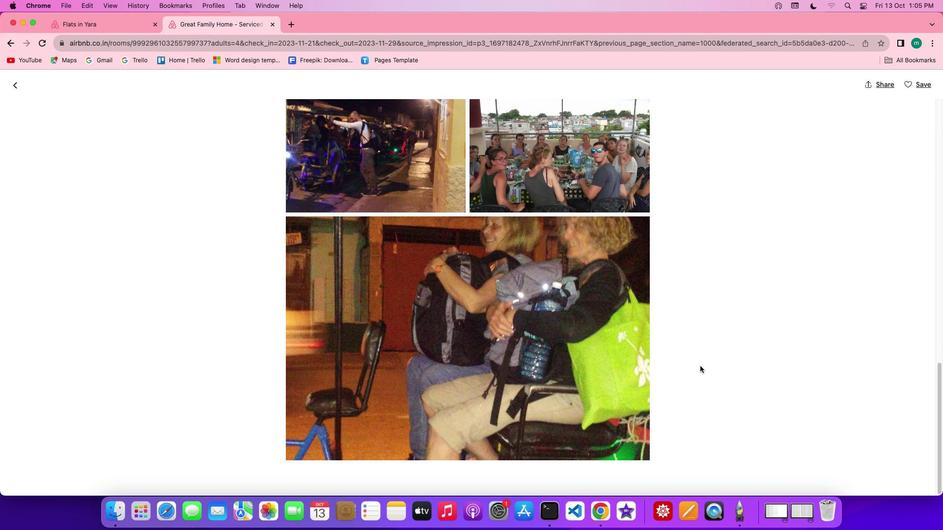 
Action: Mouse scrolled (700, 366) with delta (0, 0)
Screenshot: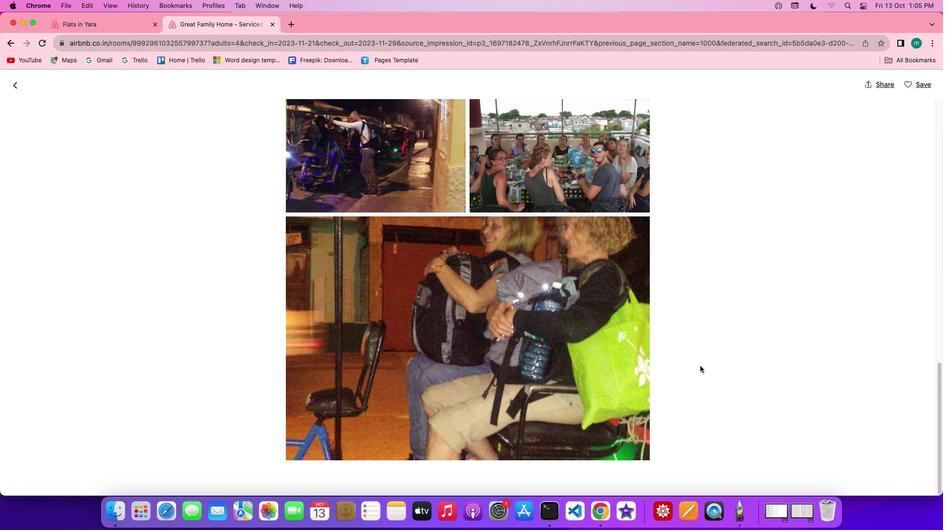 
Action: Mouse scrolled (700, 366) with delta (0, 0)
Screenshot: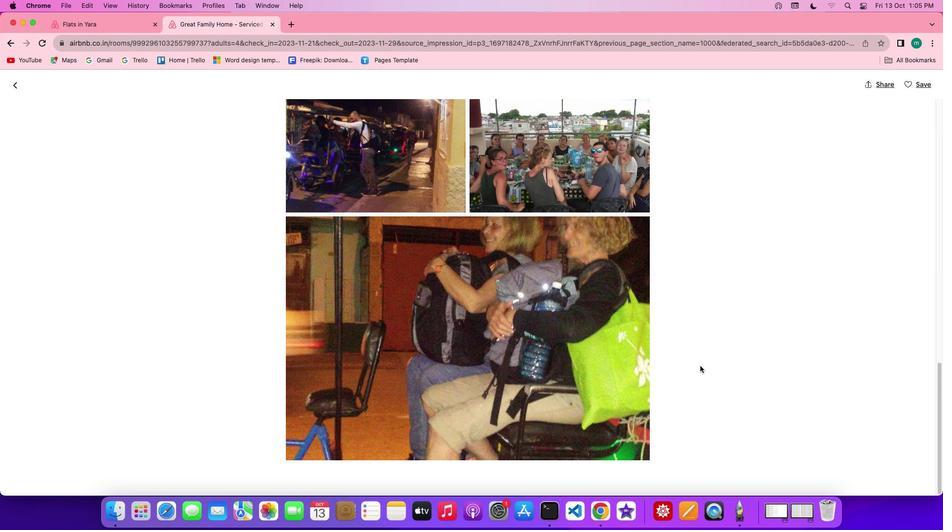 
Action: Mouse scrolled (700, 366) with delta (0, 0)
Screenshot: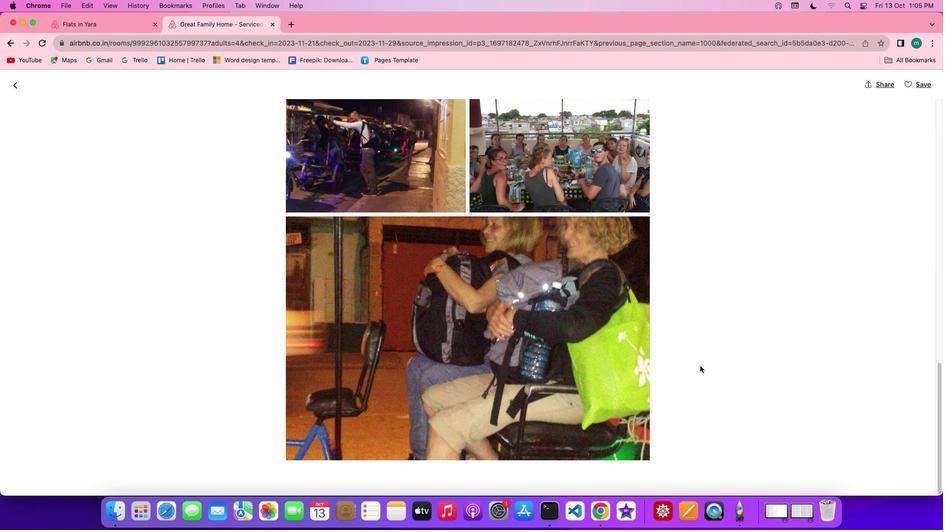 
Action: Mouse scrolled (700, 366) with delta (0, -1)
Screenshot: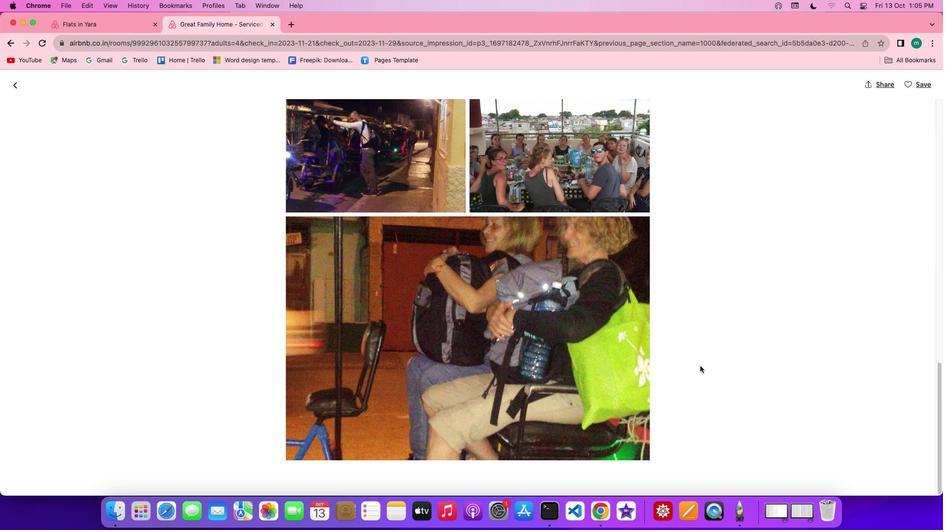 
Action: Mouse scrolled (700, 366) with delta (0, 0)
Screenshot: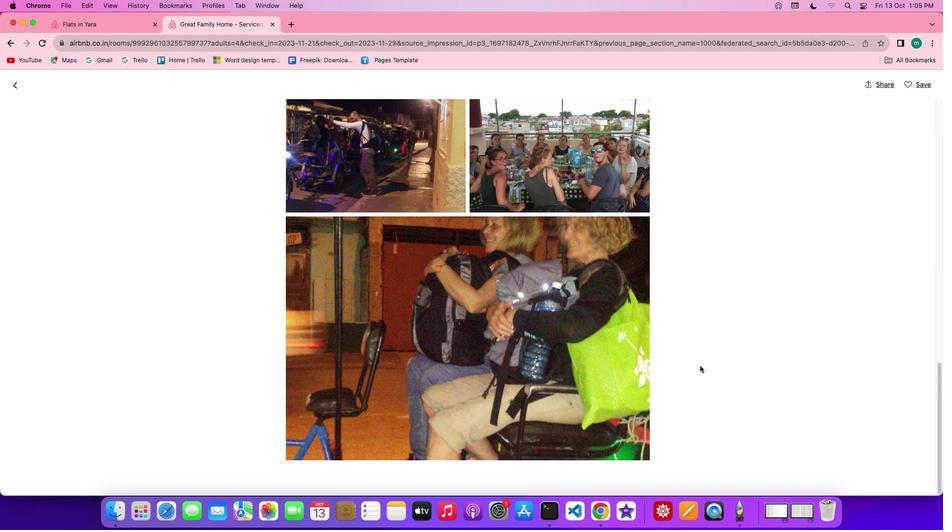 
Action: Mouse moved to (9, 81)
Screenshot: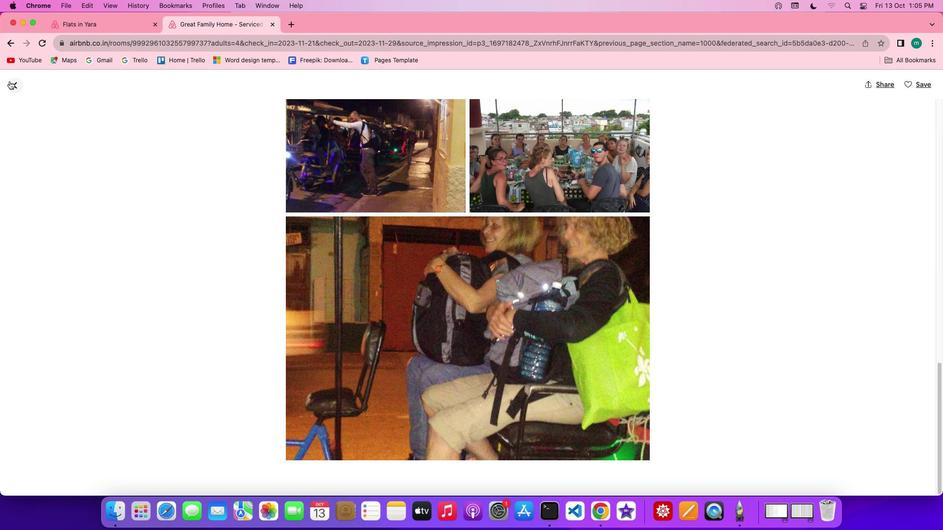 
Action: Mouse pressed left at (9, 81)
Screenshot: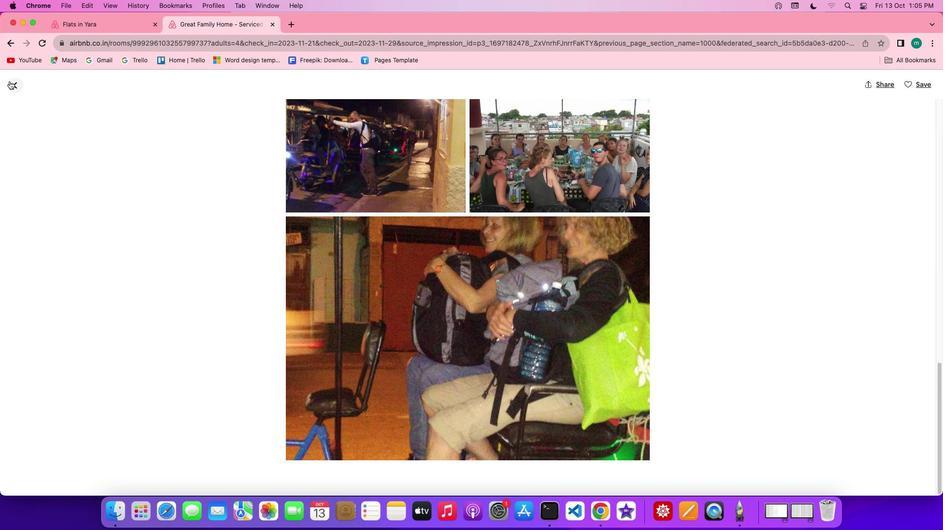 
Action: Mouse moved to (588, 327)
Screenshot: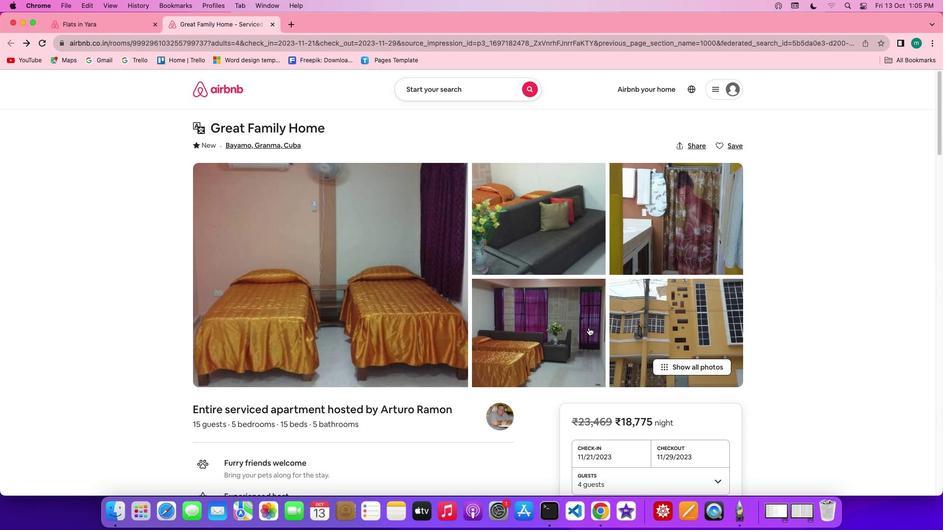 
Action: Mouse scrolled (588, 327) with delta (0, 0)
Screenshot: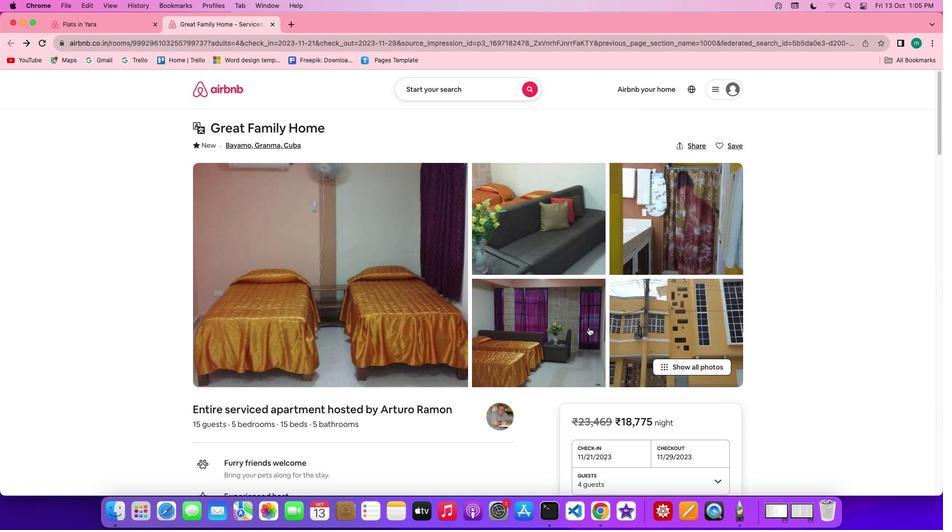 
Action: Mouse scrolled (588, 327) with delta (0, 0)
Screenshot: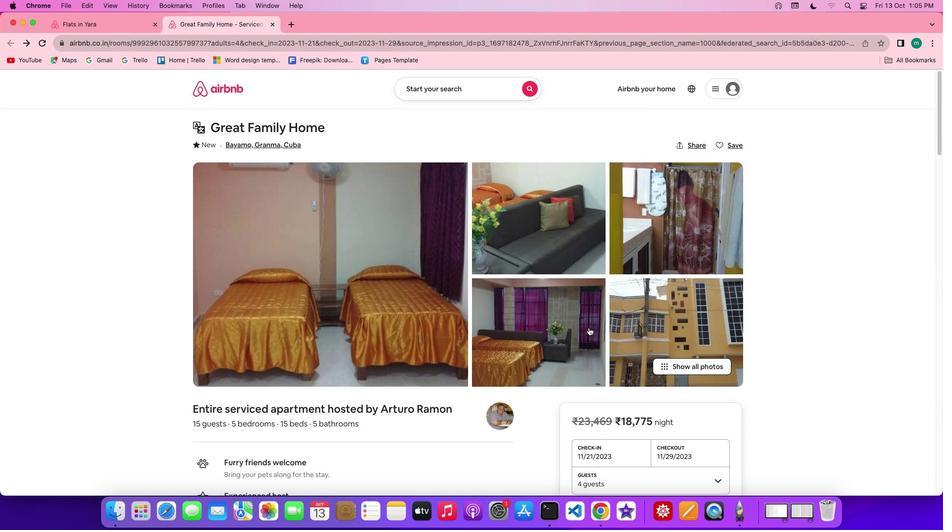 
Action: Mouse scrolled (588, 327) with delta (0, 0)
Screenshot: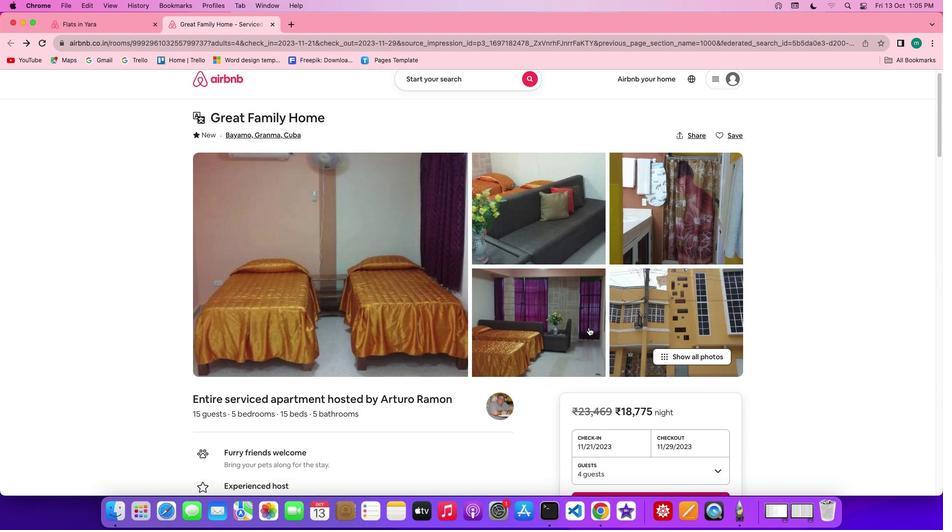 
Action: Mouse scrolled (588, 327) with delta (0, 0)
Screenshot: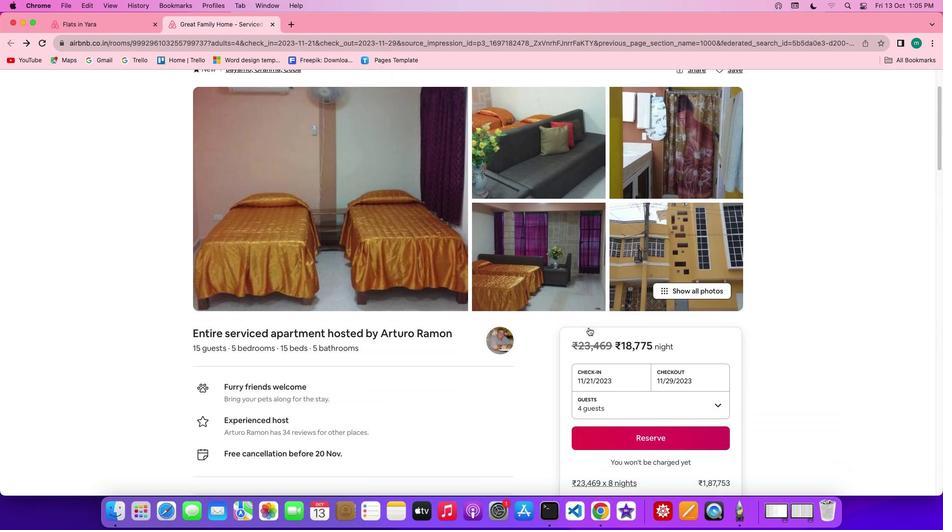 
Action: Mouse moved to (588, 327)
Screenshot: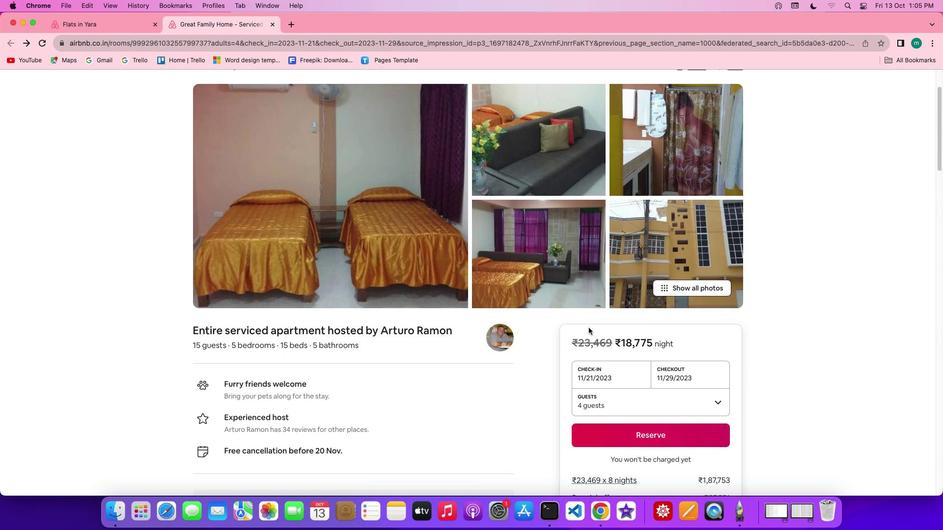 
Action: Mouse scrolled (588, 327) with delta (0, 0)
Screenshot: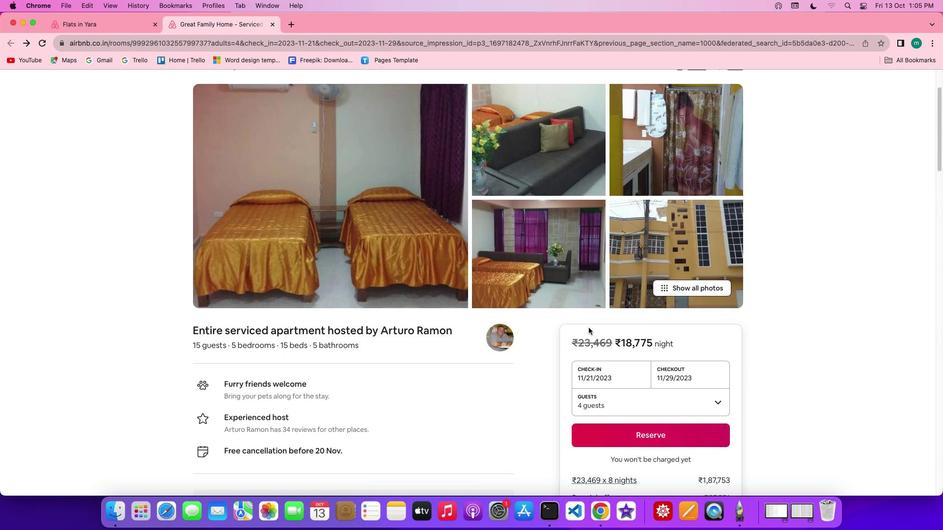 
Action: Mouse scrolled (588, 327) with delta (0, 0)
Screenshot: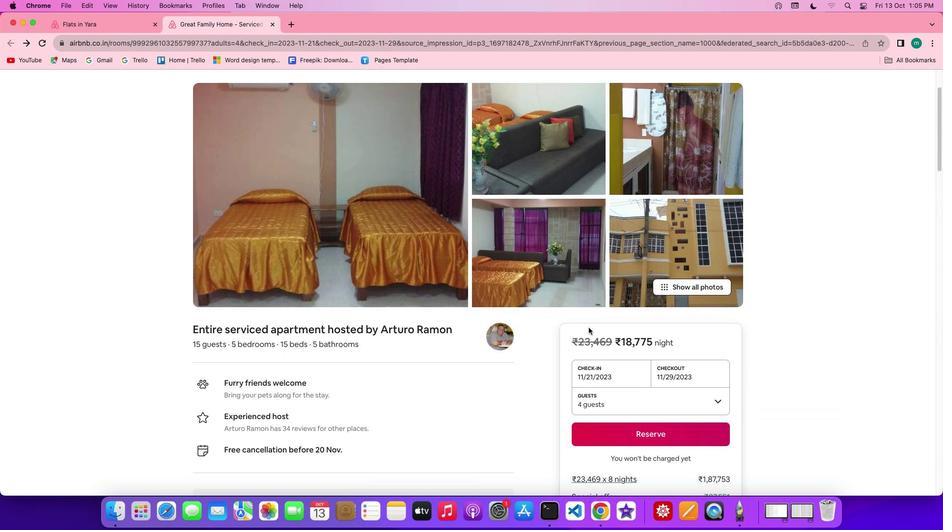 
Action: Mouse scrolled (588, 327) with delta (0, 0)
Screenshot: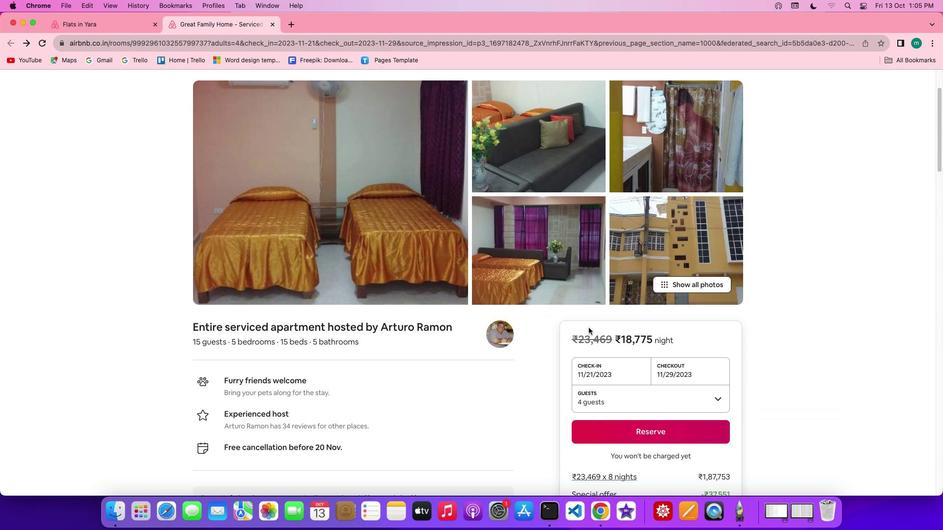 
Action: Mouse scrolled (588, 327) with delta (0, -1)
Screenshot: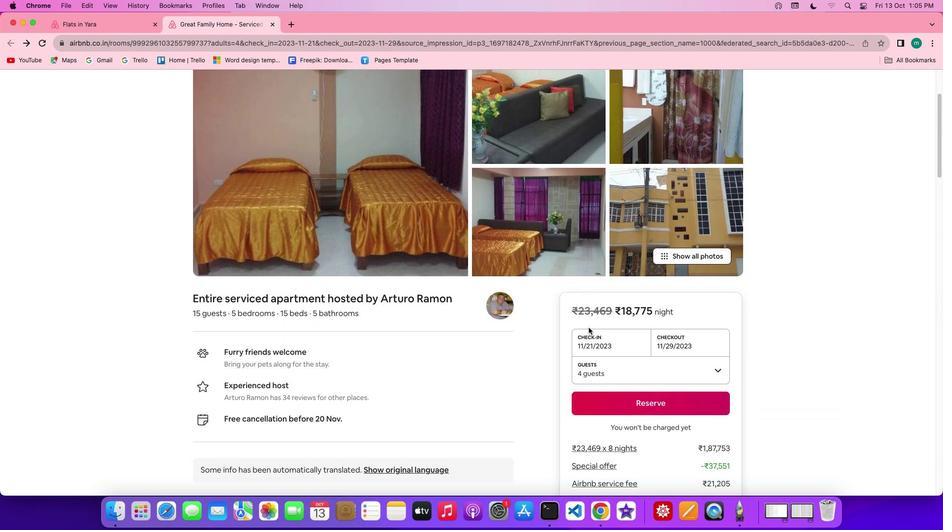 
Action: Mouse scrolled (588, 327) with delta (0, 0)
Screenshot: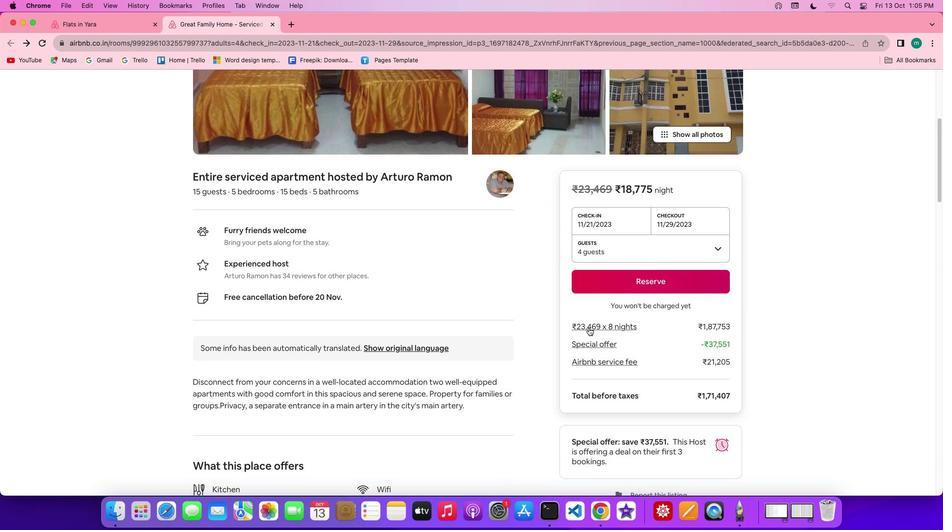 
Action: Mouse scrolled (588, 327) with delta (0, 0)
Screenshot: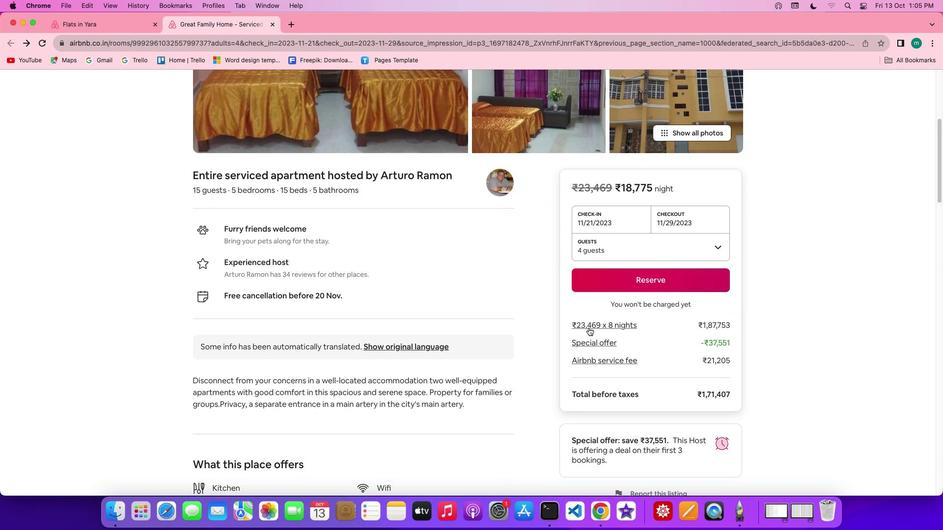 
Action: Mouse scrolled (588, 327) with delta (0, 0)
Screenshot: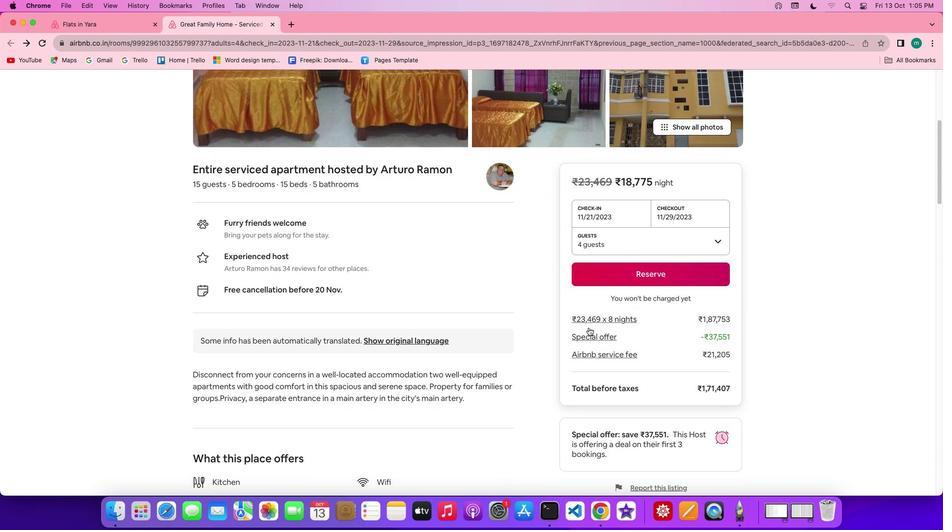 
Action: Mouse scrolled (588, 327) with delta (0, -1)
Screenshot: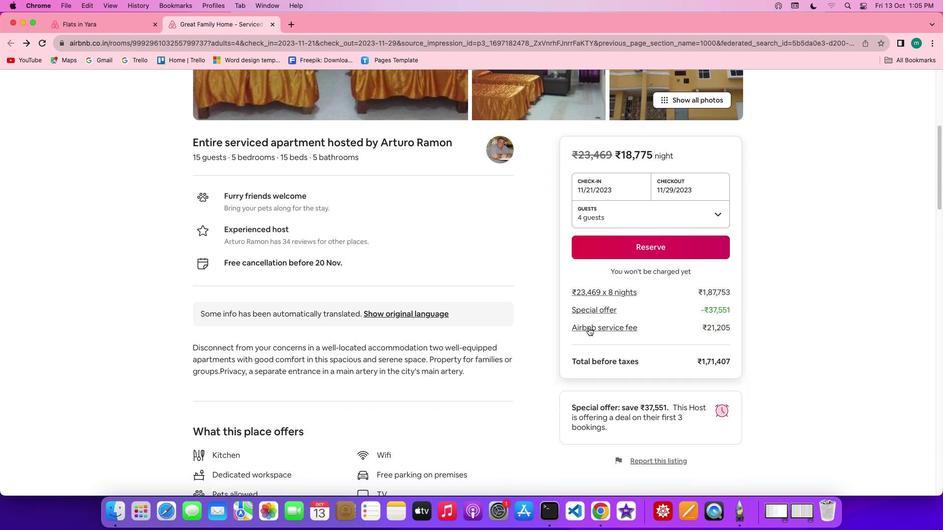 
Action: Mouse scrolled (588, 327) with delta (0, 0)
Screenshot: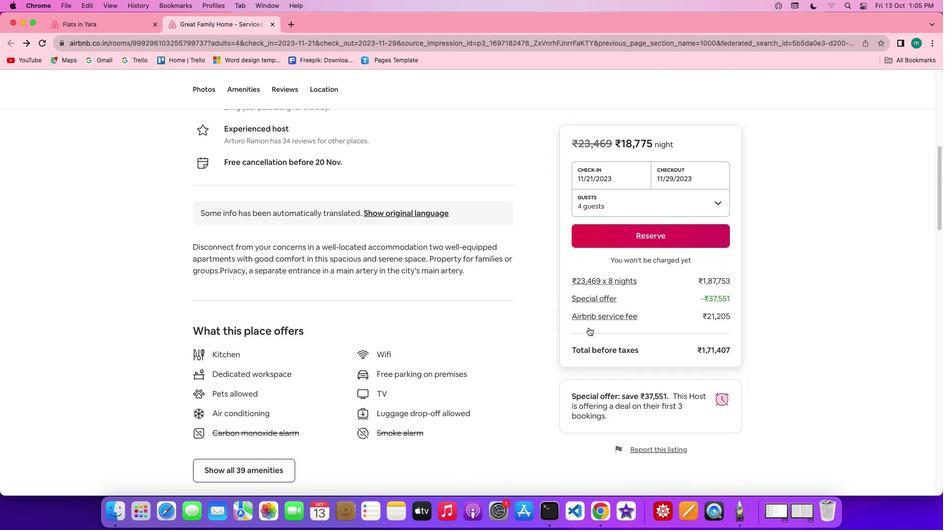 
Action: Mouse scrolled (588, 327) with delta (0, 0)
Screenshot: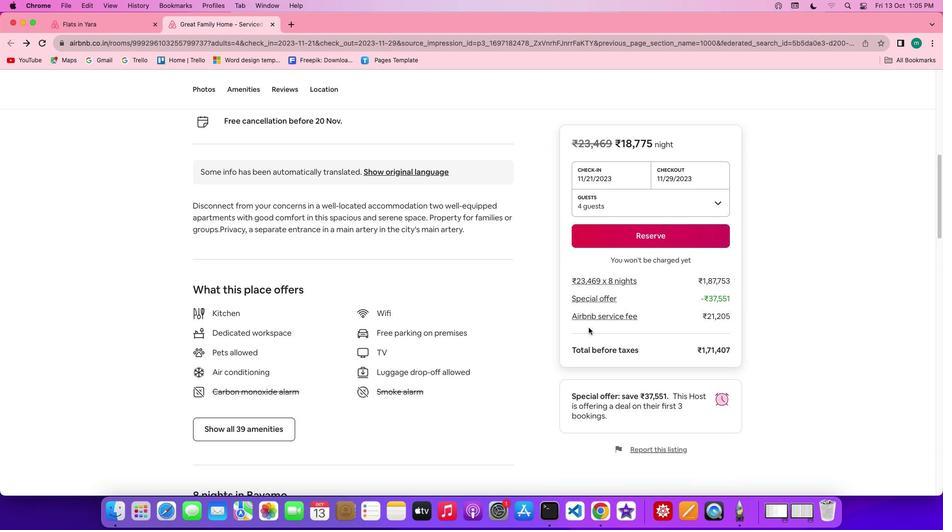 
Action: Mouse scrolled (588, 327) with delta (0, 0)
Screenshot: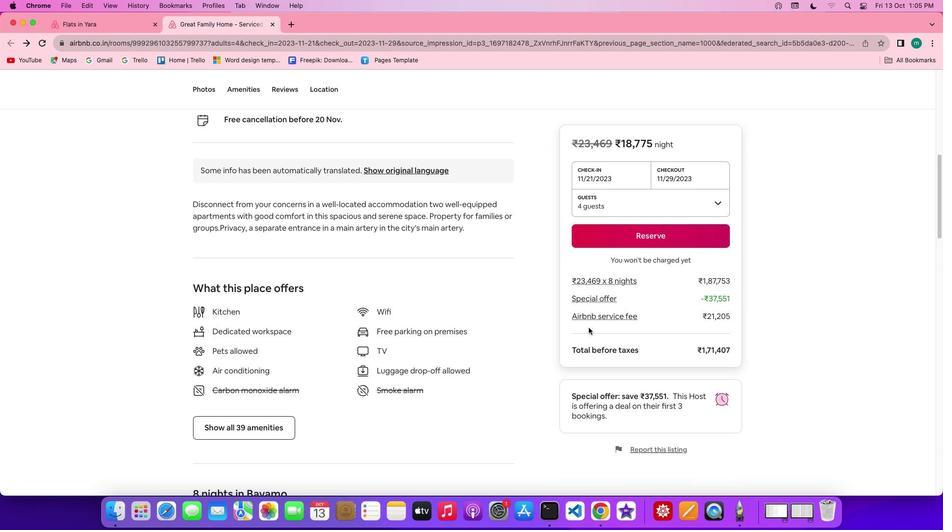 
Action: Mouse scrolled (588, 327) with delta (0, 0)
Screenshot: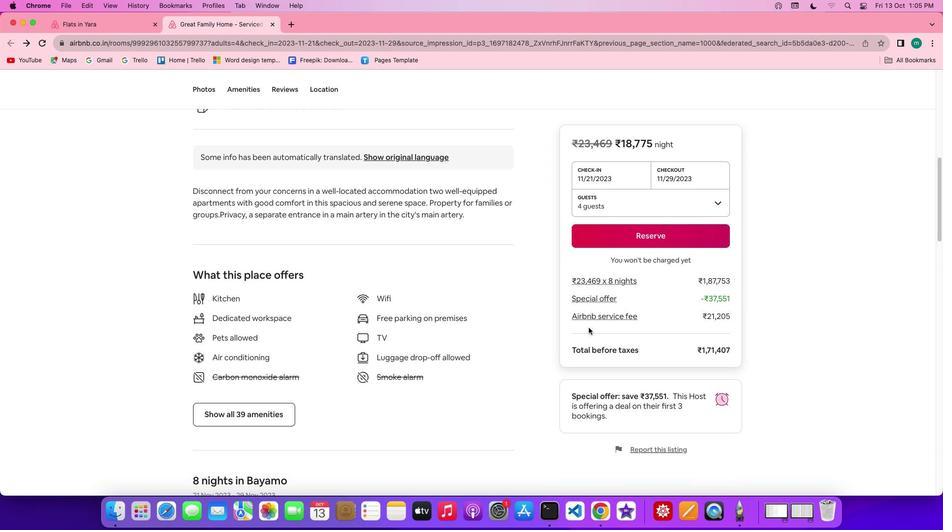 
Action: Mouse moved to (250, 389)
Screenshot: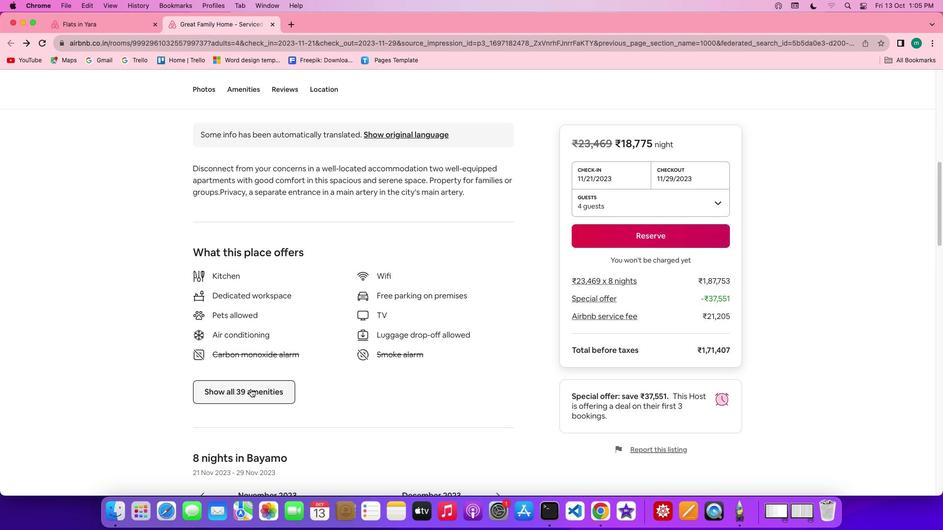 
Action: Mouse pressed left at (250, 389)
Screenshot: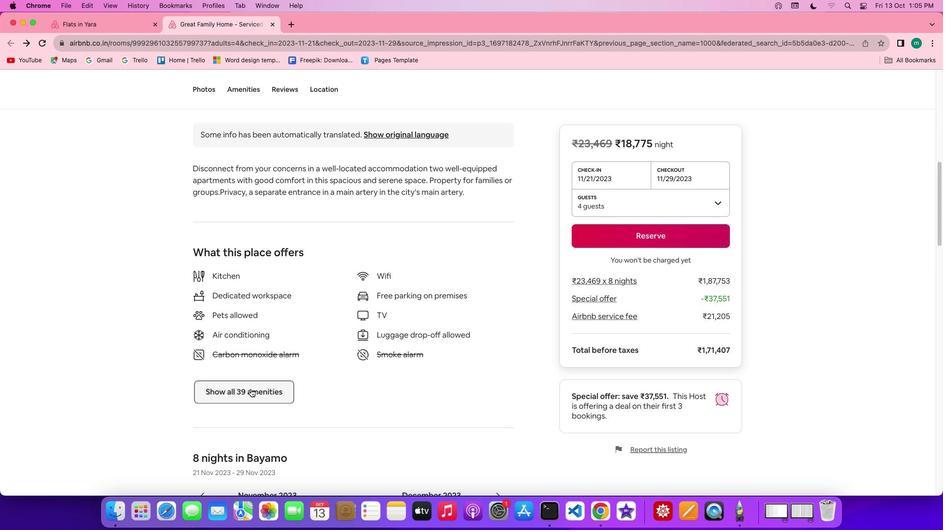 
Action: Mouse moved to (423, 317)
Screenshot: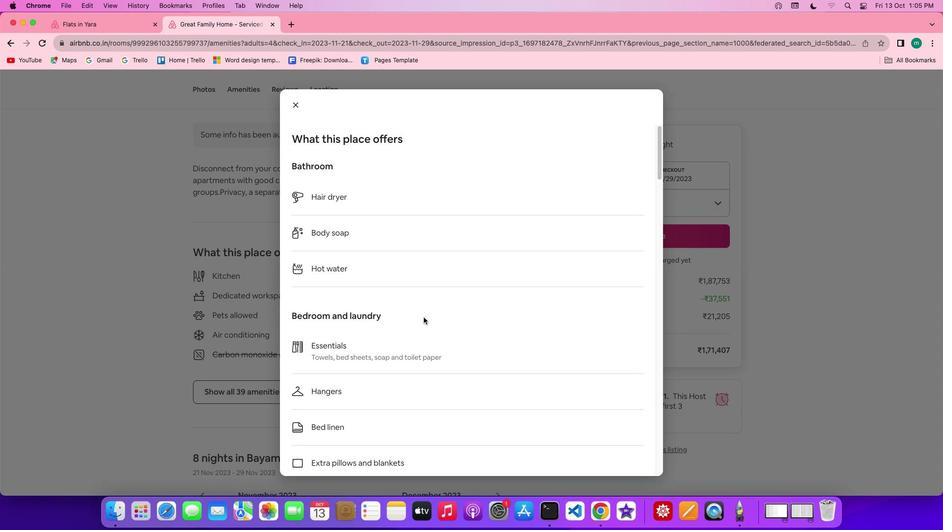 
Action: Mouse scrolled (423, 317) with delta (0, 0)
Screenshot: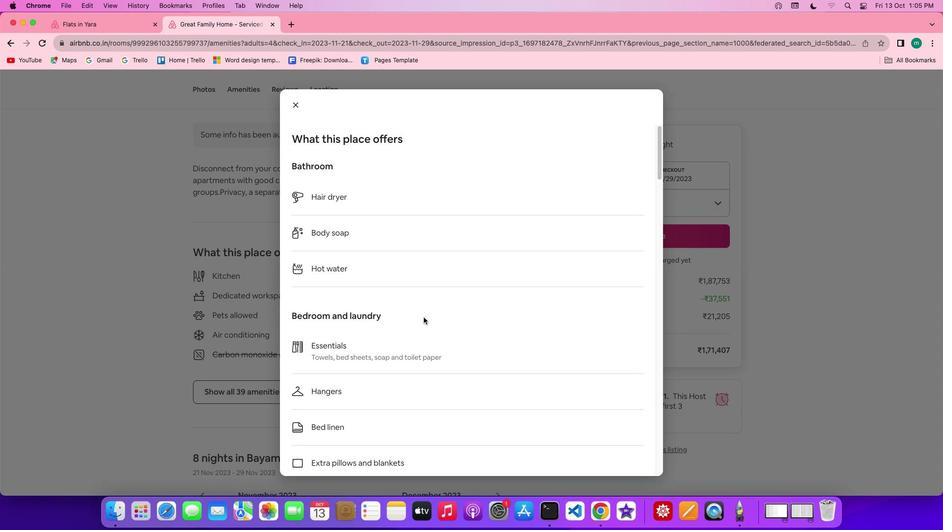 
Action: Mouse scrolled (423, 317) with delta (0, 0)
Screenshot: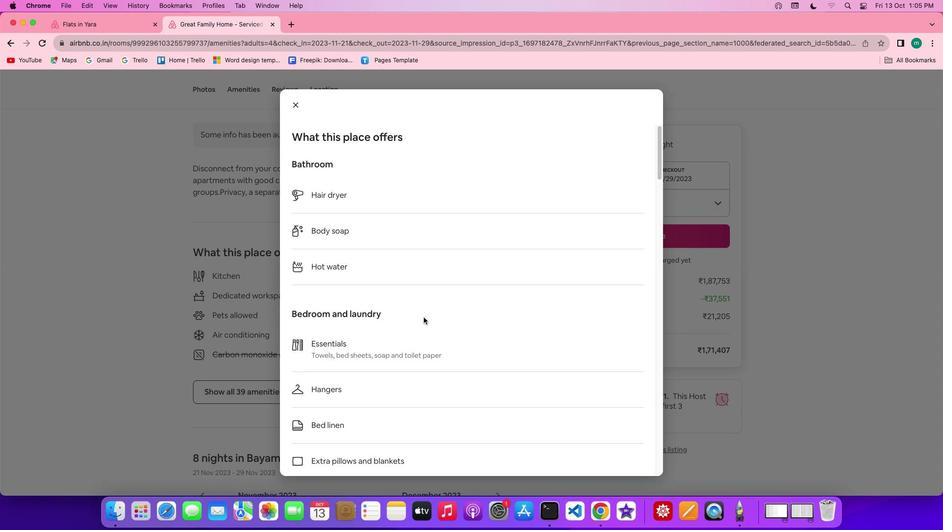 
Action: Mouse scrolled (423, 317) with delta (0, 0)
Screenshot: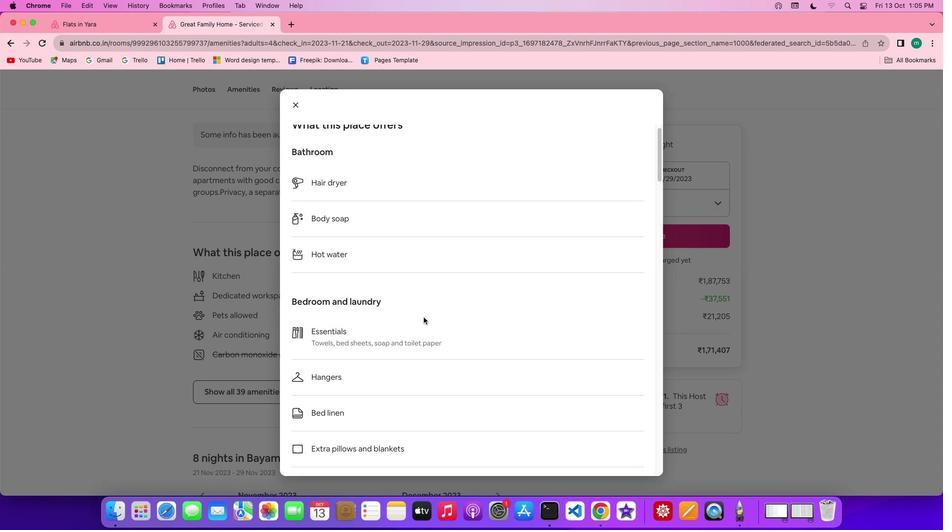 
Action: Mouse scrolled (423, 317) with delta (0, 0)
Screenshot: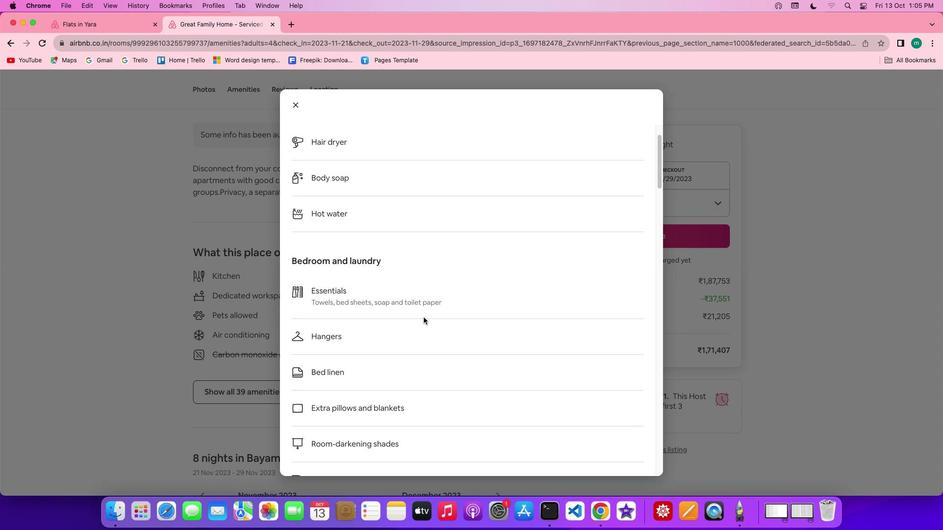 
Action: Mouse scrolled (423, 317) with delta (0, 0)
Screenshot: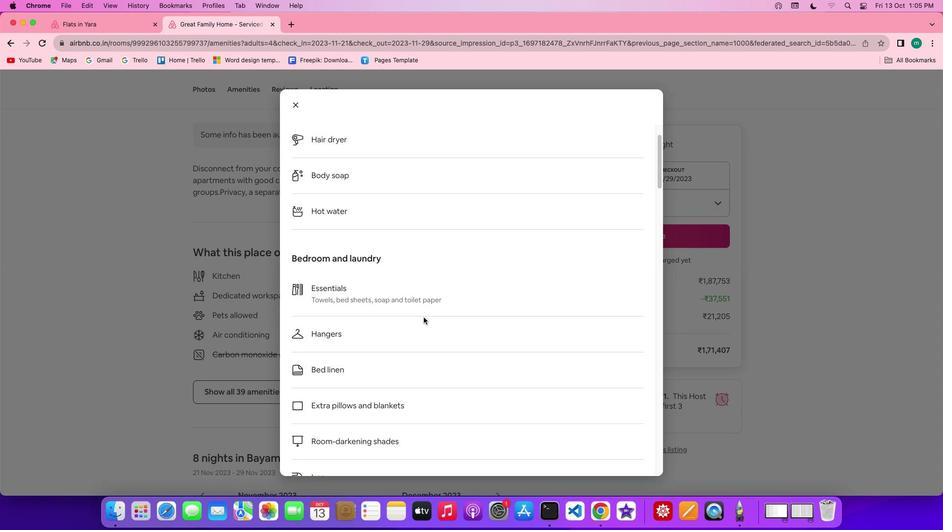 
Action: Mouse scrolled (423, 317) with delta (0, 0)
Screenshot: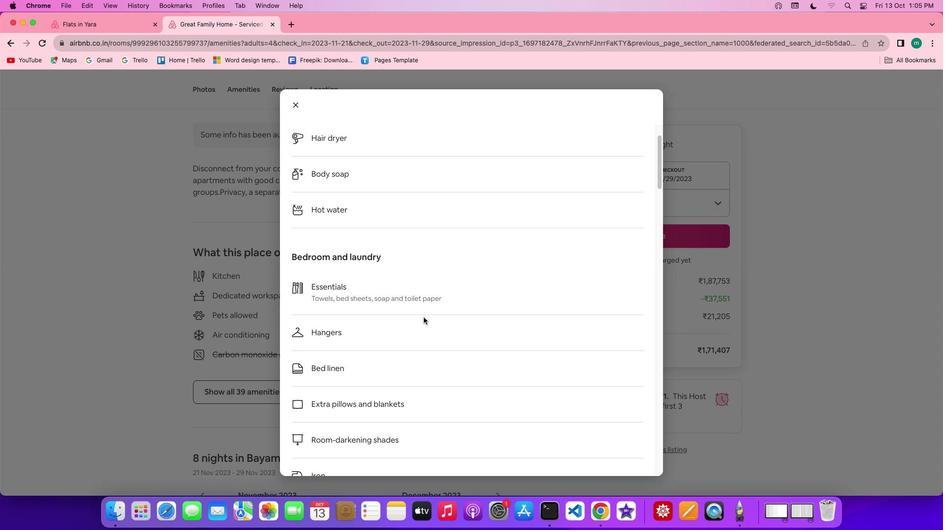 
Action: Mouse scrolled (423, 317) with delta (0, 0)
Screenshot: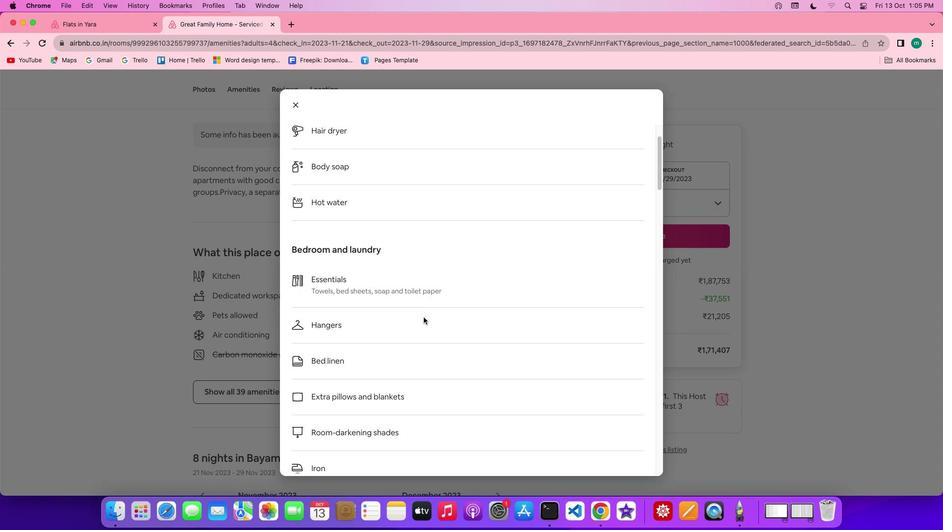 
Action: Mouse scrolled (423, 317) with delta (0, 0)
Screenshot: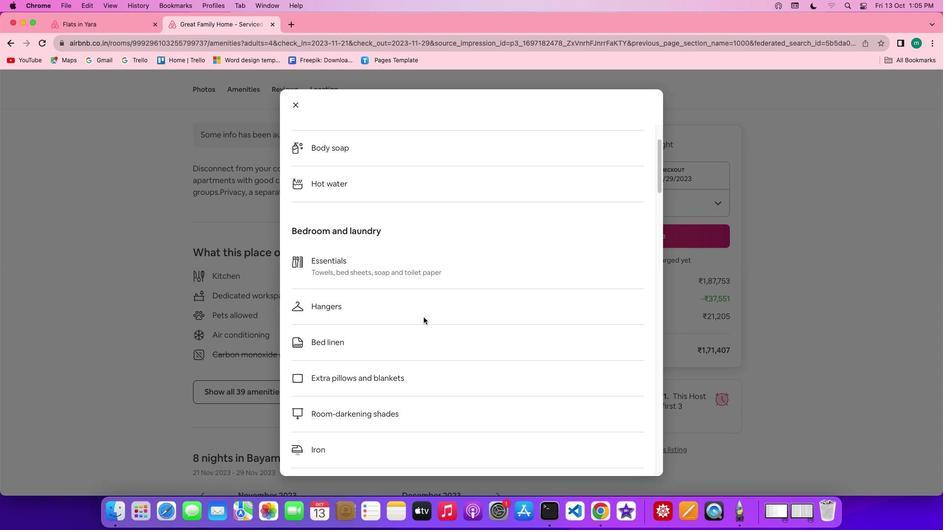 
Action: Mouse scrolled (423, 317) with delta (0, 0)
Screenshot: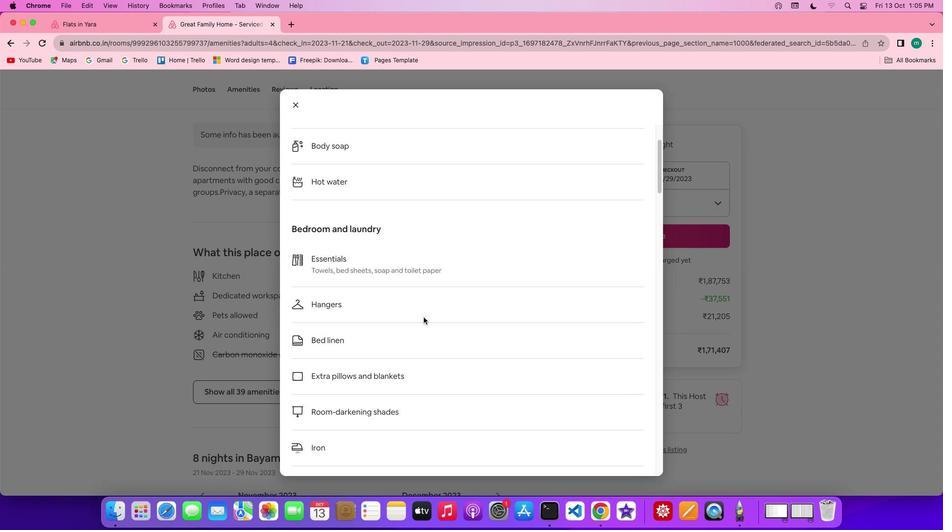 
Action: Mouse scrolled (423, 317) with delta (0, 0)
Screenshot: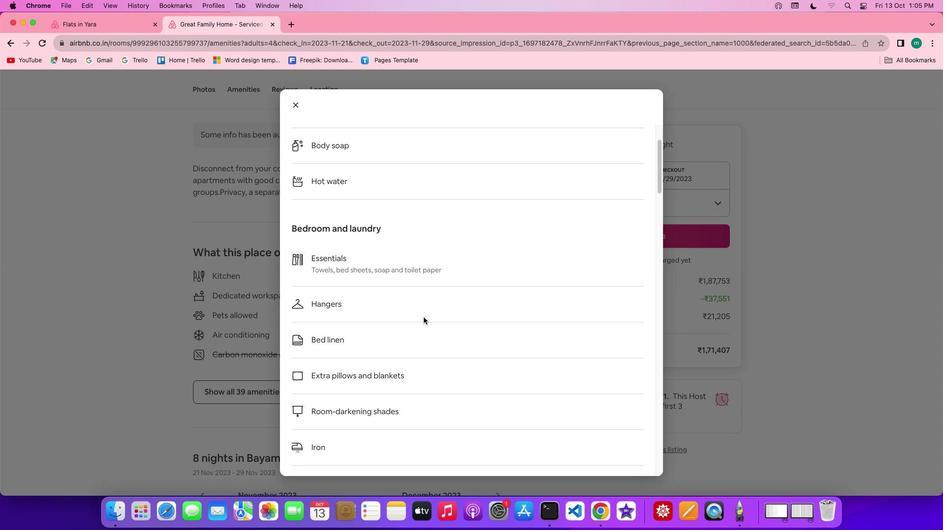 
Action: Mouse moved to (423, 317)
Screenshot: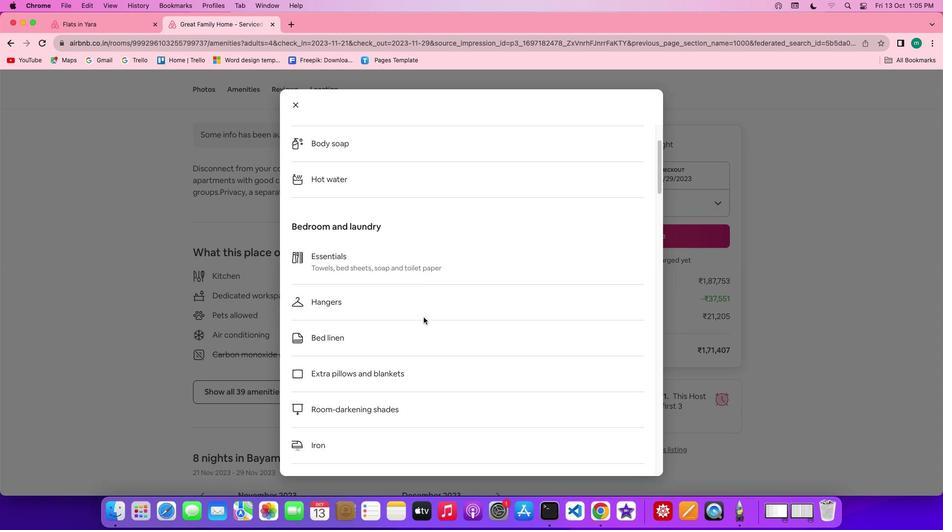 
Action: Mouse scrolled (423, 317) with delta (0, 0)
Screenshot: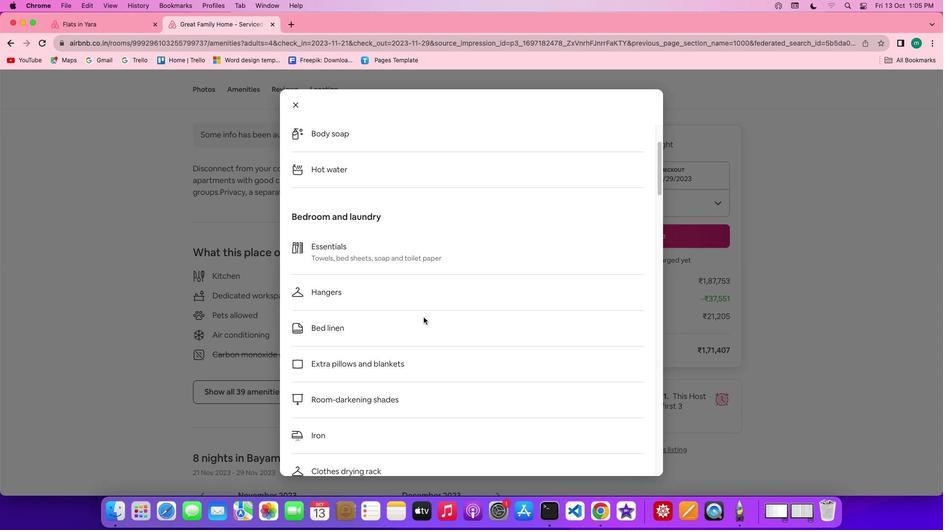 
Action: Mouse scrolled (423, 317) with delta (0, 0)
Screenshot: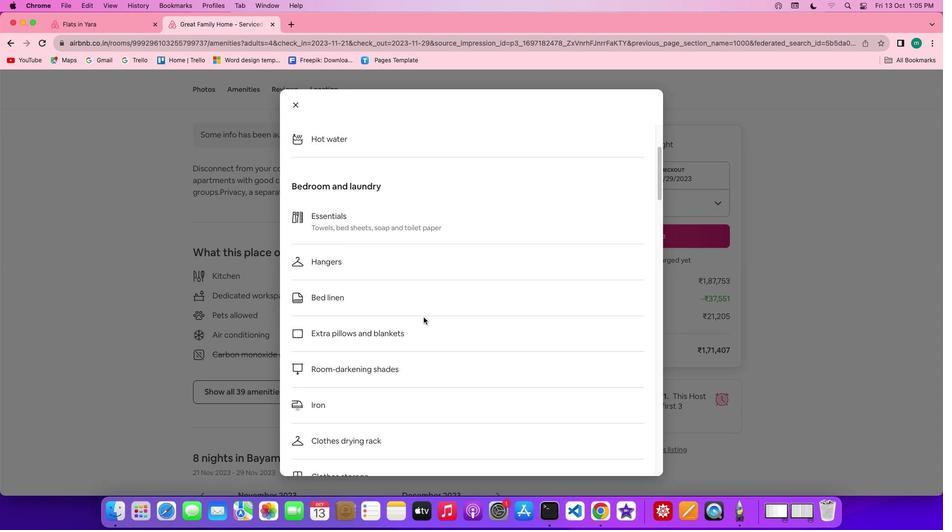 
Action: Mouse scrolled (423, 317) with delta (0, 0)
Screenshot: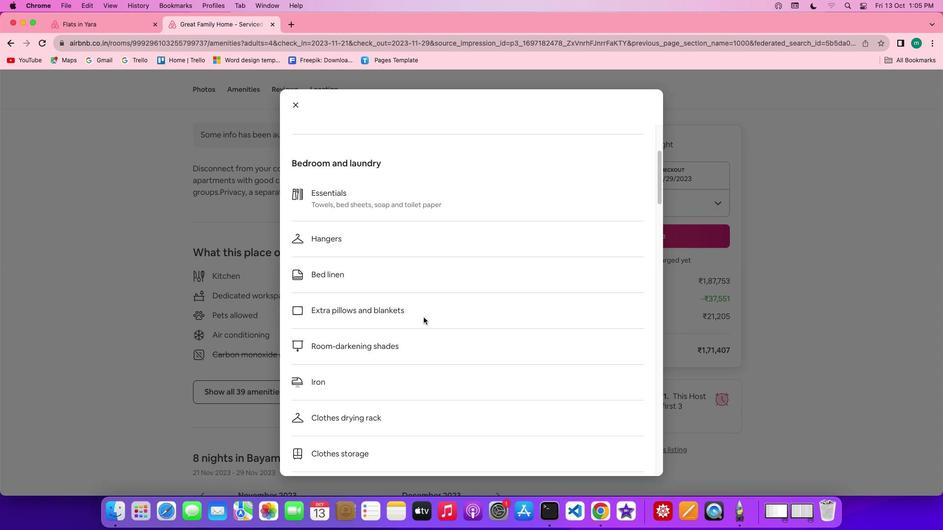 
Action: Mouse scrolled (423, 317) with delta (0, 0)
Screenshot: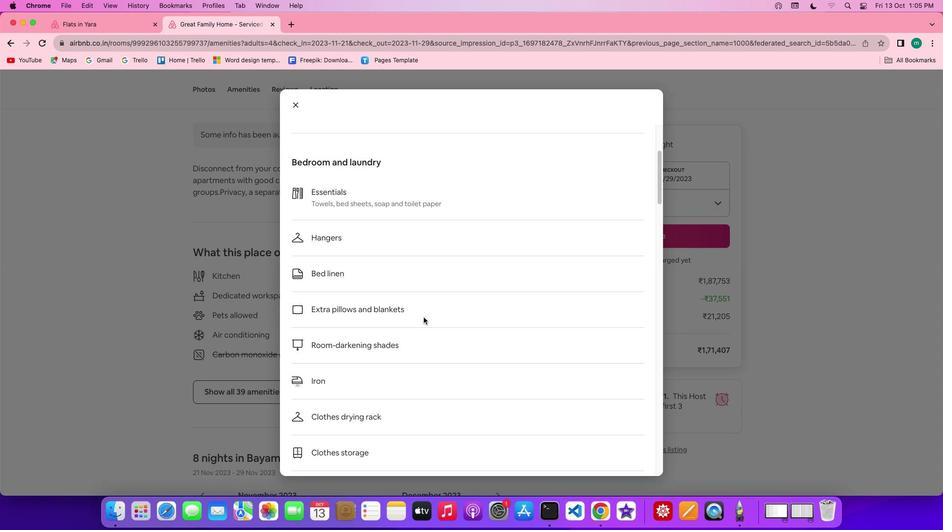 
Action: Mouse scrolled (423, 317) with delta (0, 0)
Screenshot: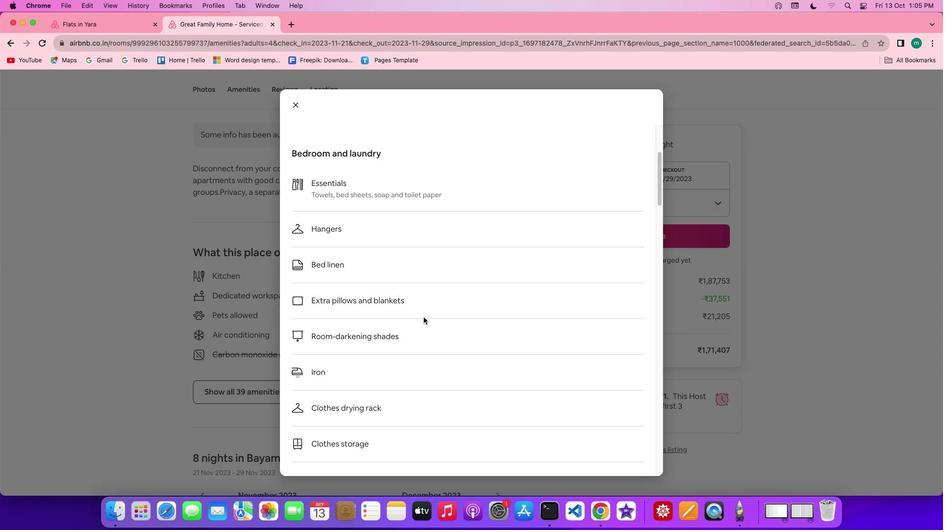 
Action: Mouse scrolled (423, 317) with delta (0, 0)
Screenshot: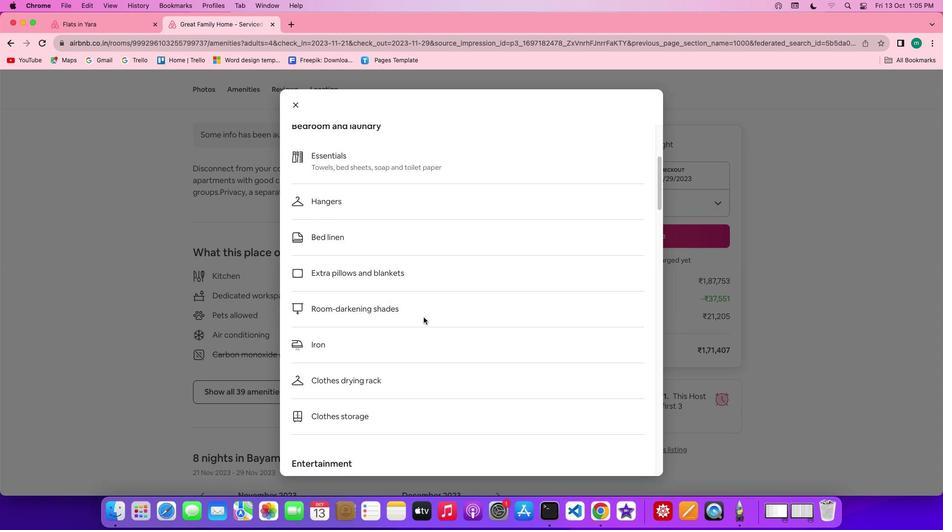 
Action: Mouse scrolled (423, 317) with delta (0, 0)
Screenshot: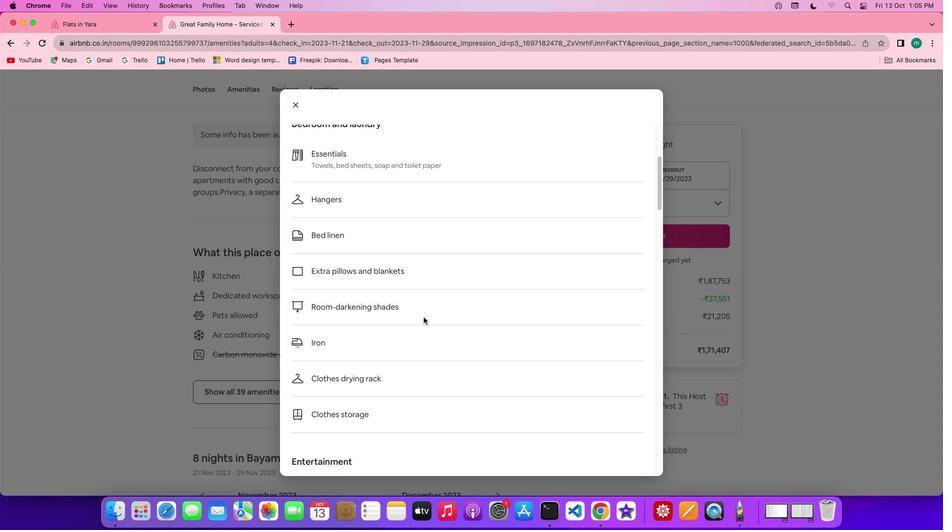 
Action: Mouse scrolled (423, 317) with delta (0, 0)
Screenshot: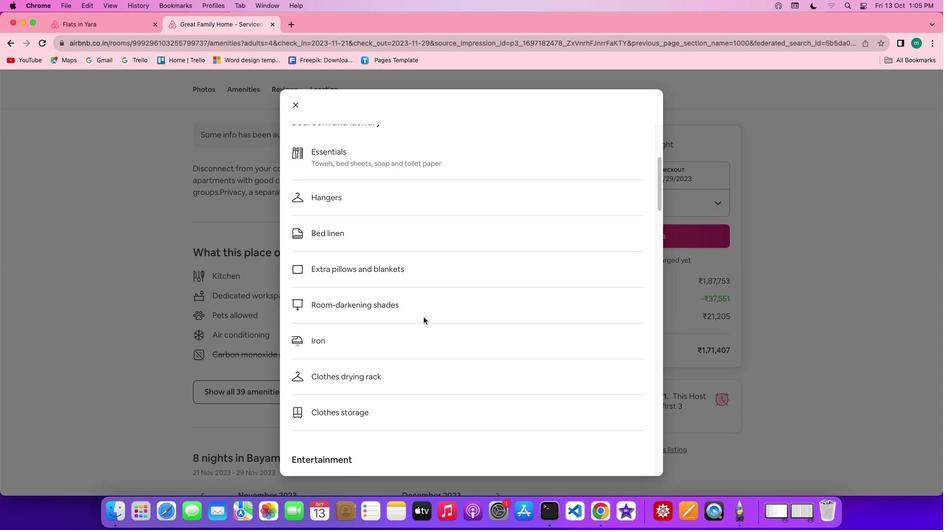 
Action: Mouse scrolled (423, 317) with delta (0, 0)
Screenshot: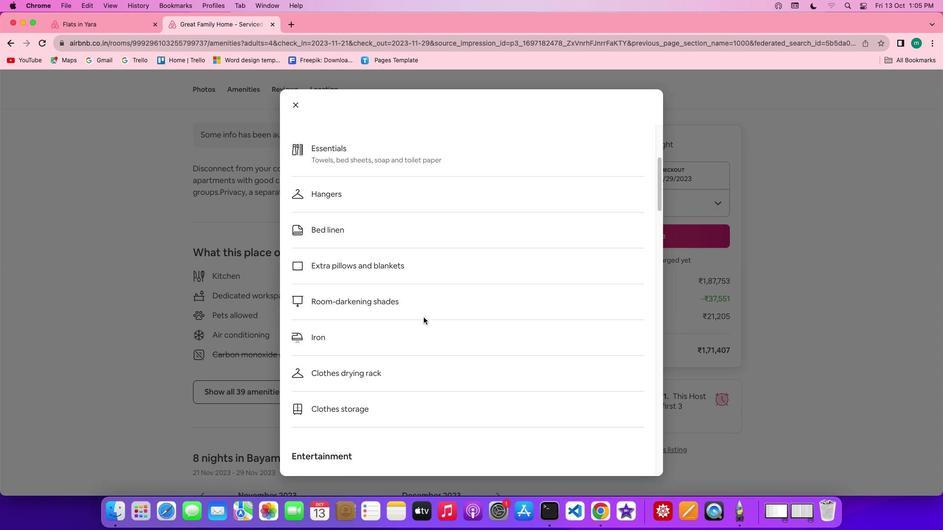 
Action: Mouse scrolled (423, 317) with delta (0, 0)
Screenshot: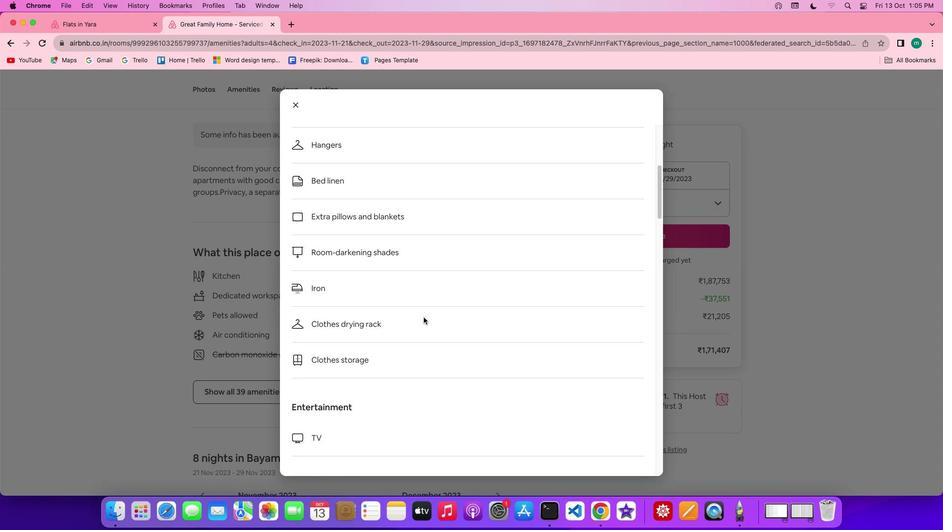 
Action: Mouse scrolled (423, 317) with delta (0, 0)
Screenshot: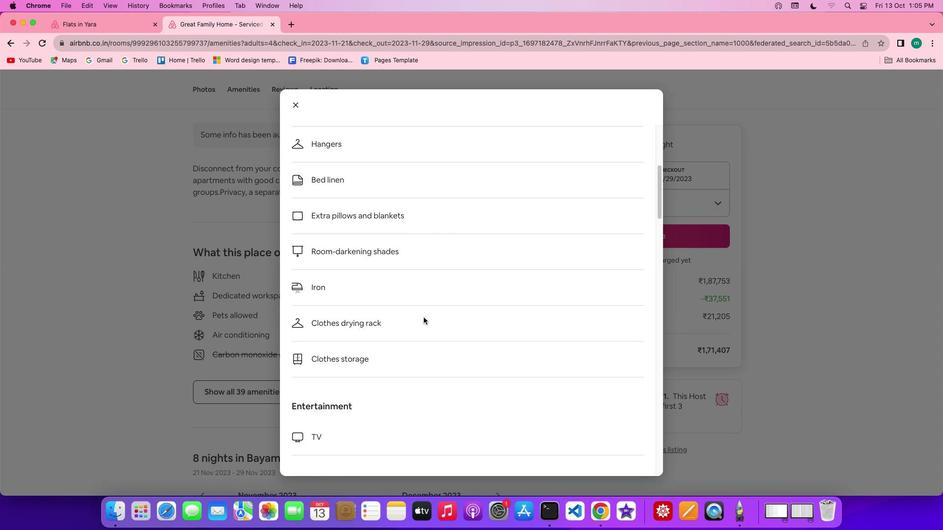 
Action: Mouse scrolled (423, 317) with delta (0, 0)
Screenshot: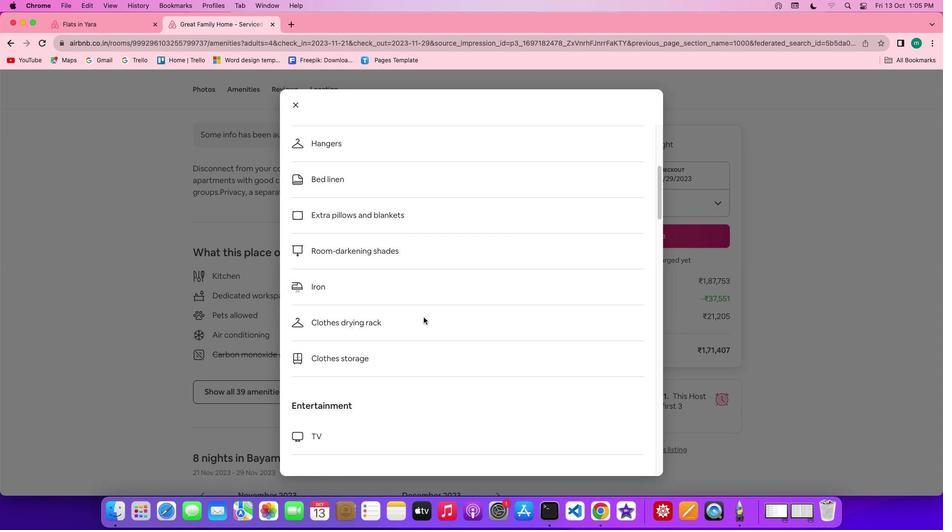
Action: Mouse scrolled (423, 317) with delta (0, 0)
Screenshot: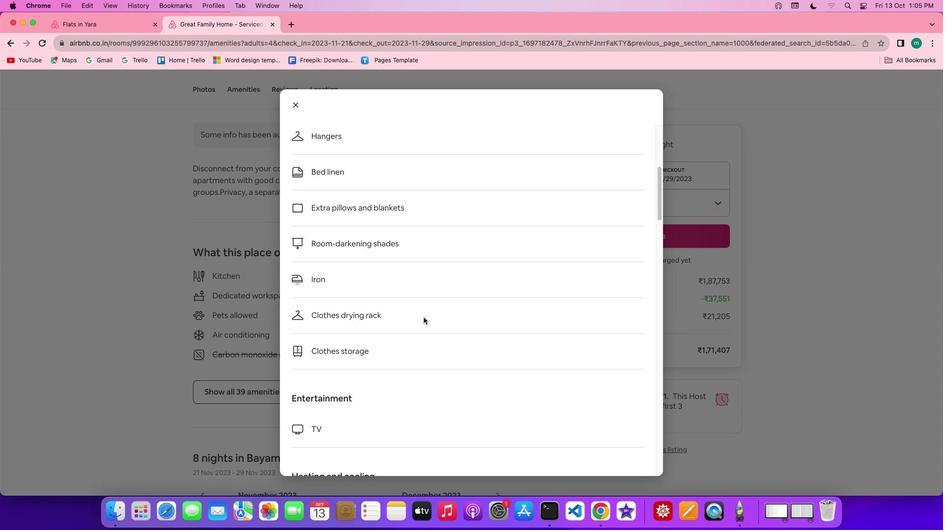 
Action: Mouse moved to (423, 317)
Screenshot: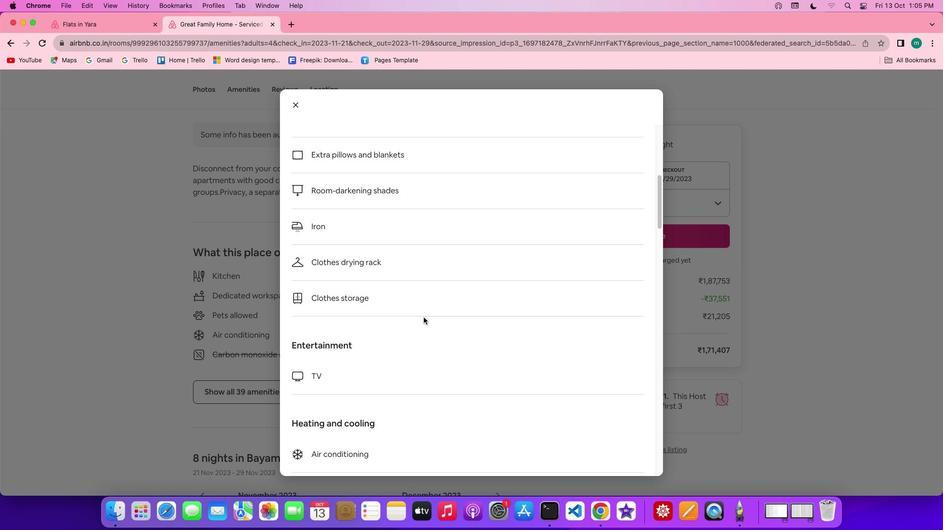 
Action: Mouse scrolled (423, 317) with delta (0, 0)
Screenshot: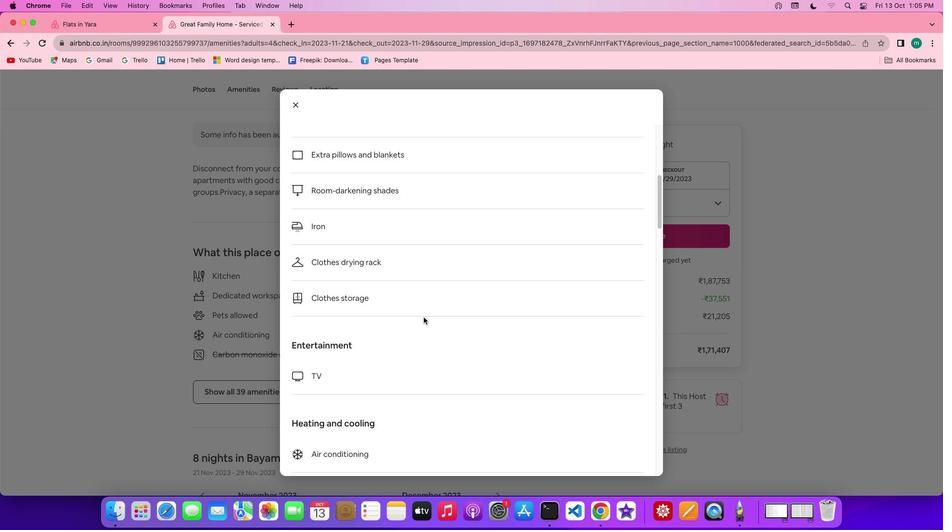 
Action: Mouse scrolled (423, 317) with delta (0, 0)
Screenshot: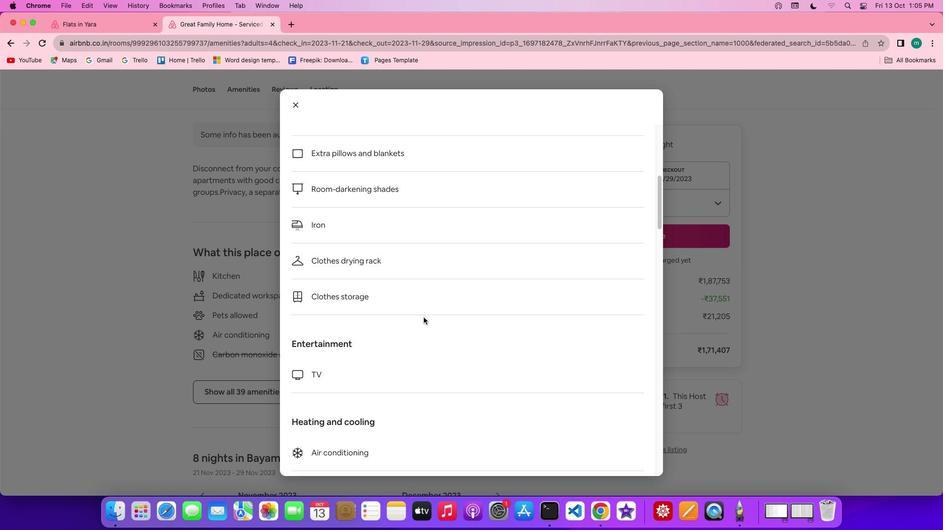 
Action: Mouse scrolled (423, 317) with delta (0, 0)
Screenshot: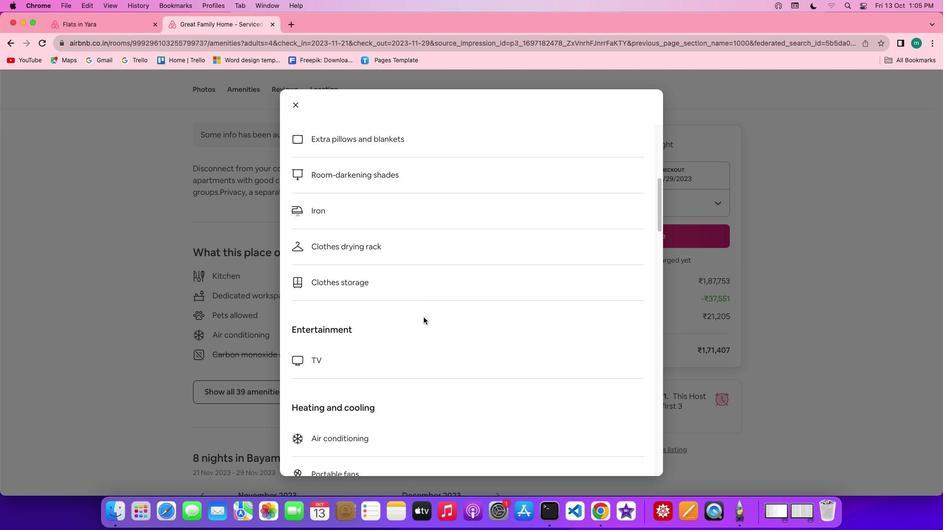 
Action: Mouse scrolled (423, 317) with delta (0, 0)
Screenshot: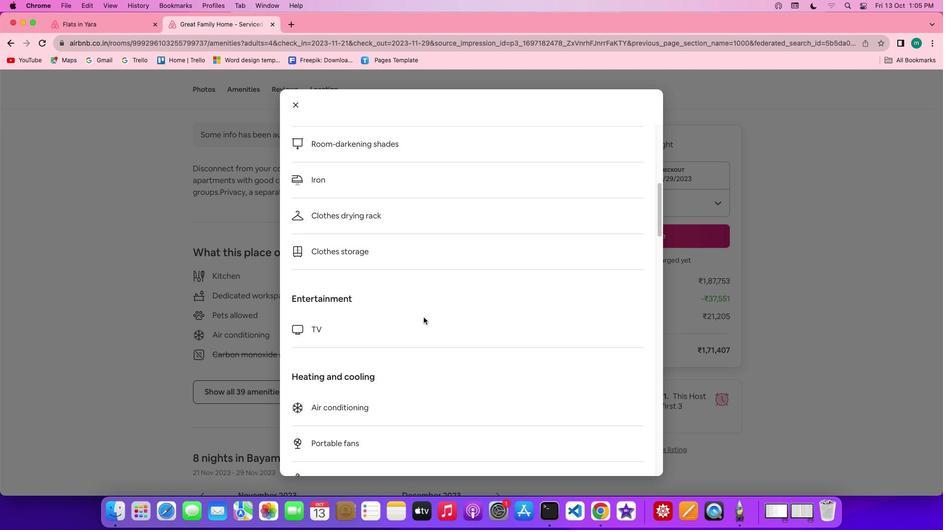
Action: Mouse scrolled (423, 317) with delta (0, 0)
Screenshot: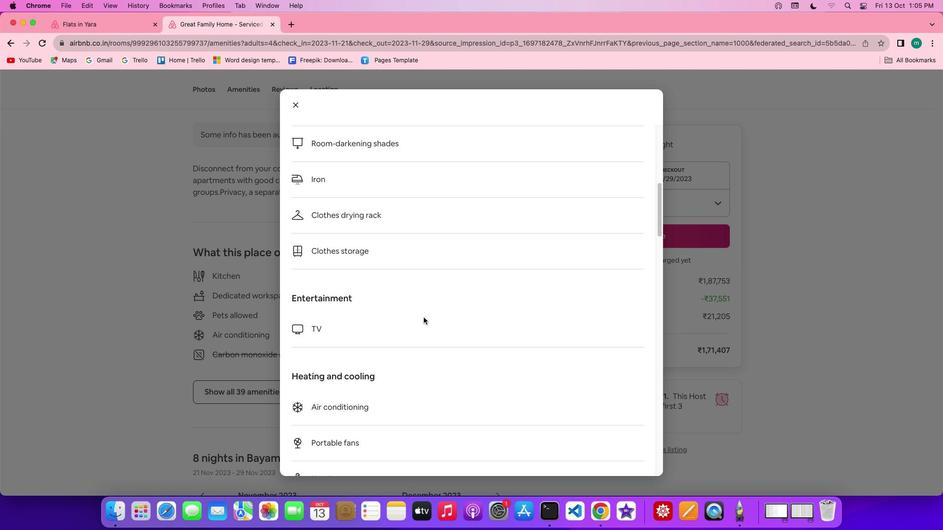 
Action: Mouse scrolled (423, 317) with delta (0, 0)
Screenshot: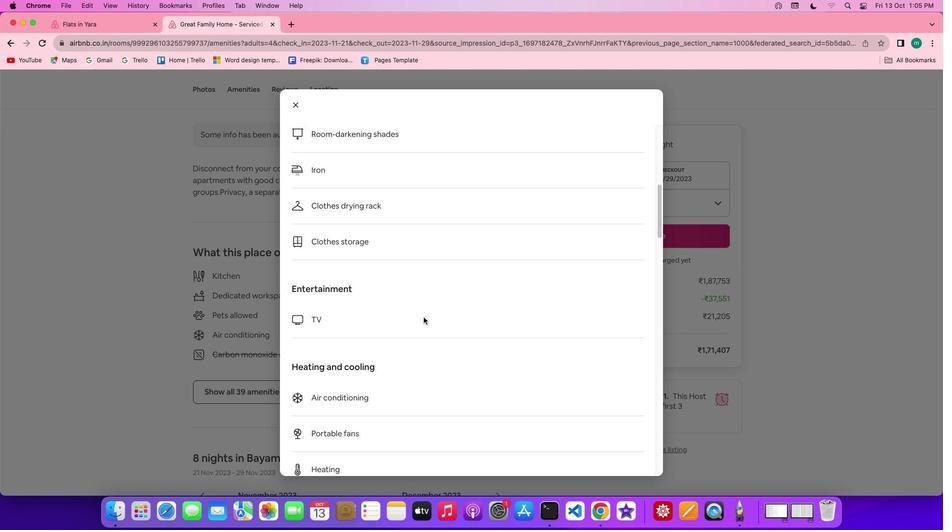 
Action: Mouse scrolled (423, 317) with delta (0, 0)
Screenshot: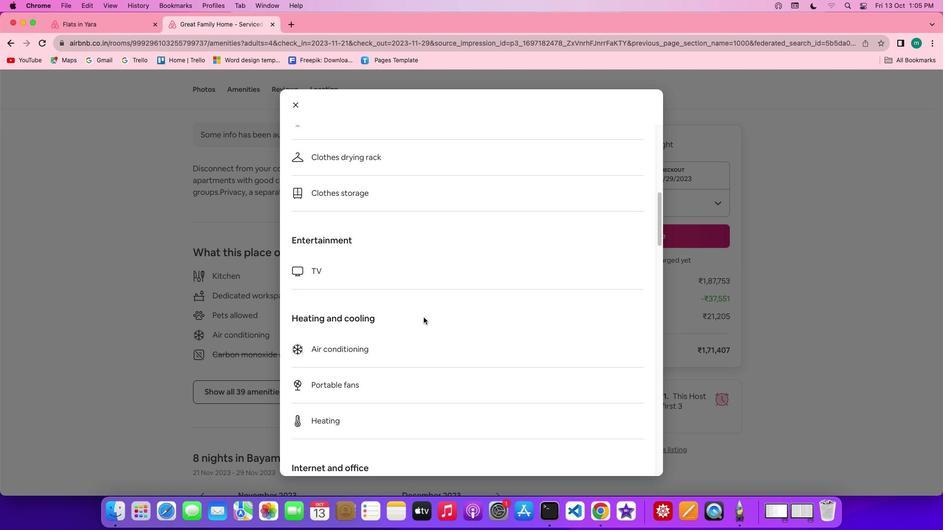 
Action: Mouse scrolled (423, 317) with delta (0, 0)
Screenshot: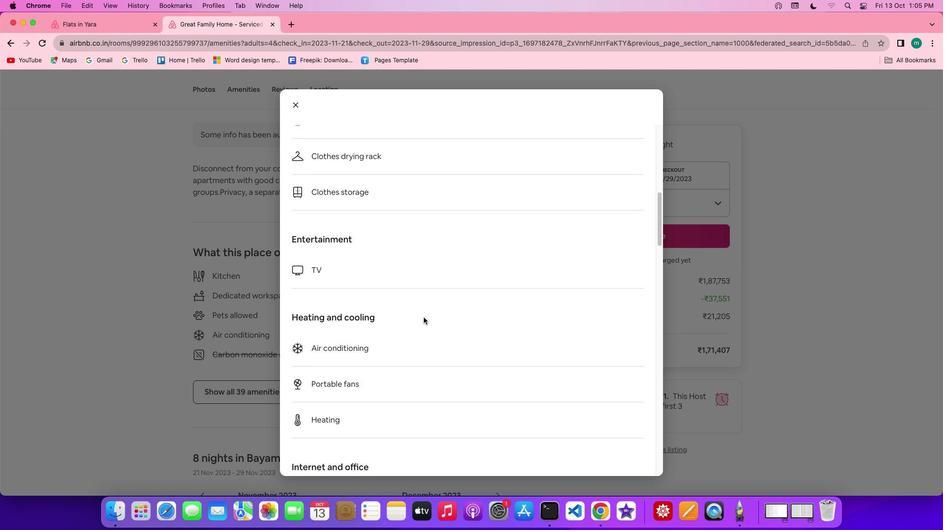 
Action: Mouse scrolled (423, 317) with delta (0, 0)
Screenshot: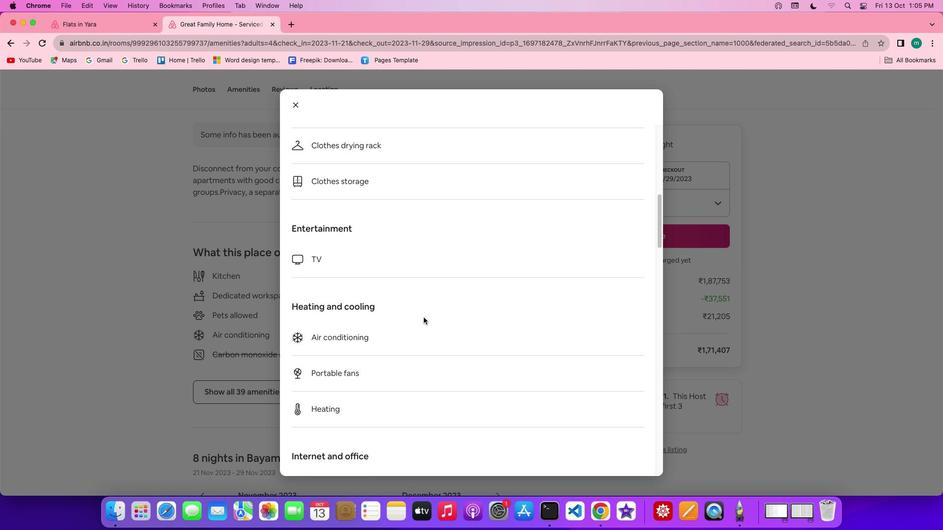 
Action: Mouse scrolled (423, 317) with delta (0, 0)
Screenshot: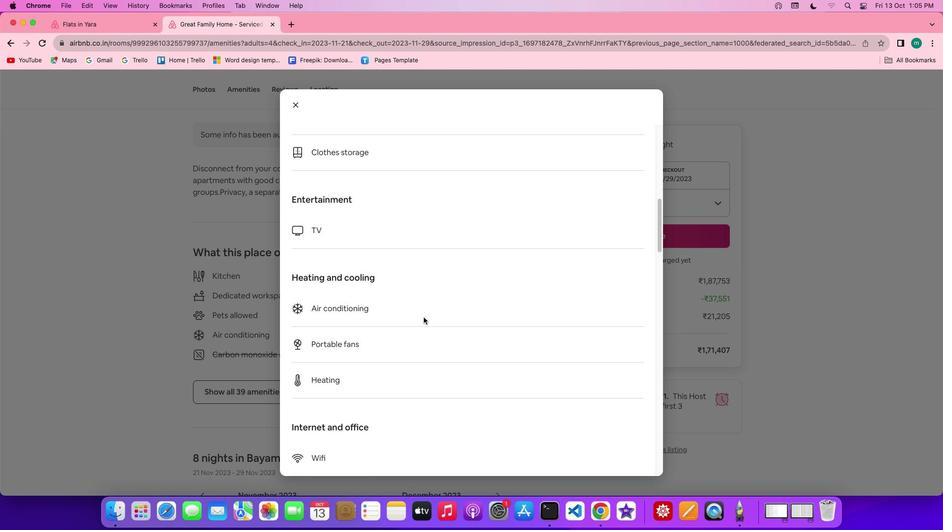 
Action: Mouse scrolled (423, 317) with delta (0, 0)
Screenshot: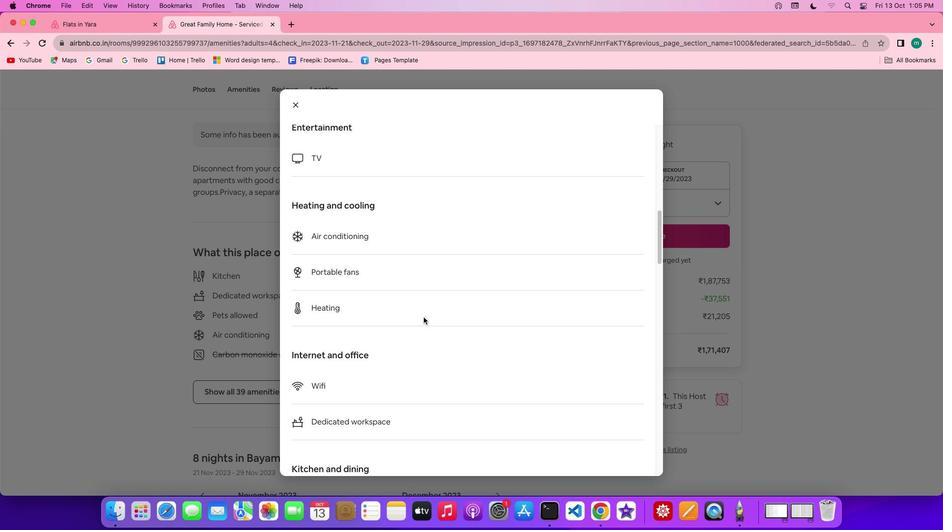 
Action: Mouse scrolled (423, 317) with delta (0, 0)
Screenshot: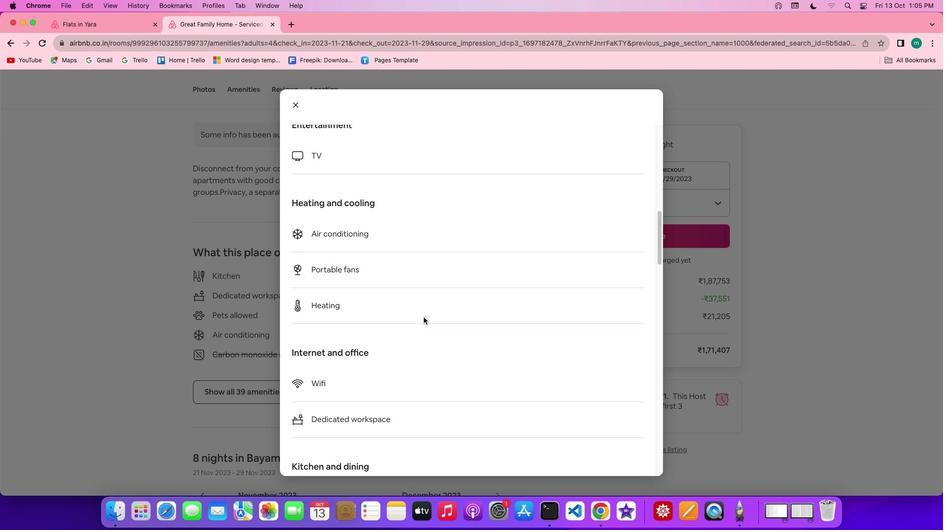 
Action: Mouse scrolled (423, 317) with delta (0, 0)
Screenshot: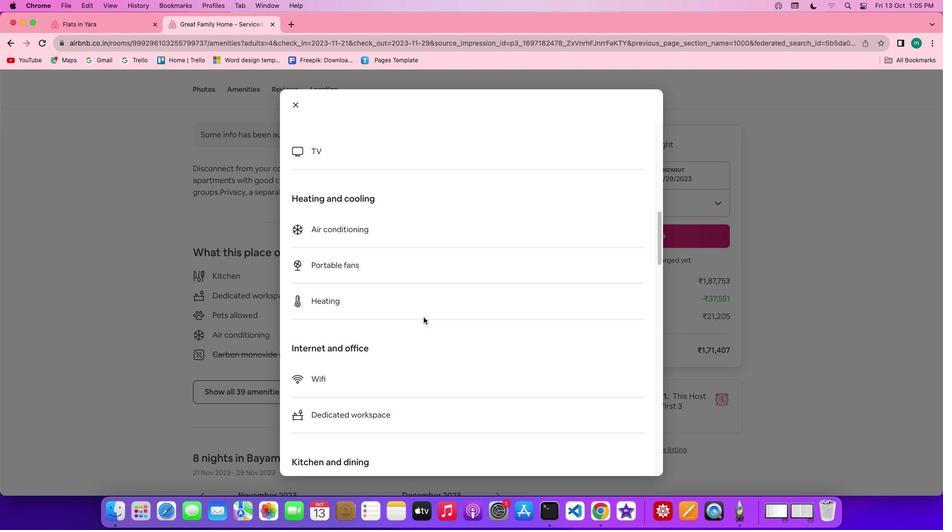 
Action: Mouse scrolled (423, 317) with delta (0, 0)
Screenshot: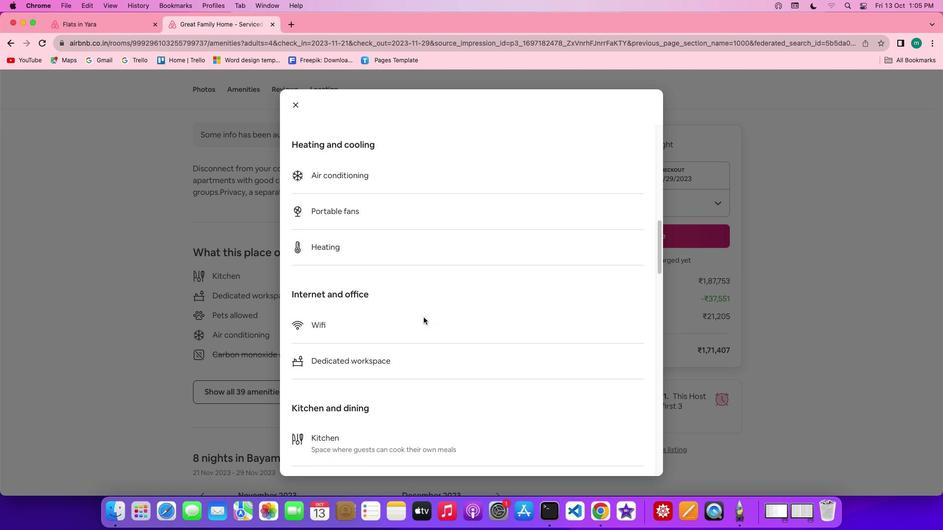 
Action: Mouse scrolled (423, 317) with delta (0, 0)
Screenshot: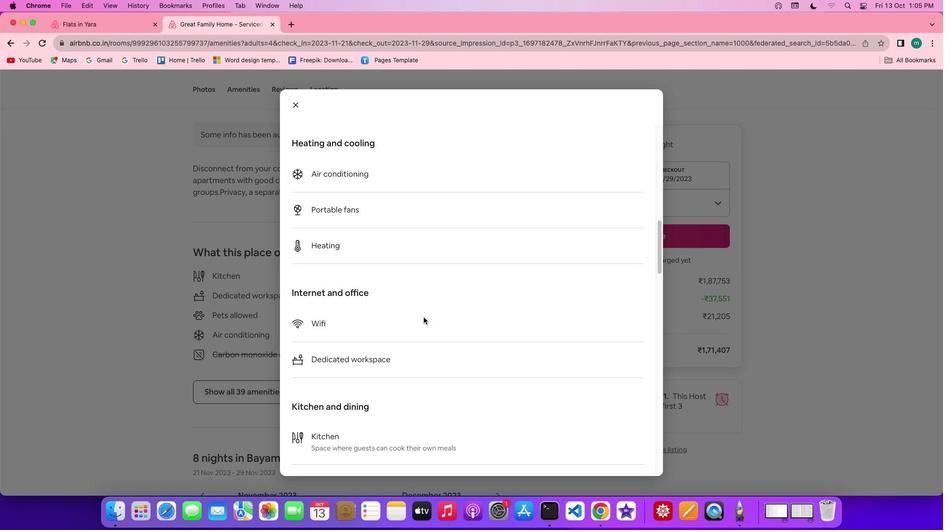 
Action: Mouse scrolled (423, 317) with delta (0, 0)
Screenshot: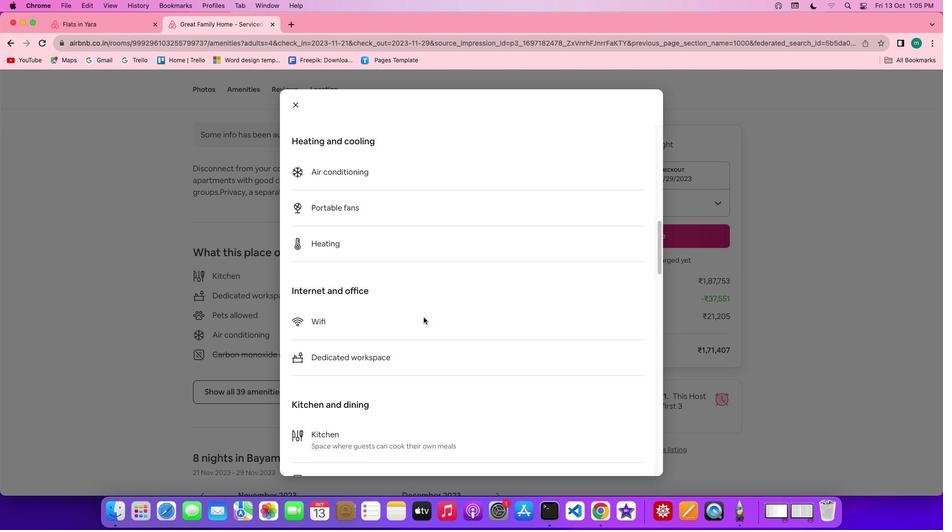 
Action: Mouse scrolled (423, 317) with delta (0, 0)
Screenshot: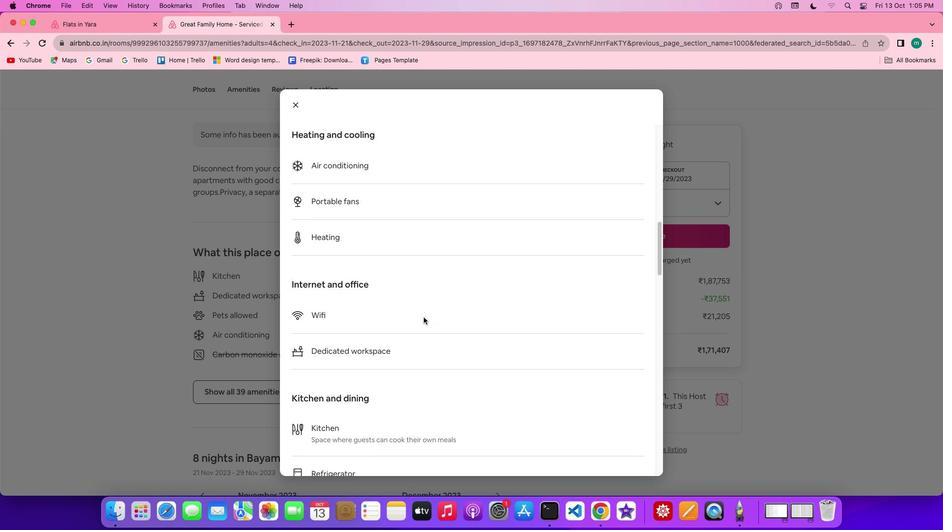 
Action: Mouse scrolled (423, 317) with delta (0, 0)
Screenshot: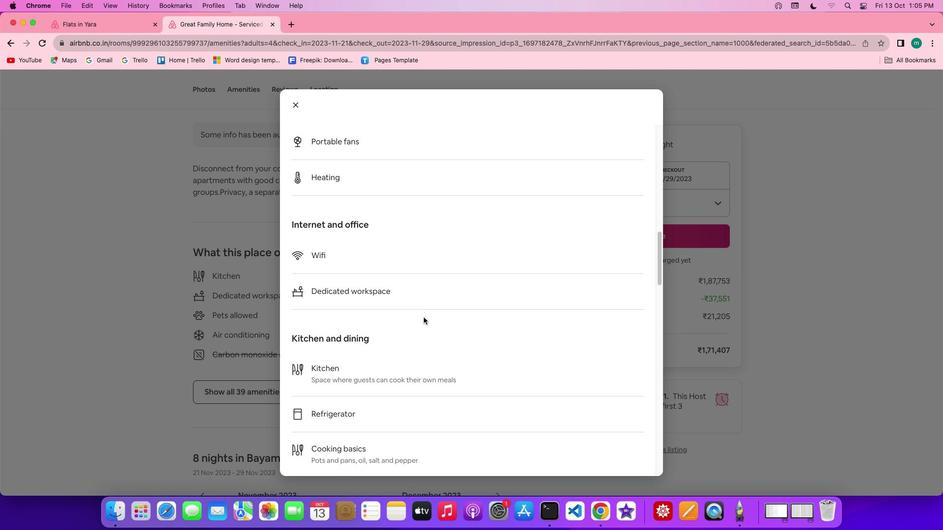 
Action: Mouse scrolled (423, 317) with delta (0, 0)
Screenshot: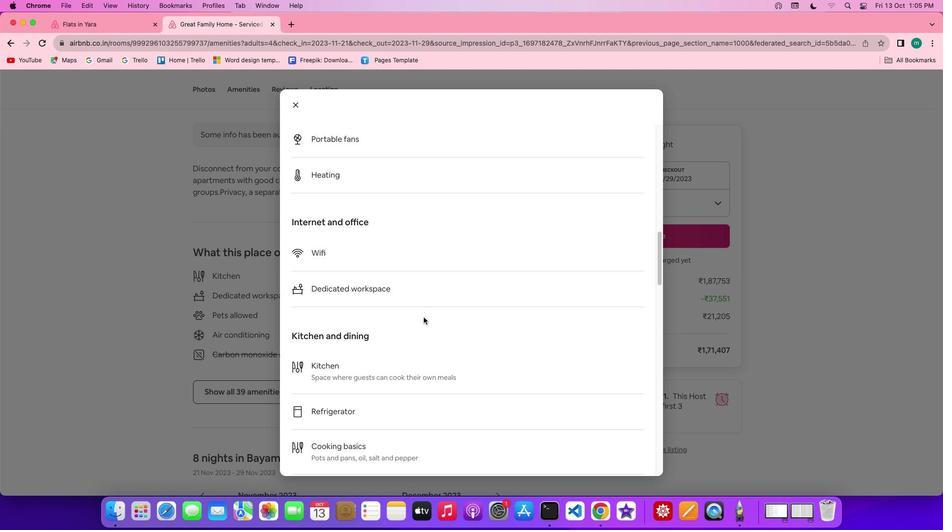 
Action: Mouse scrolled (423, 317) with delta (0, 0)
Screenshot: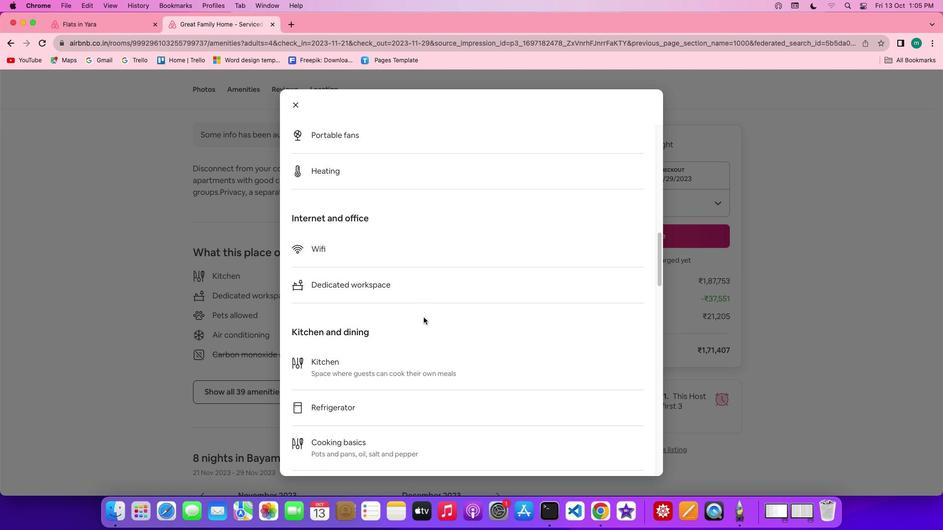 
Action: Mouse scrolled (423, 317) with delta (0, 0)
Screenshot: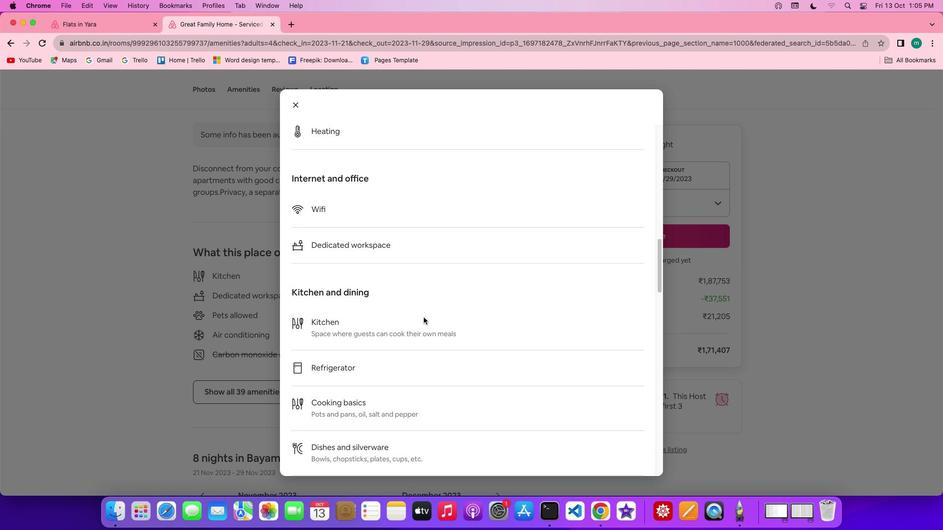 
Action: Mouse scrolled (423, 317) with delta (0, 0)
Screenshot: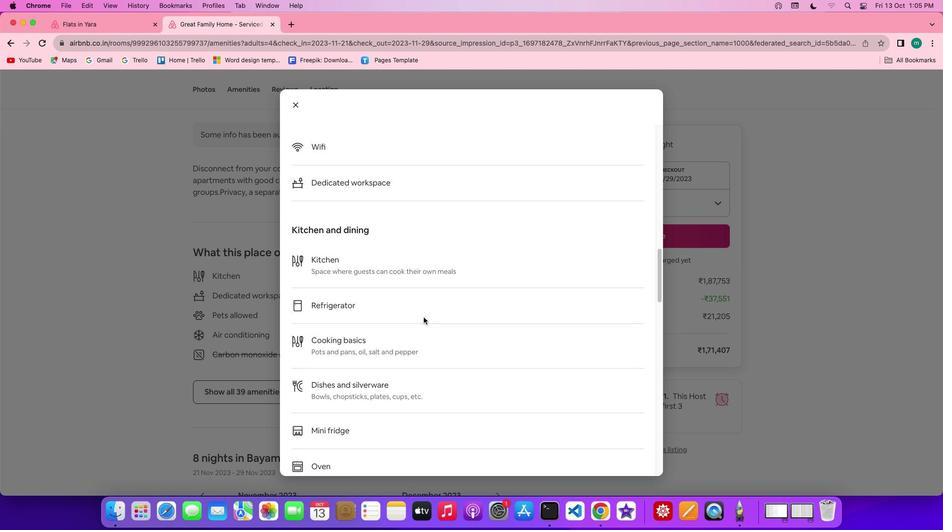 
Action: Mouse scrolled (423, 317) with delta (0, 0)
Screenshot: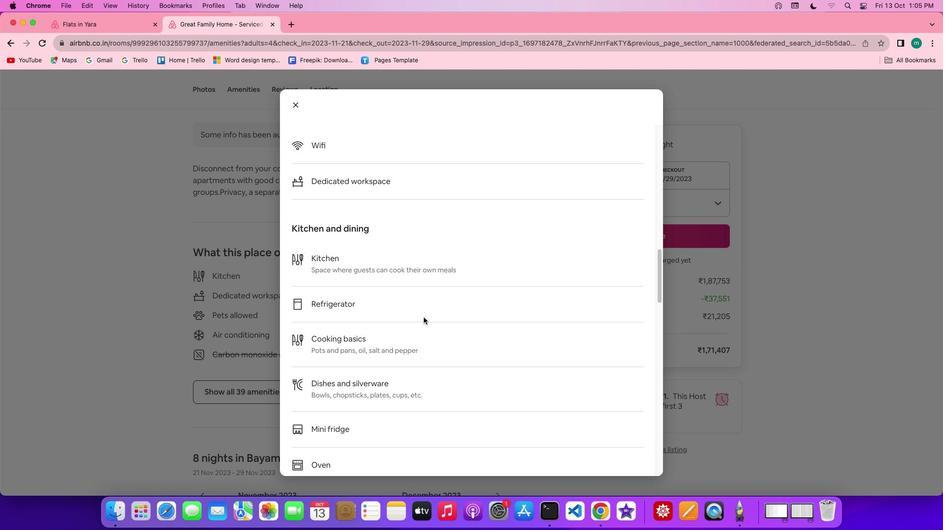 
Action: Mouse scrolled (423, 317) with delta (0, 0)
Screenshot: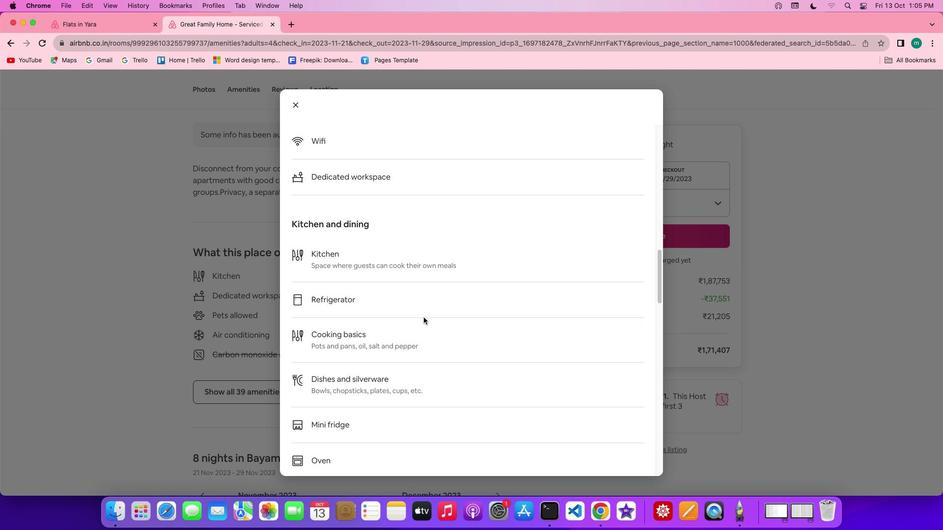 
Action: Mouse scrolled (423, 317) with delta (0, 0)
Screenshot: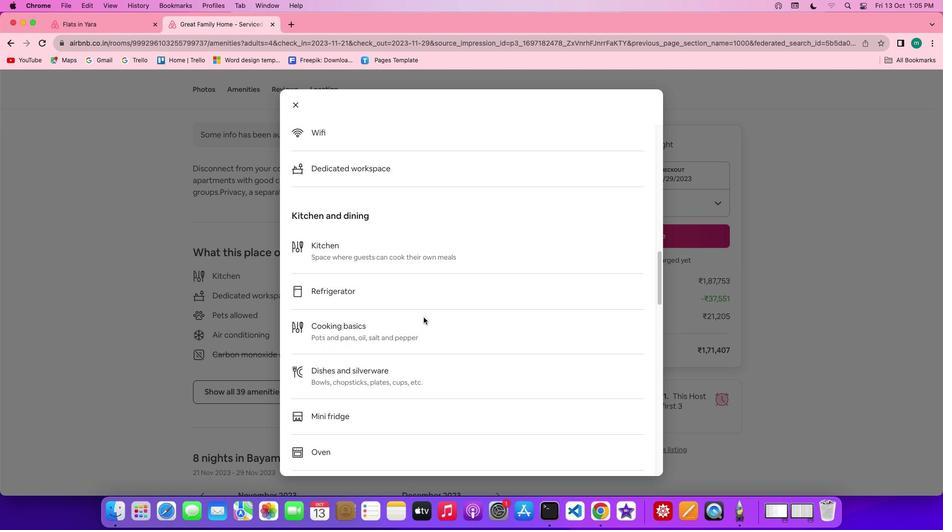 
Action: Mouse scrolled (423, 317) with delta (0, 0)
Screenshot: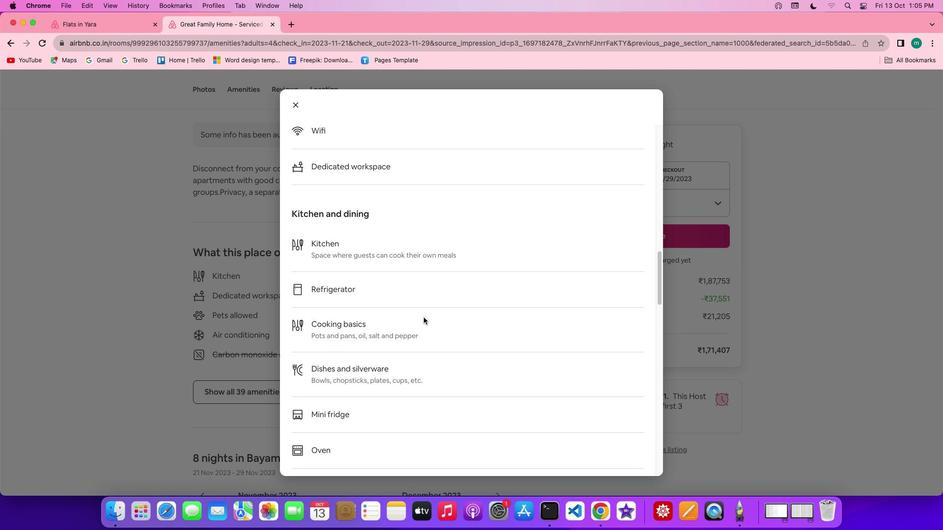 
Action: Mouse scrolled (423, 317) with delta (0, 0)
Screenshot: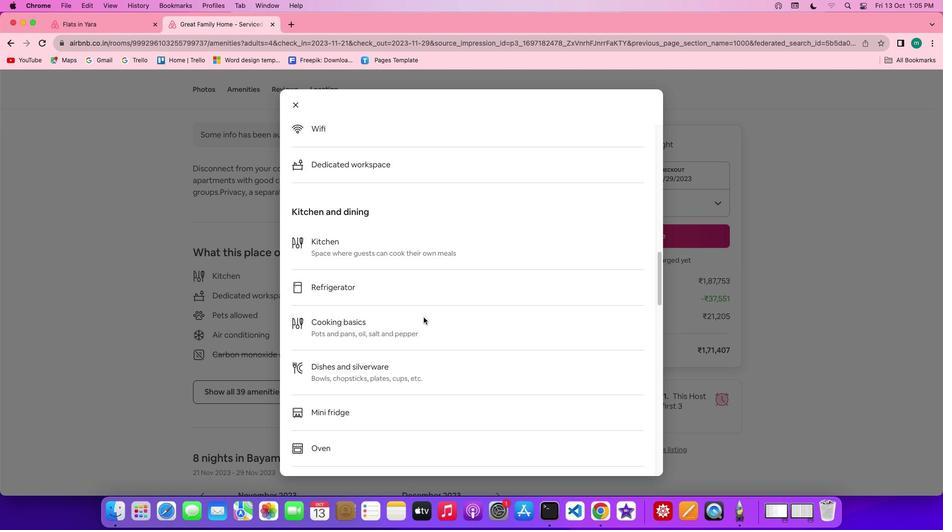 
Action: Mouse scrolled (423, 317) with delta (0, 0)
Screenshot: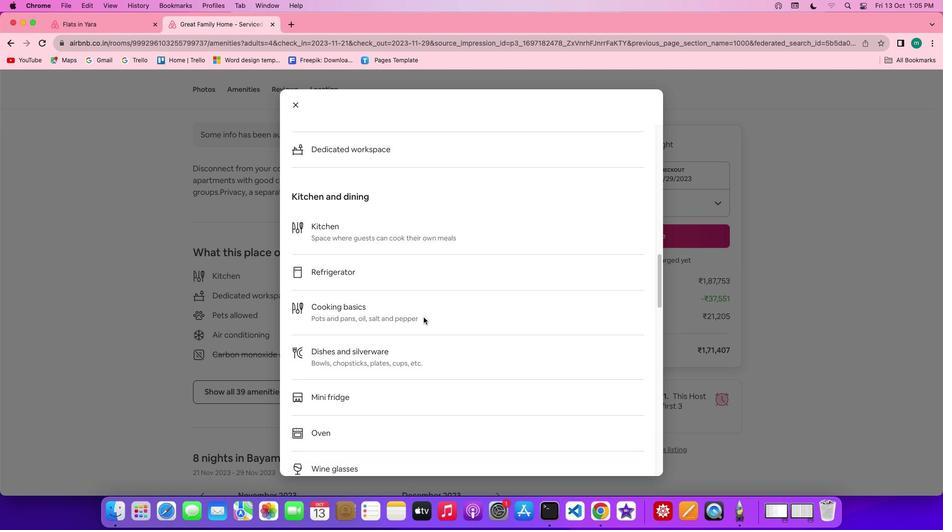 
Action: Mouse scrolled (423, 317) with delta (0, 0)
Screenshot: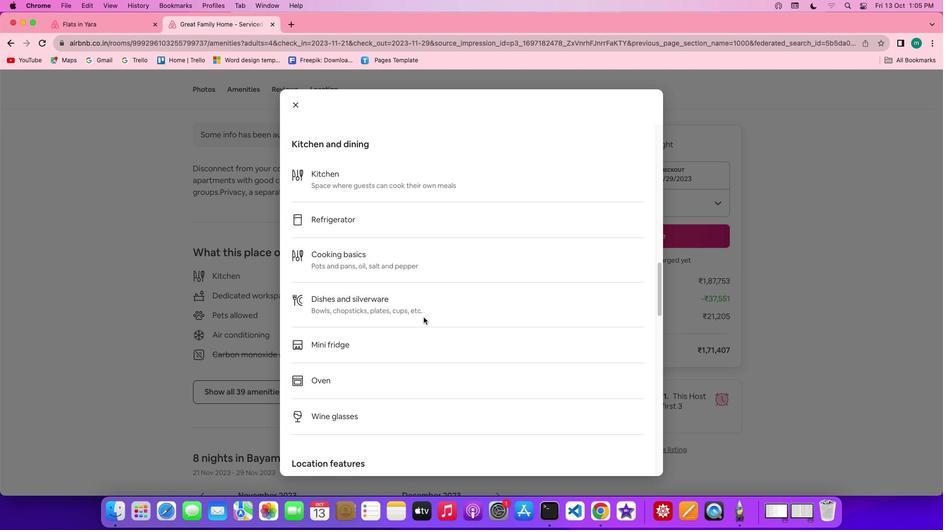 
Action: Mouse scrolled (423, 317) with delta (0, 0)
Screenshot: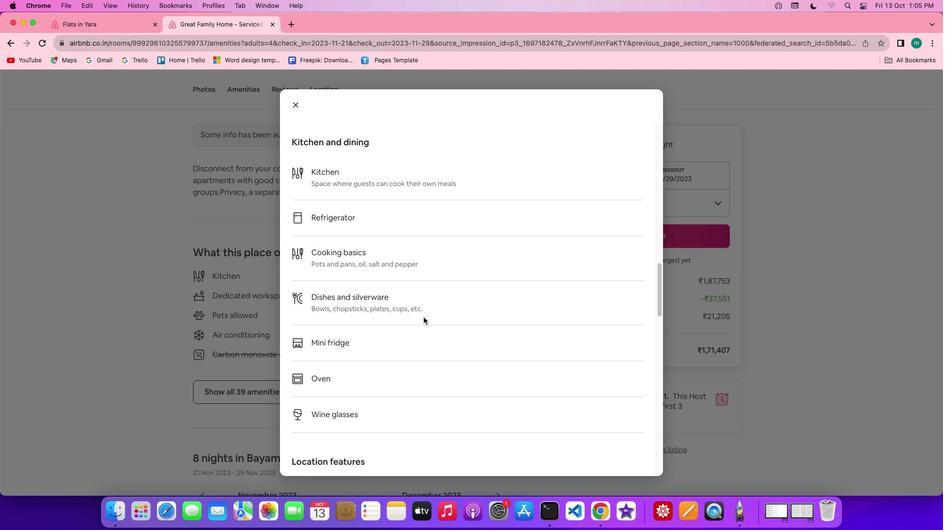 
Action: Mouse scrolled (423, 317) with delta (0, 0)
Screenshot: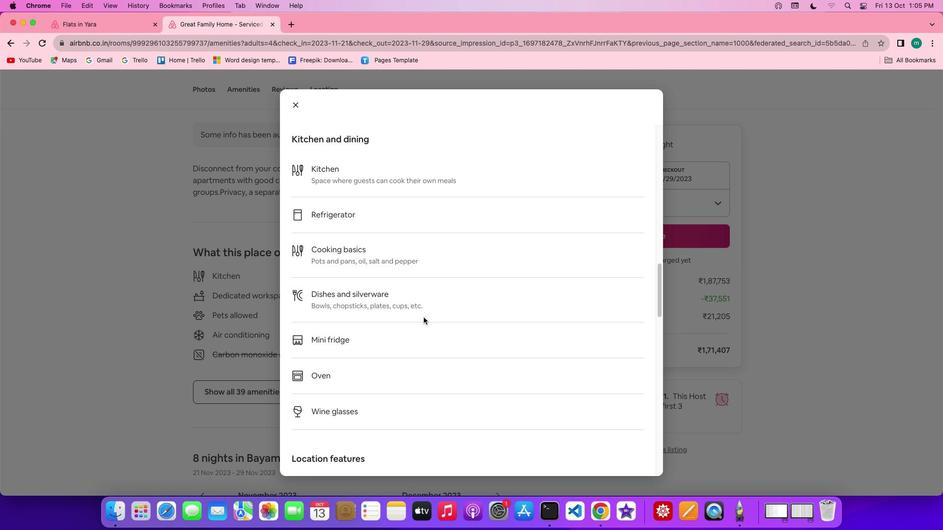 
Action: Mouse scrolled (423, 317) with delta (0, 0)
Screenshot: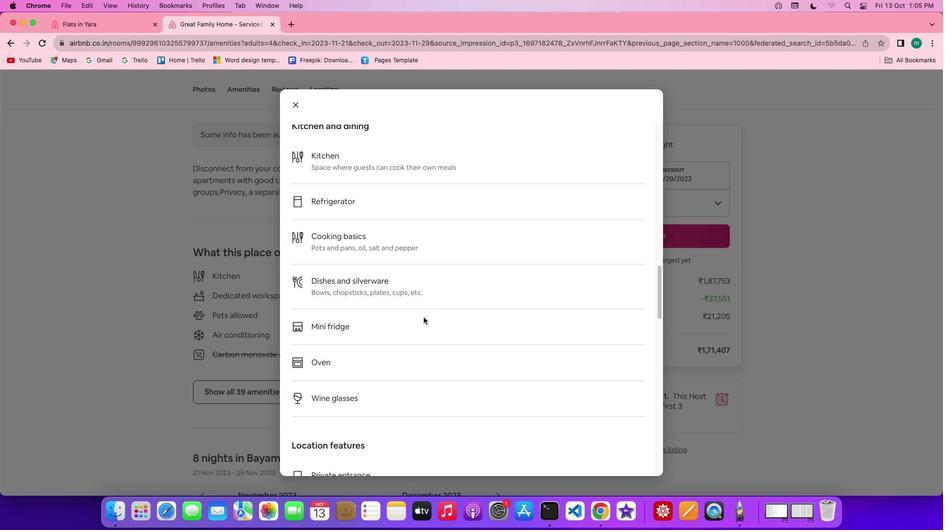 
Action: Mouse scrolled (423, 317) with delta (0, 0)
Screenshot: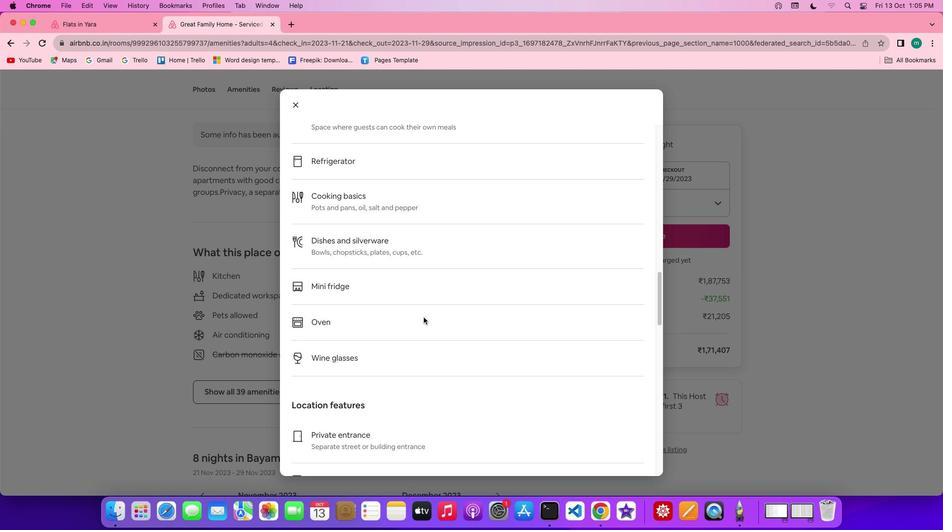 
Action: Mouse scrolled (423, 317) with delta (0, 0)
Screenshot: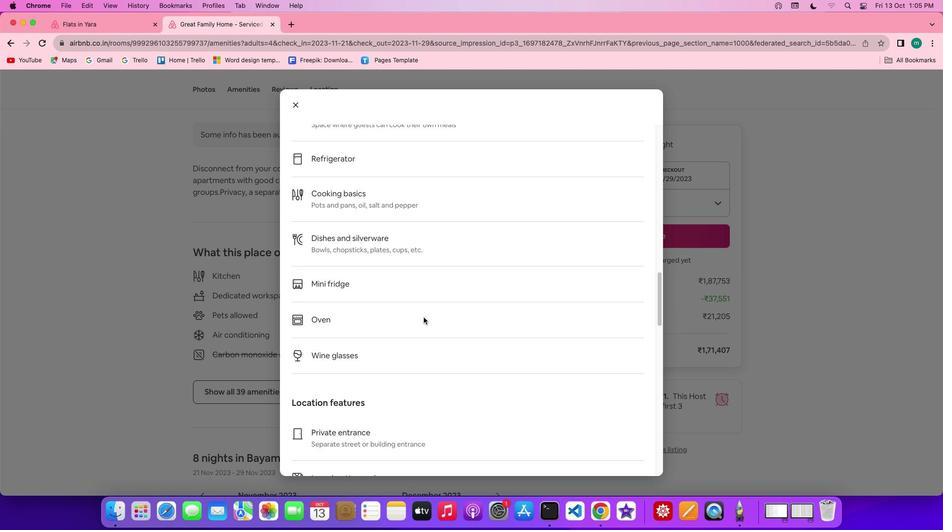
Action: Mouse scrolled (423, 317) with delta (0, 0)
Screenshot: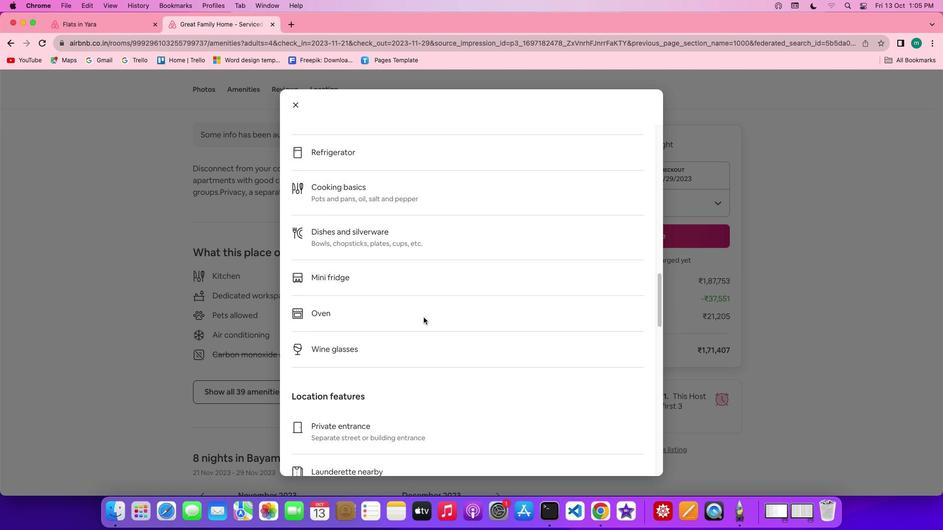 
Action: Mouse scrolled (423, 317) with delta (0, 0)
Screenshot: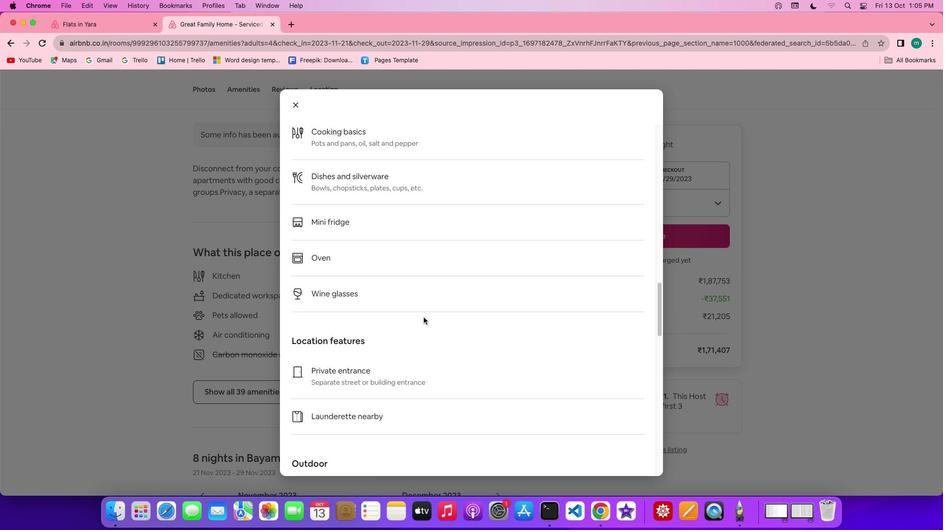 
Action: Mouse scrolled (423, 317) with delta (0, 0)
Screenshot: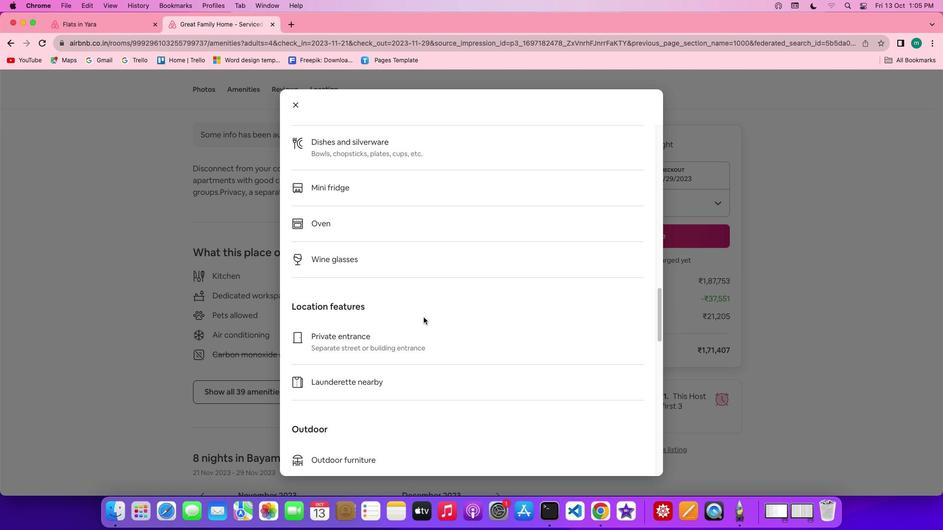 
Action: Mouse scrolled (423, 317) with delta (0, 0)
Screenshot: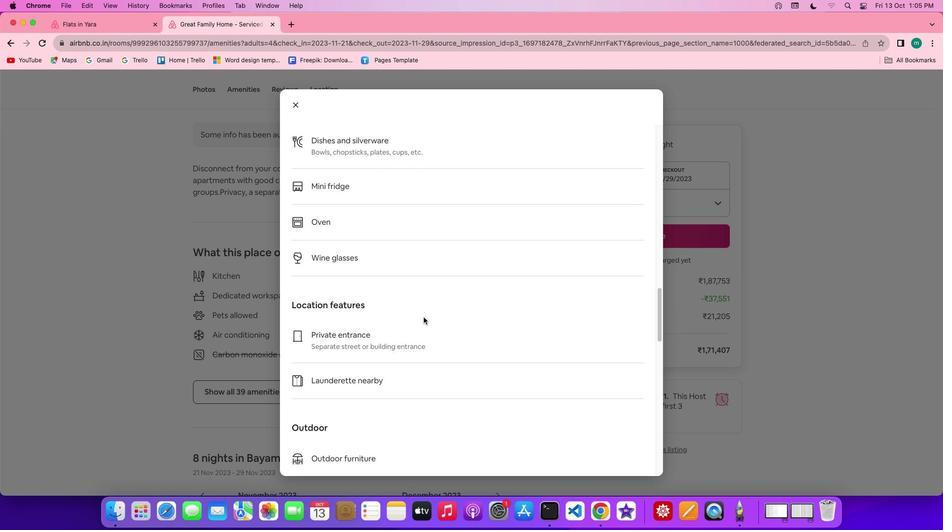 
Action: Mouse scrolled (423, 317) with delta (0, 0)
Screenshot: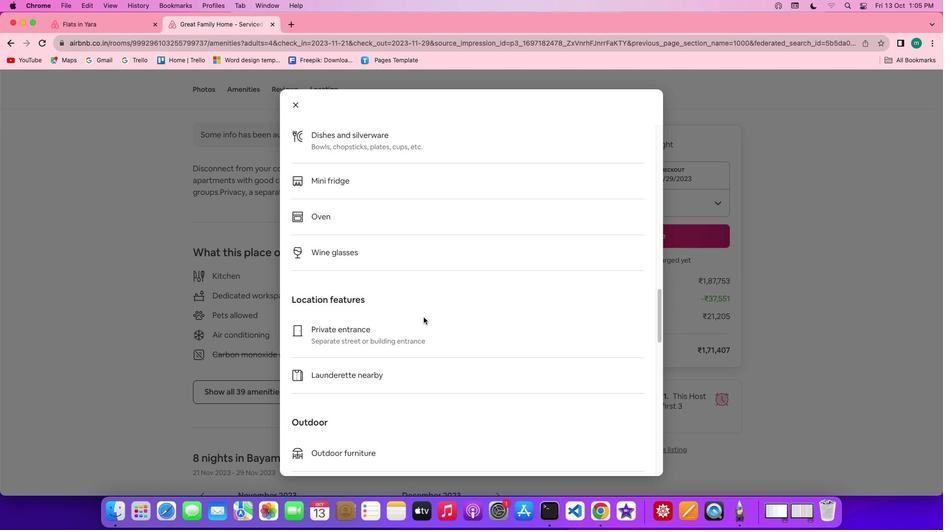
Action: Mouse scrolled (423, 317) with delta (0, 0)
Screenshot: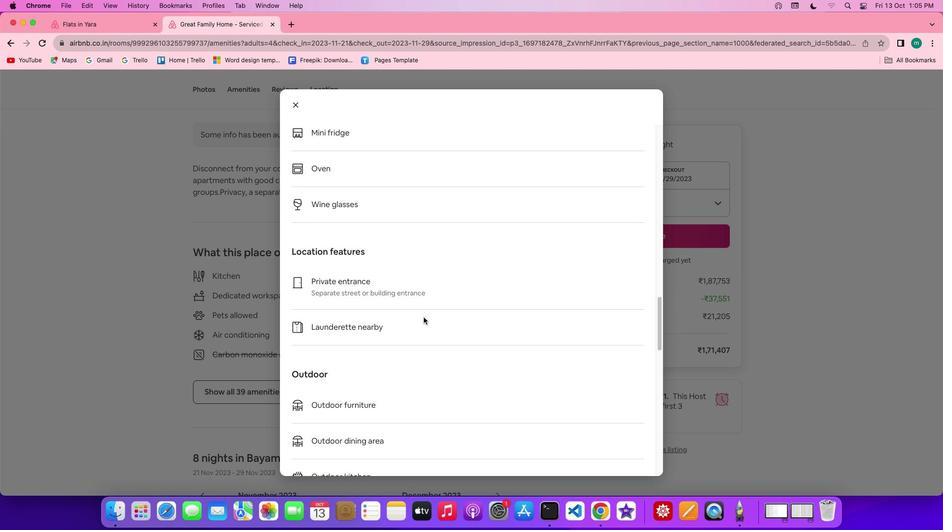 
Action: Mouse scrolled (423, 317) with delta (0, 0)
Screenshot: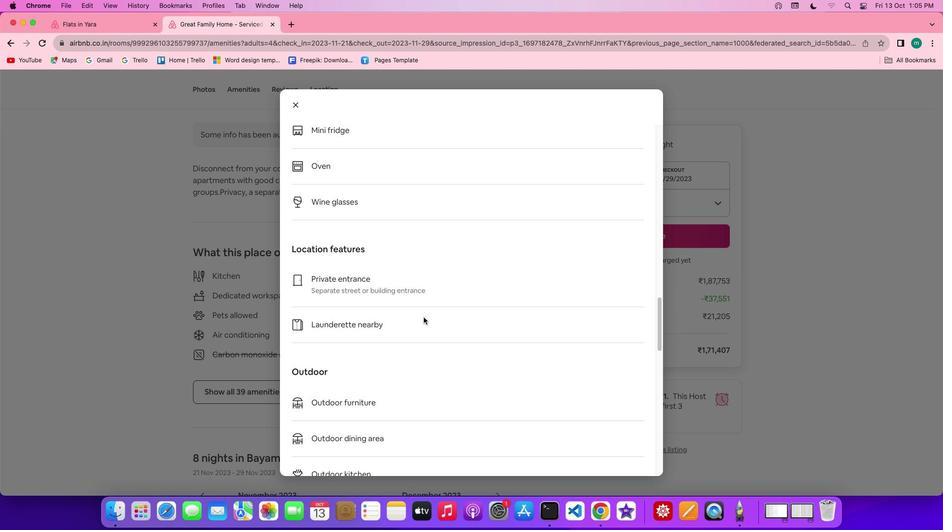 
Action: Mouse scrolled (423, 317) with delta (0, 0)
Screenshot: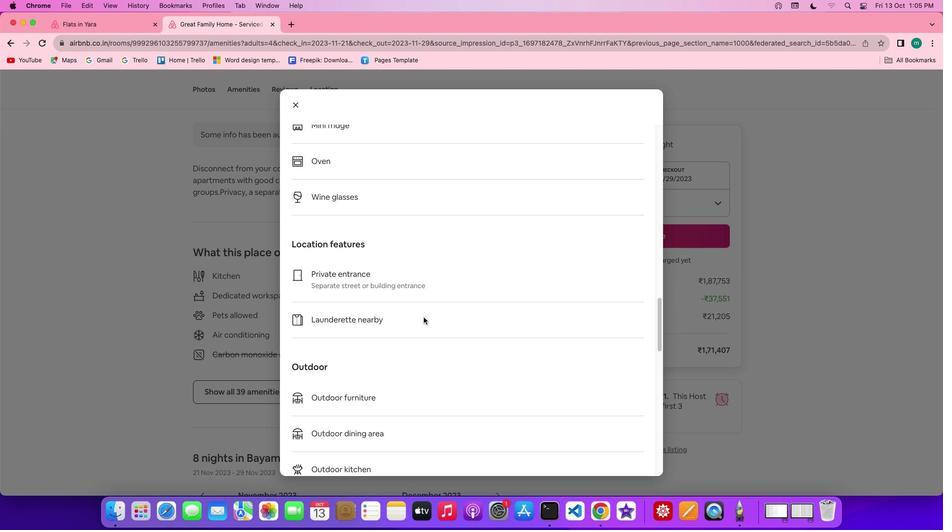 
Action: Mouse scrolled (423, 317) with delta (0, 0)
Screenshot: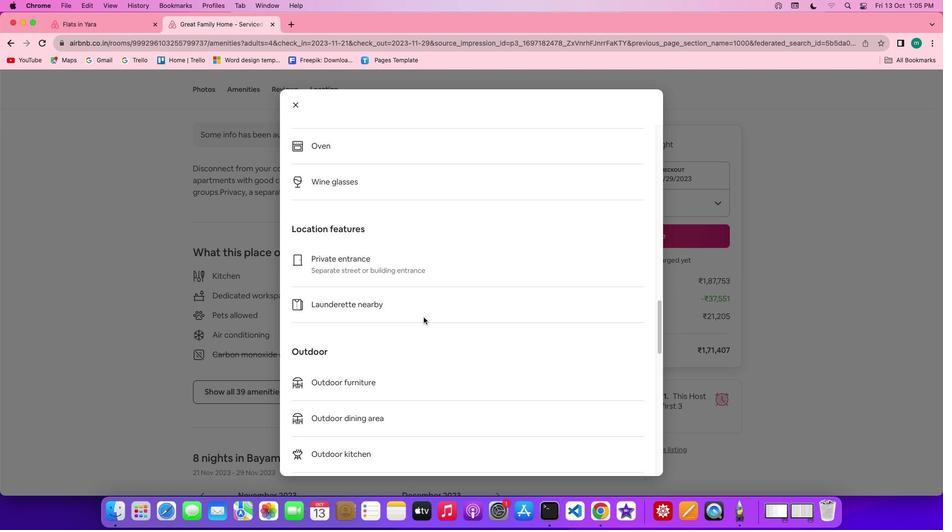 
Action: Mouse scrolled (423, 317) with delta (0, 0)
Screenshot: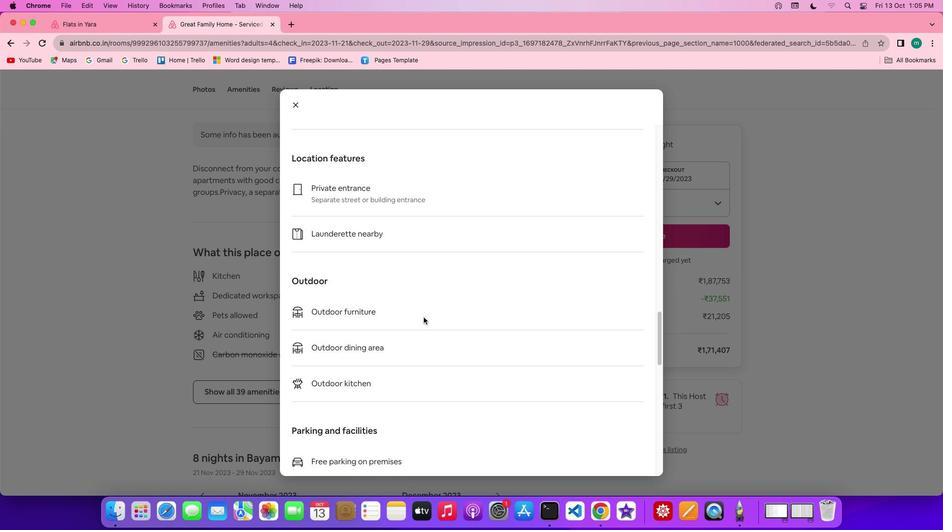 
Action: Mouse scrolled (423, 317) with delta (0, 0)
Screenshot: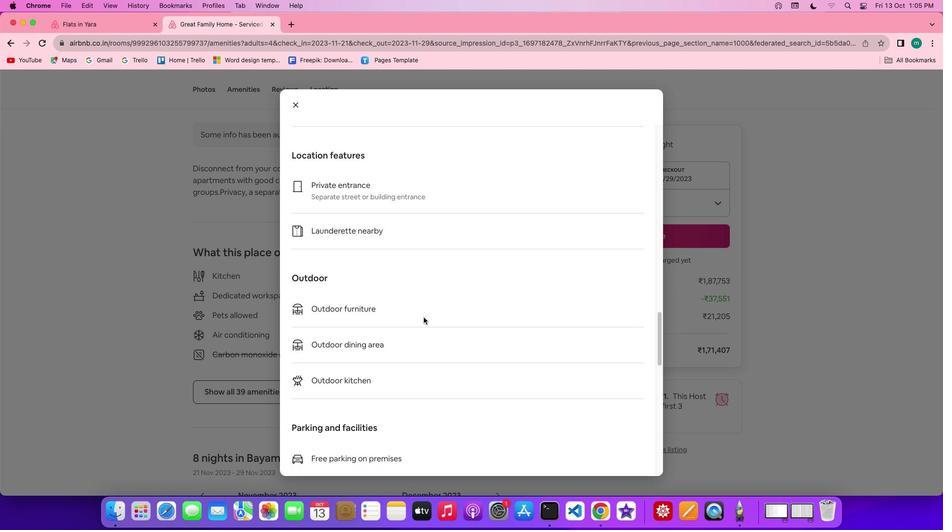 
Action: Mouse scrolled (423, 317) with delta (0, 0)
Screenshot: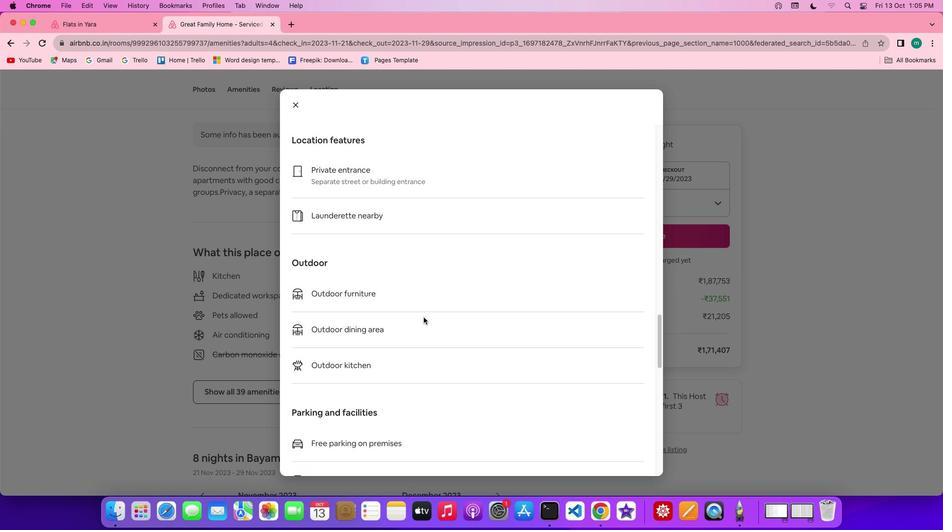
Action: Mouse scrolled (423, 317) with delta (0, 0)
Screenshot: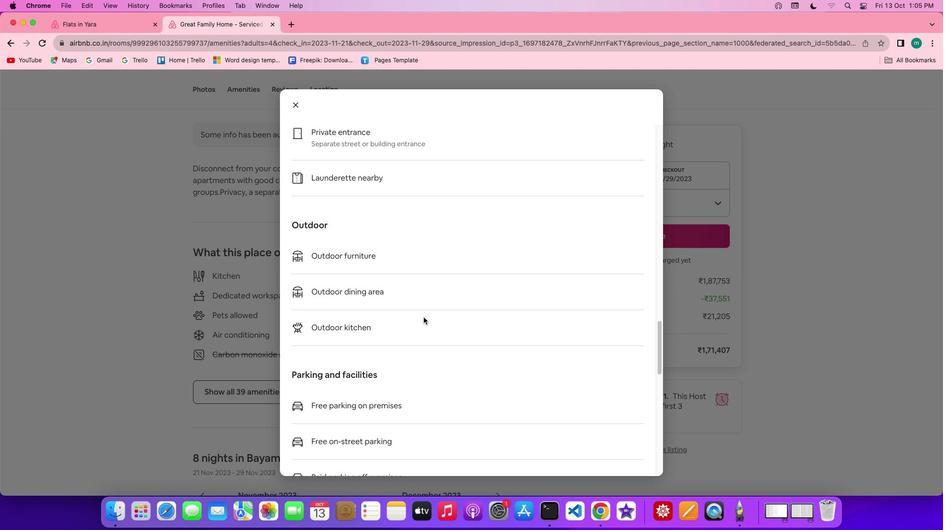 
Action: Mouse scrolled (423, 317) with delta (0, 0)
Screenshot: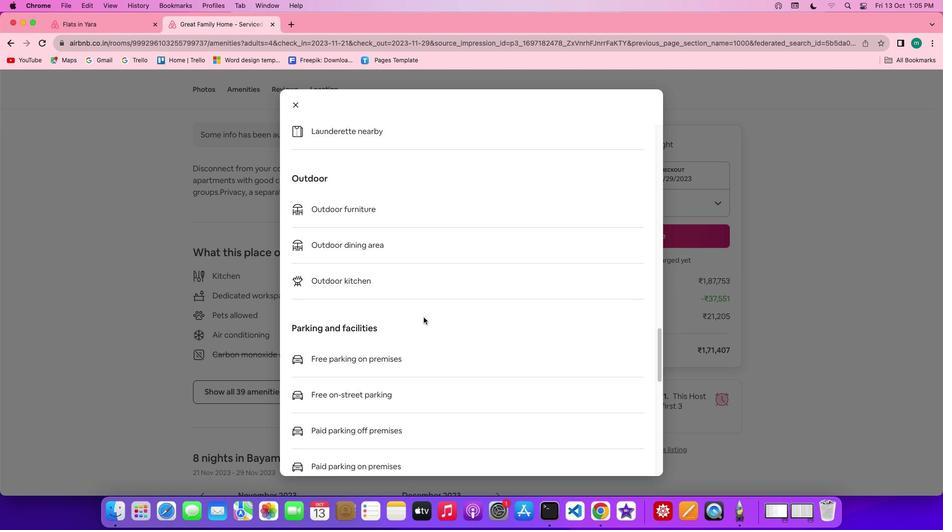 
Action: Mouse scrolled (423, 317) with delta (0, 0)
Screenshot: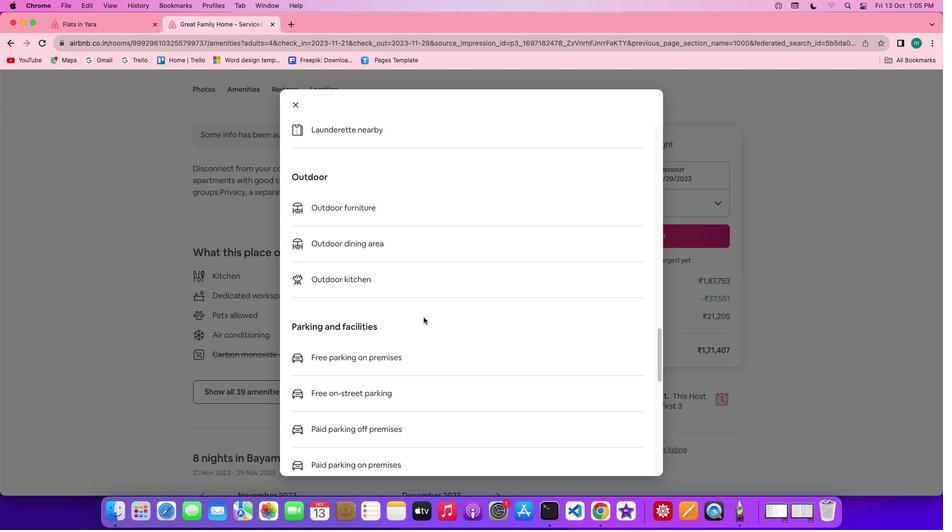 
Action: Mouse scrolled (423, 317) with delta (0, 0)
Screenshot: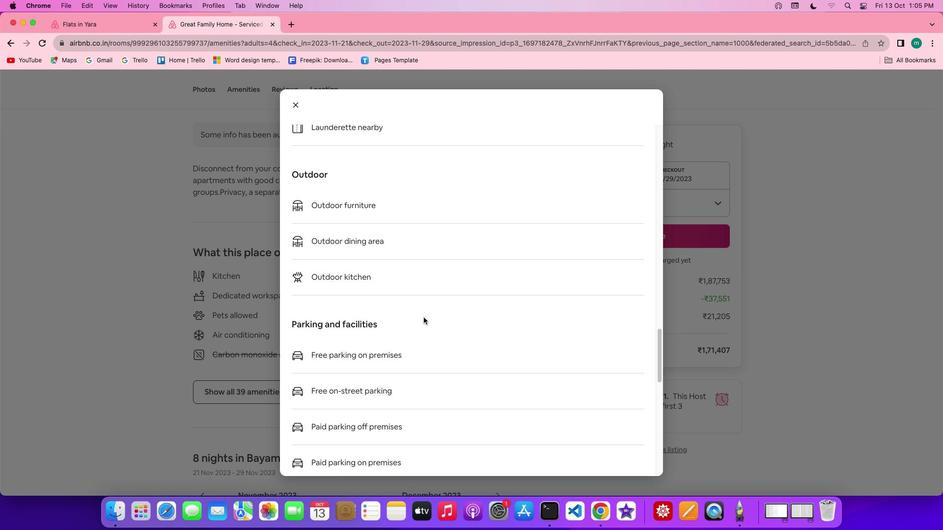 
Action: Mouse scrolled (423, 317) with delta (0, 0)
Screenshot: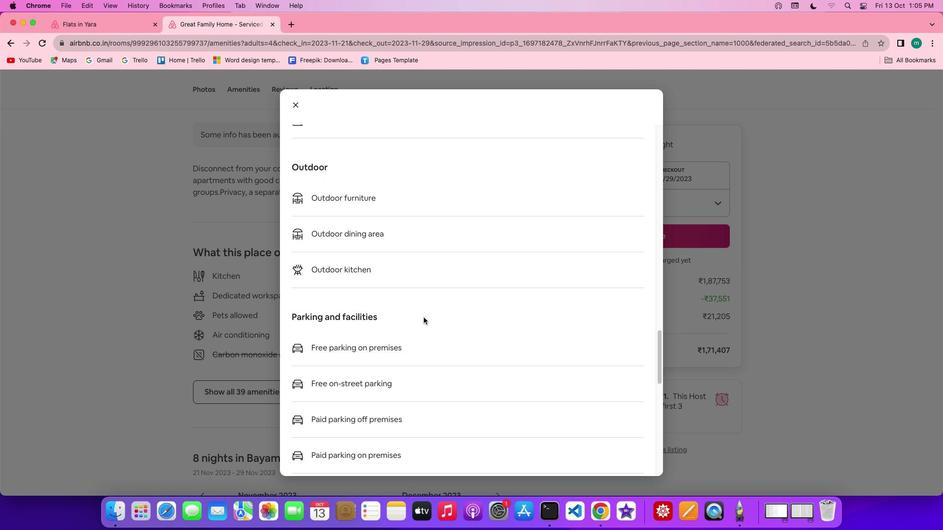 
Action: Mouse scrolled (423, 317) with delta (0, 0)
Screenshot: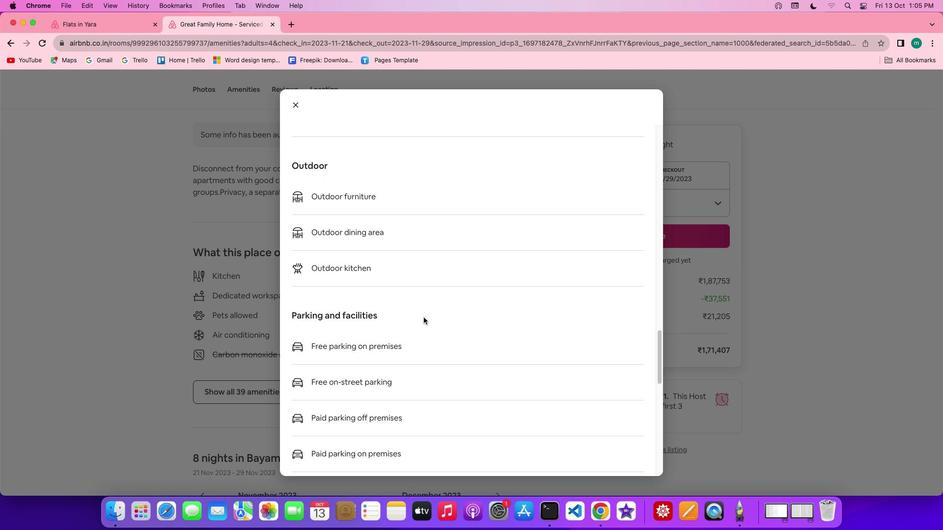 
Action: Mouse scrolled (423, 317) with delta (0, 0)
Screenshot: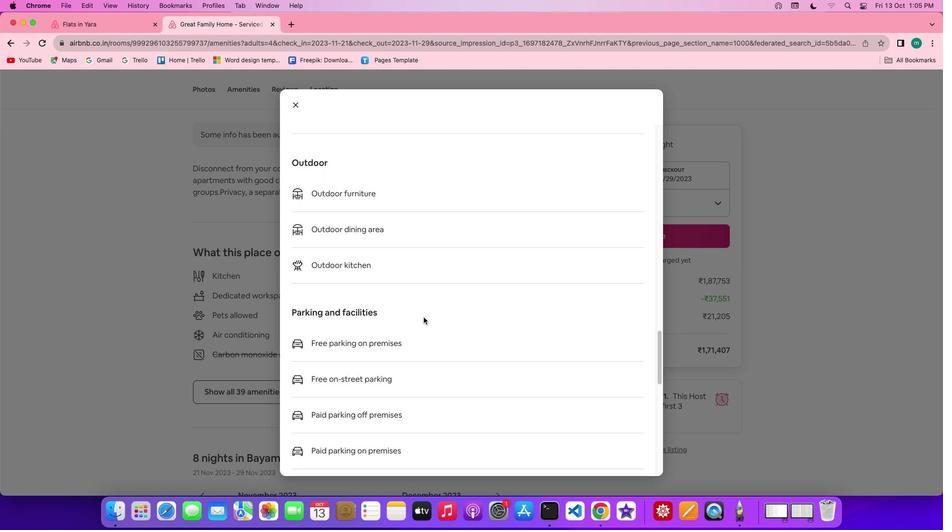 
Action: Mouse scrolled (423, 317) with delta (0, 0)
Screenshot: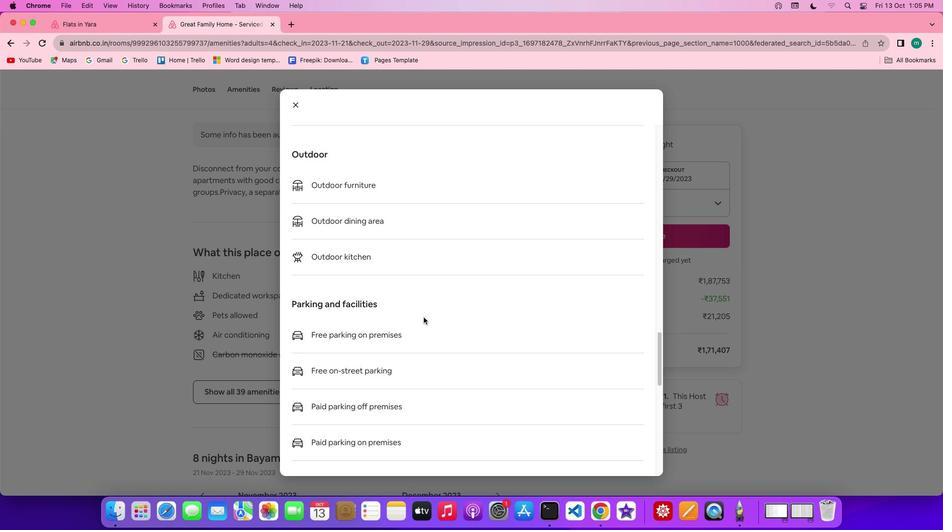 
Action: Mouse scrolled (423, 317) with delta (0, -1)
Screenshot: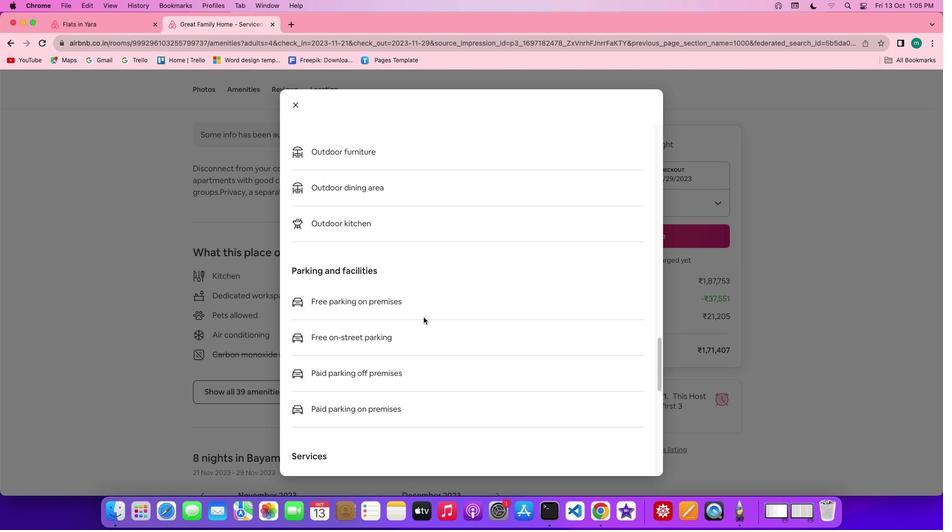 
Action: Mouse scrolled (423, 317) with delta (0, -1)
Screenshot: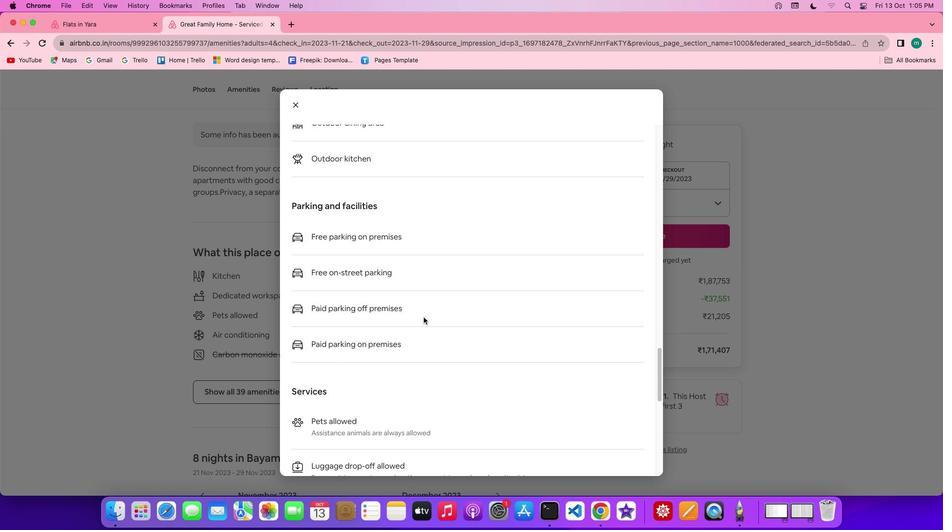 
Action: Mouse scrolled (423, 317) with delta (0, -2)
Screenshot: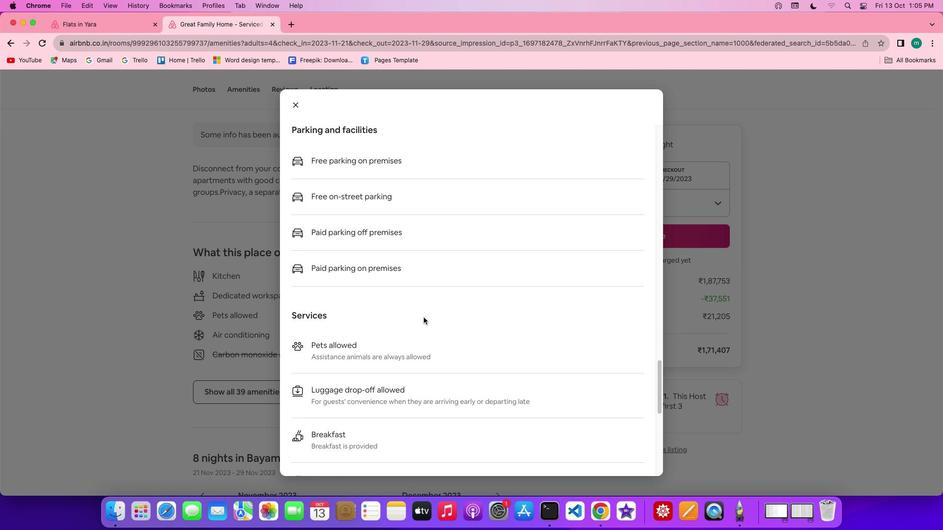 
Action: Mouse scrolled (423, 317) with delta (0, 0)
Screenshot: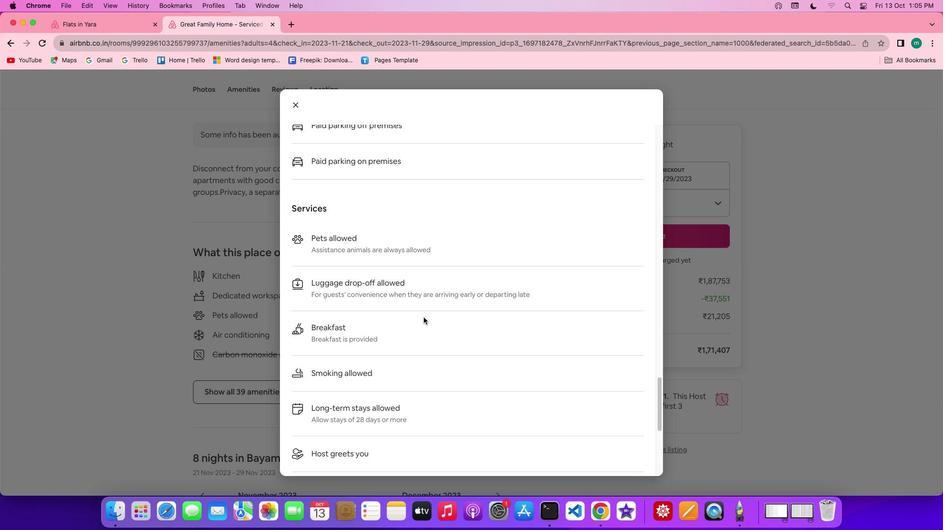 
Action: Mouse scrolled (423, 317) with delta (0, 0)
Screenshot: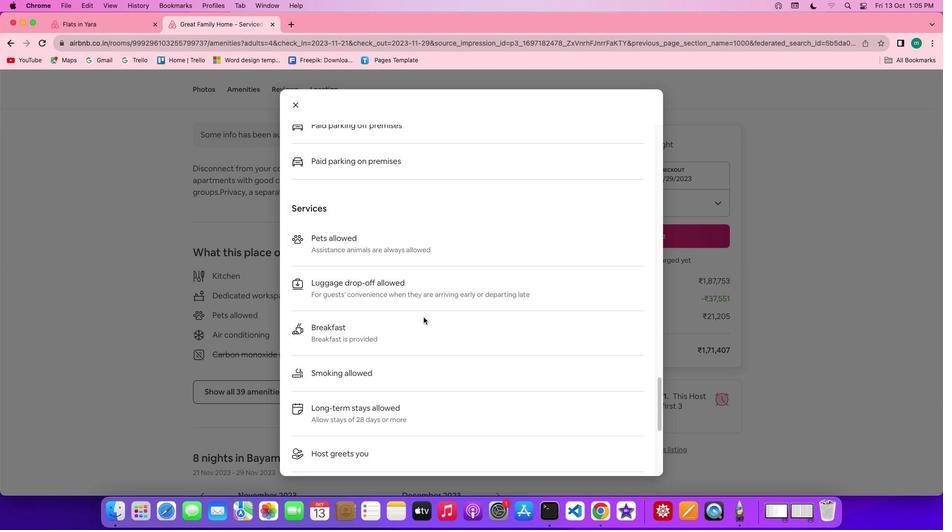 
Action: Mouse scrolled (423, 317) with delta (0, 0)
Screenshot: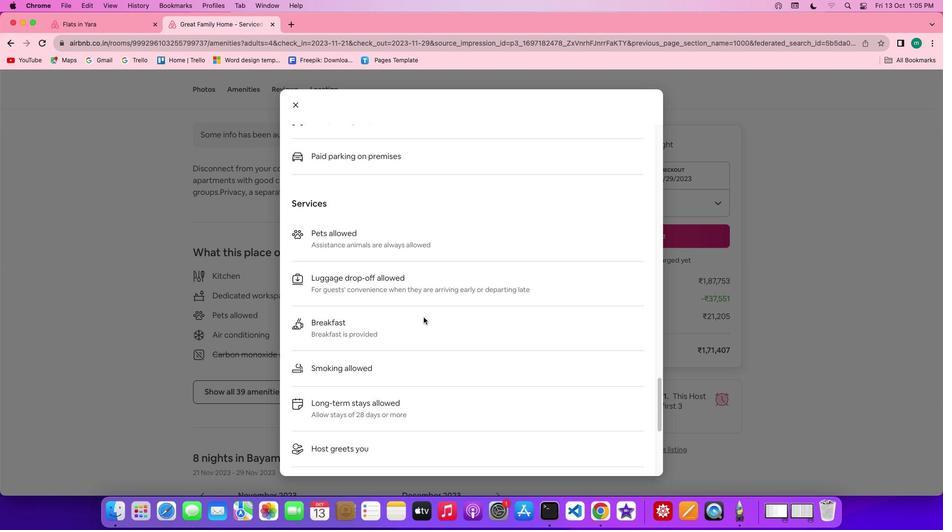 
Action: Mouse scrolled (423, 317) with delta (0, 0)
Screenshot: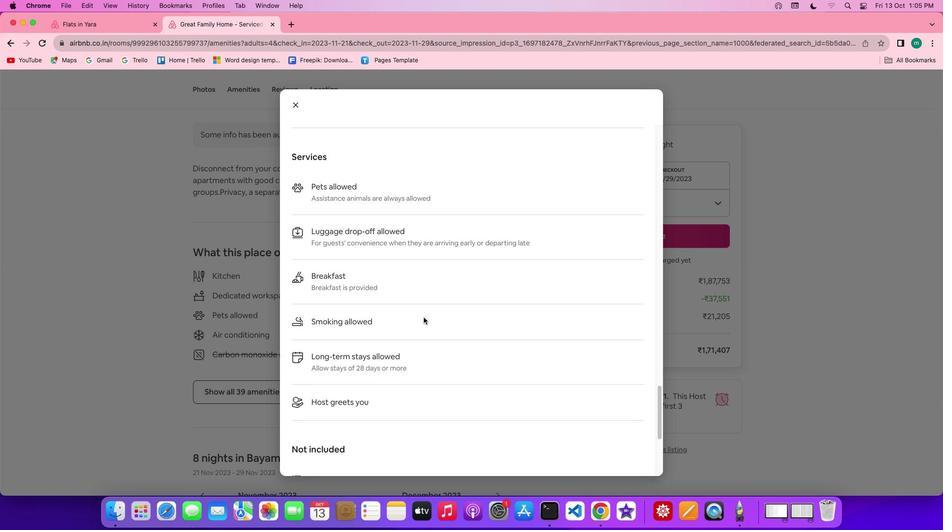 
Action: Mouse scrolled (423, 317) with delta (0, 0)
Screenshot: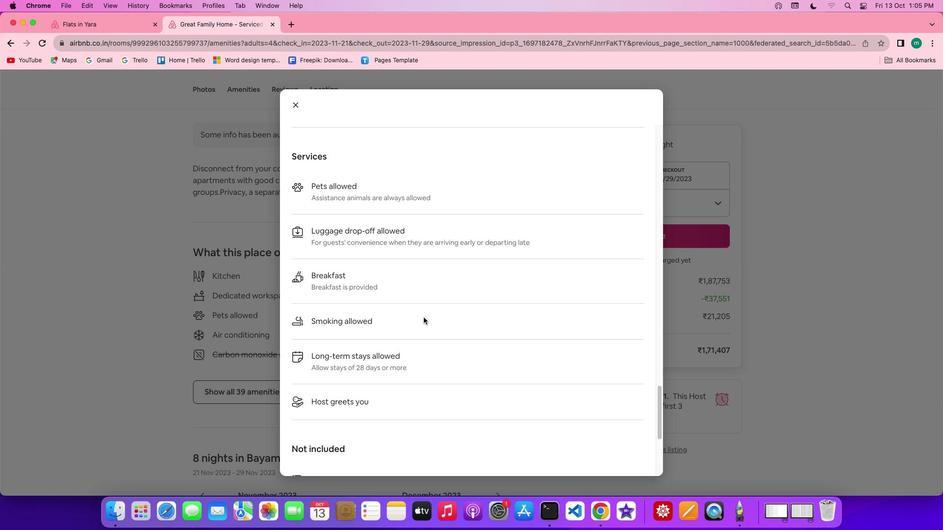 
Action: Mouse scrolled (423, 317) with delta (0, -1)
Screenshot: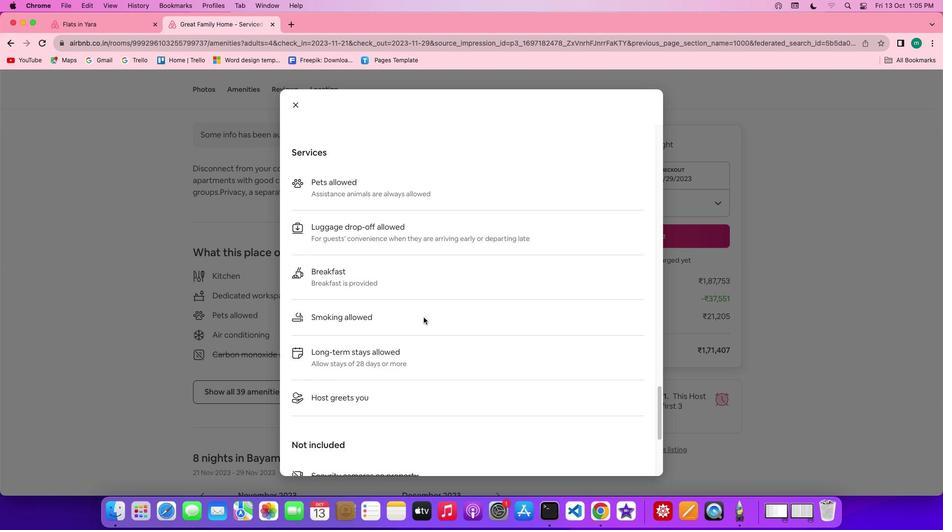 
Action: Mouse scrolled (423, 317) with delta (0, -1)
Screenshot: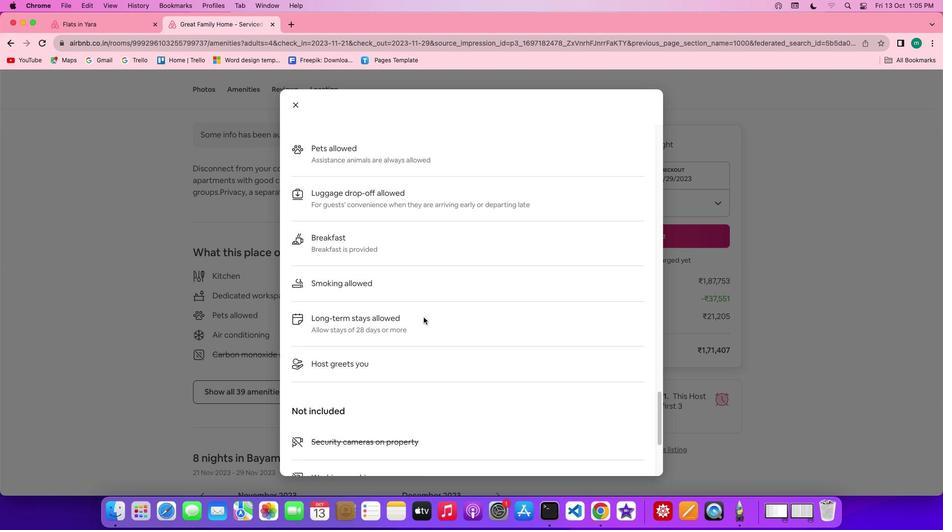 
Action: Mouse moved to (423, 317)
